 Task: Create a customizable smartphone stand.
Action: Mouse moved to (185, 161)
Screenshot: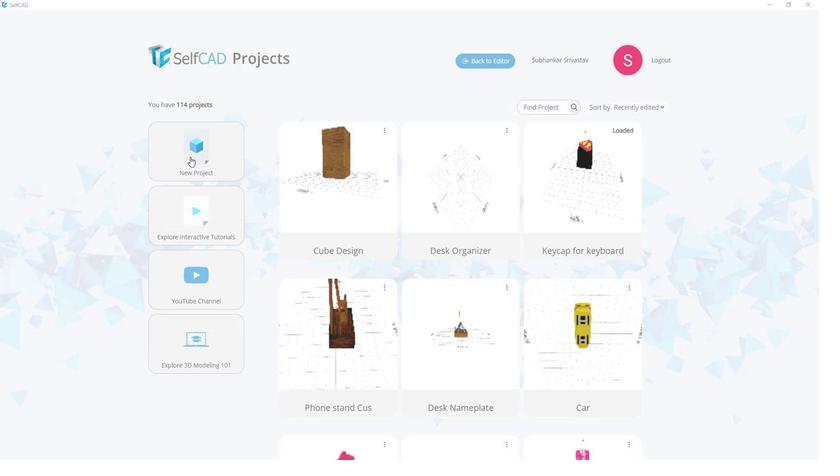 
Action: Mouse pressed left at (185, 161)
Screenshot: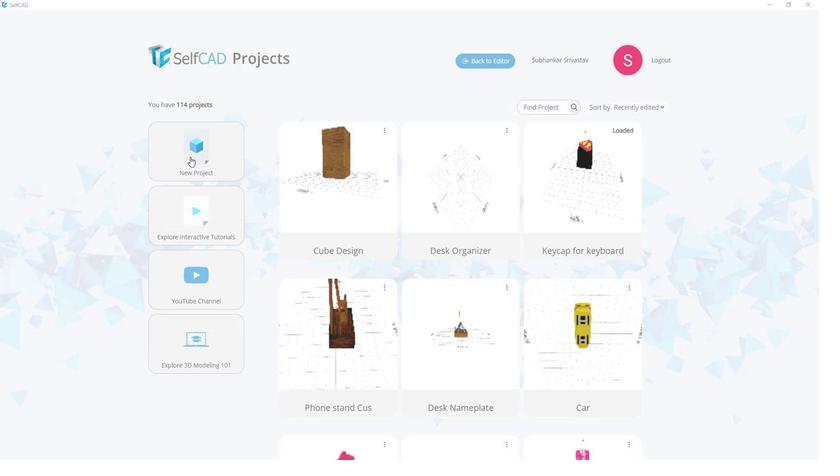 
Action: Mouse moved to (331, 184)
Screenshot: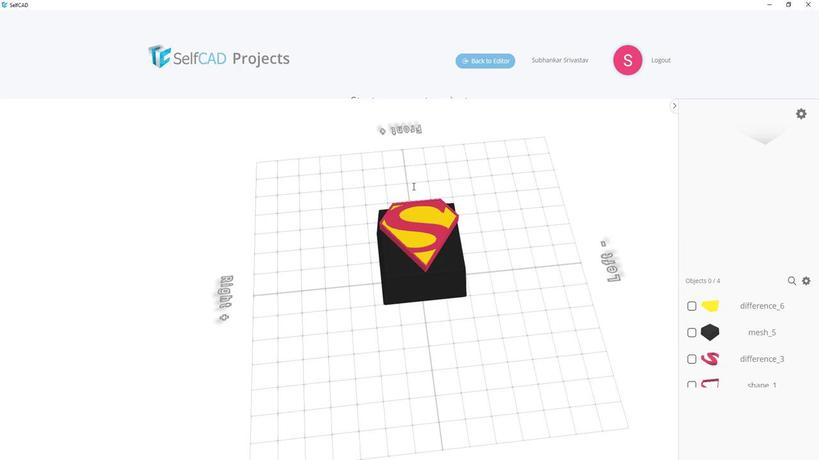 
Action: Mouse pressed left at (331, 184)
Screenshot: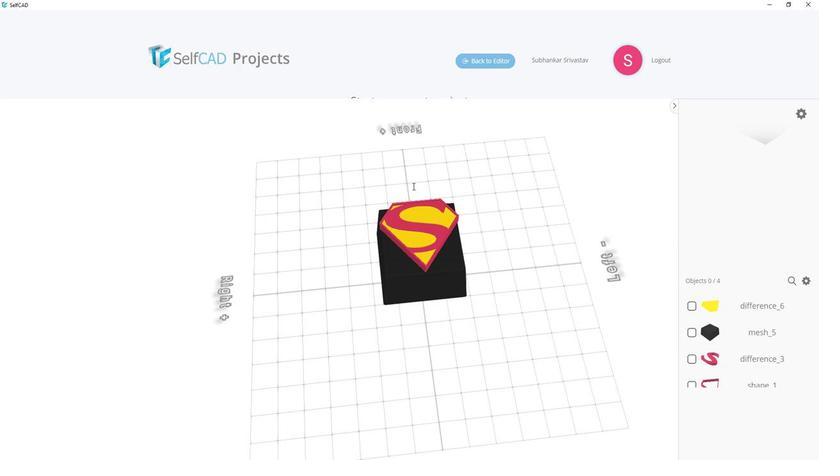 
Action: Key pressed <Key.shift>Smartphone<Key.space><Key.shift>Stand<Key.space>5
Screenshot: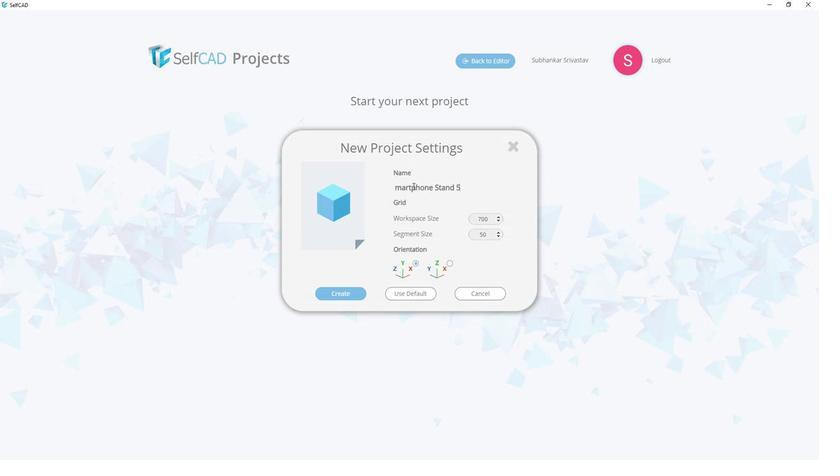 
Action: Mouse moved to (281, 269)
Screenshot: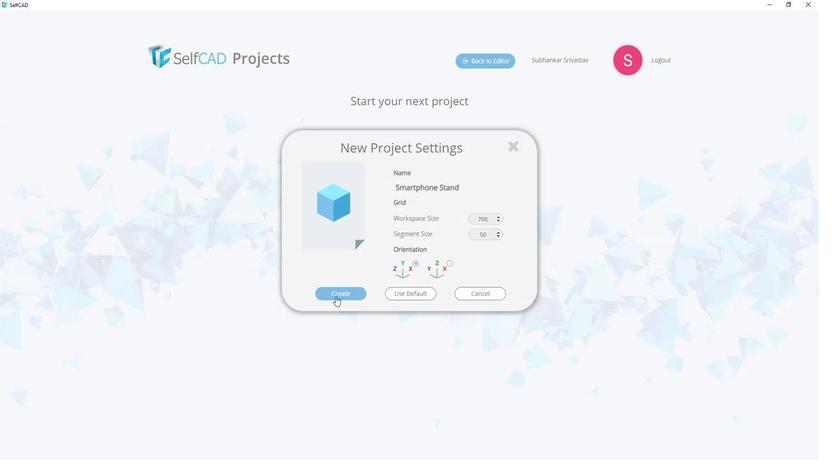 
Action: Mouse pressed left at (281, 269)
Screenshot: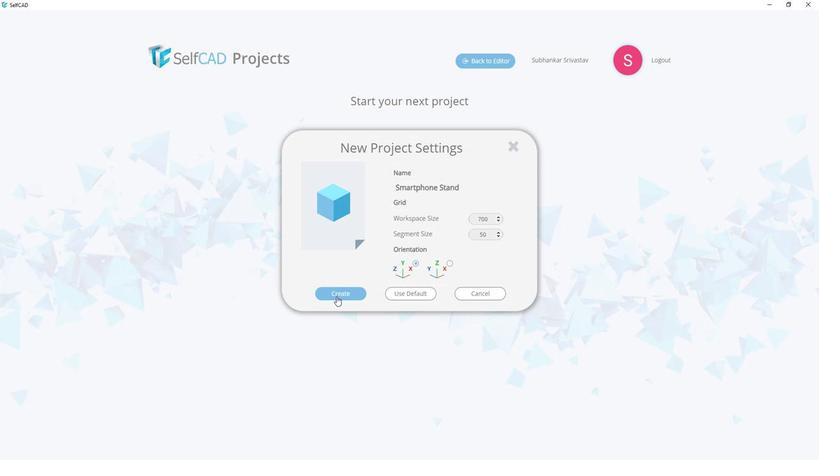 
Action: Mouse moved to (295, 202)
Screenshot: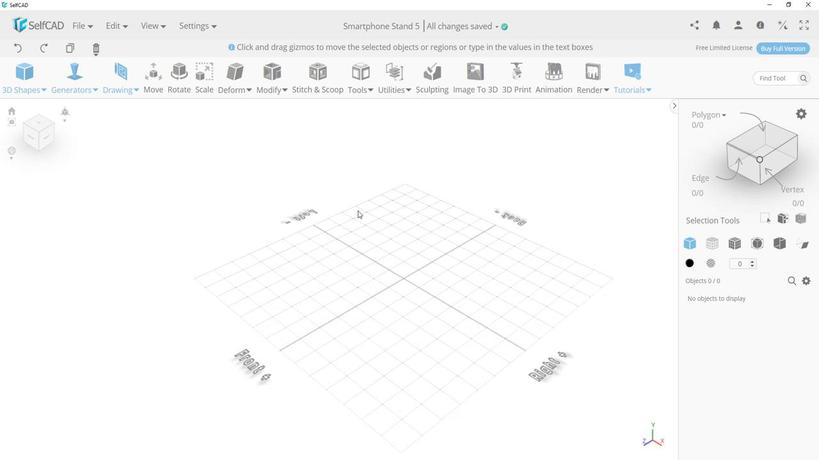 
Action: Mouse scrolled (295, 202) with delta (0, 0)
Screenshot: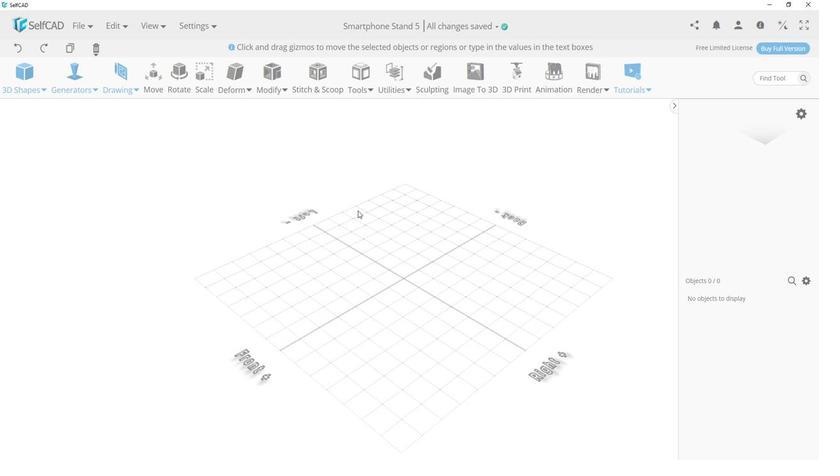 
Action: Mouse scrolled (295, 202) with delta (0, 0)
Screenshot: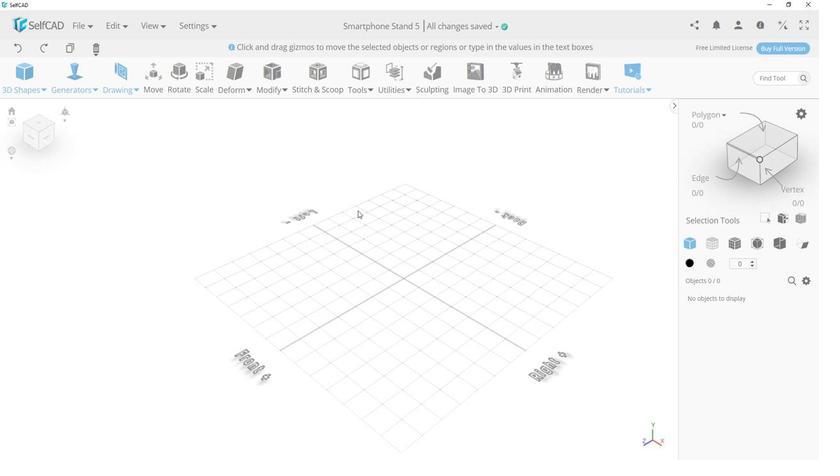 
Action: Mouse scrolled (295, 203) with delta (0, 0)
Screenshot: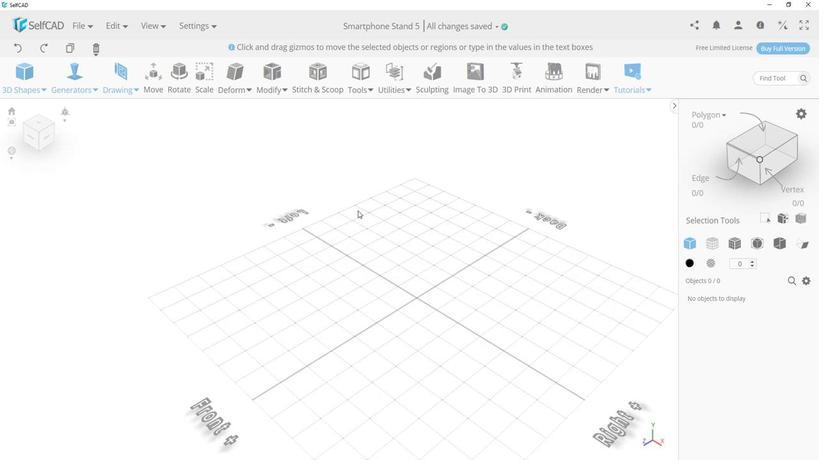
Action: Mouse scrolled (295, 203) with delta (0, 0)
Screenshot: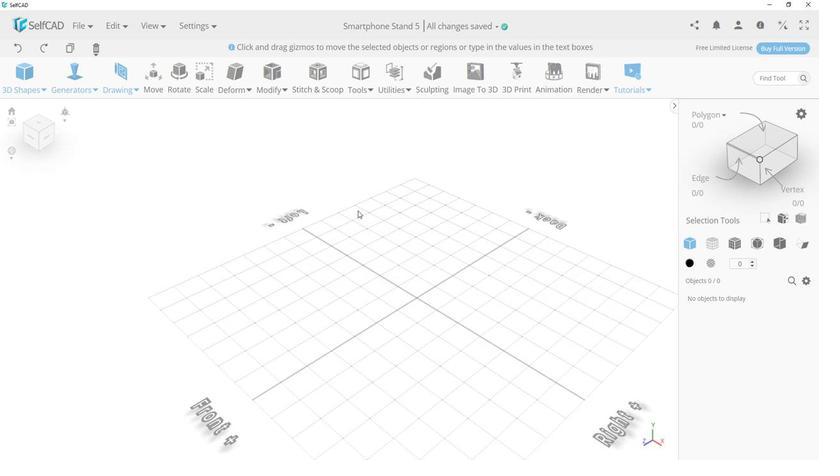 
Action: Mouse scrolled (295, 203) with delta (0, 0)
Screenshot: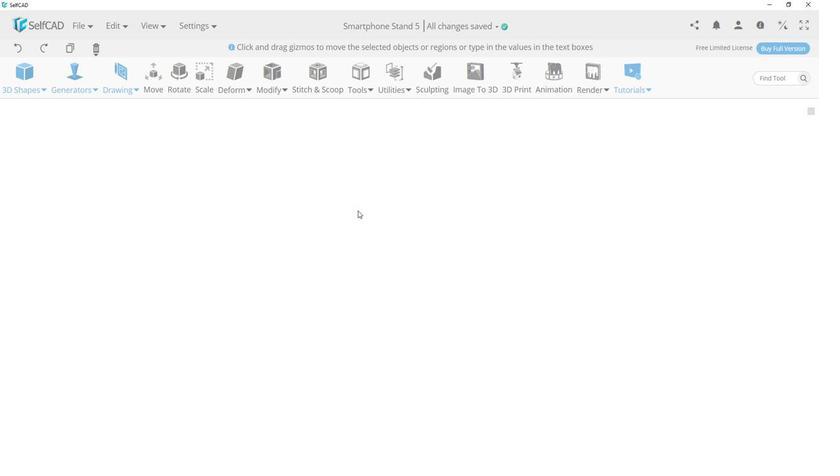 
Action: Mouse scrolled (295, 203) with delta (0, 0)
Screenshot: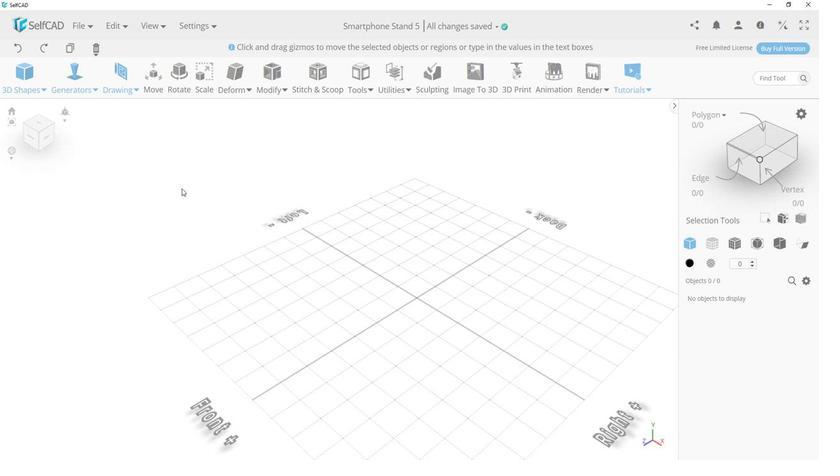
Action: Mouse moved to (76, 129)
Screenshot: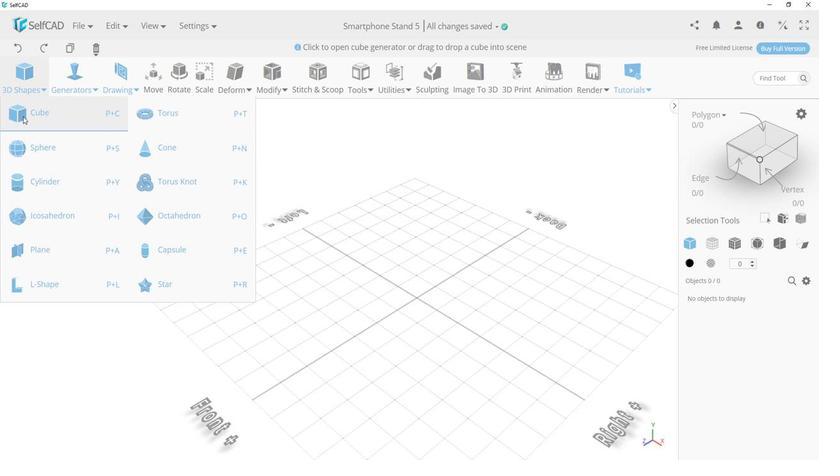 
Action: Mouse pressed left at (76, 129)
Screenshot: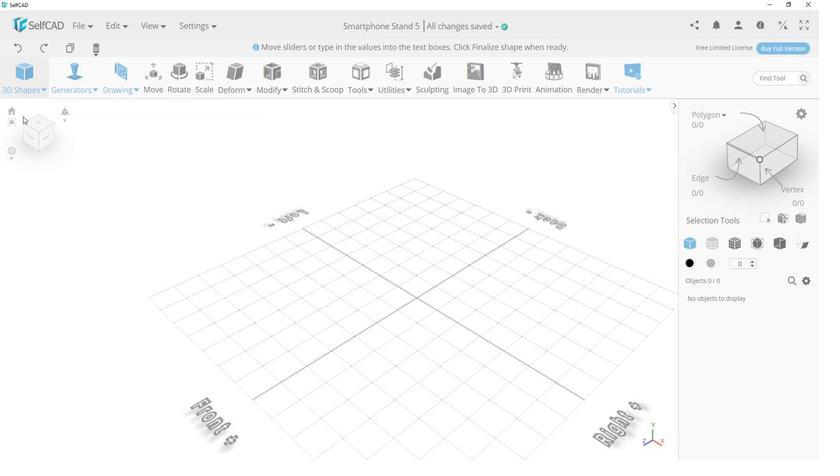 
Action: Mouse moved to (80, 213)
Screenshot: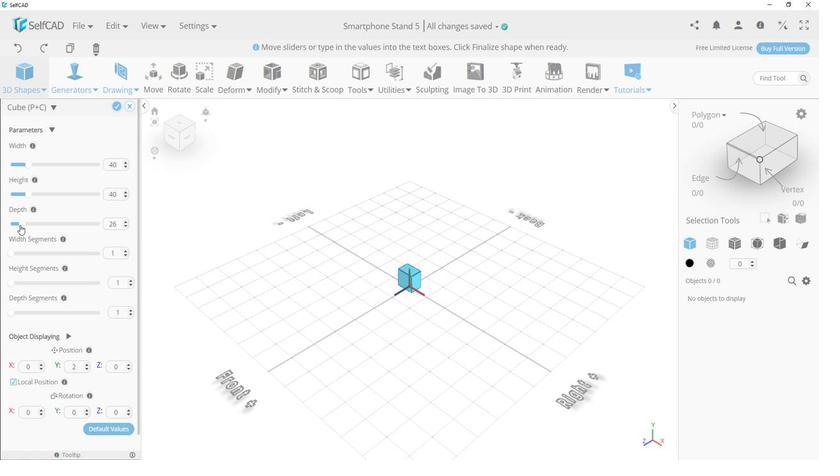 
Action: Mouse pressed left at (80, 213)
Screenshot: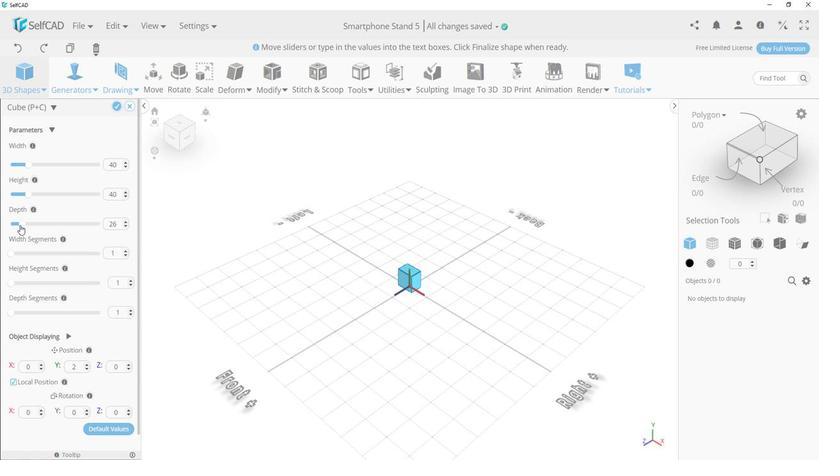 
Action: Mouse moved to (78, 166)
Screenshot: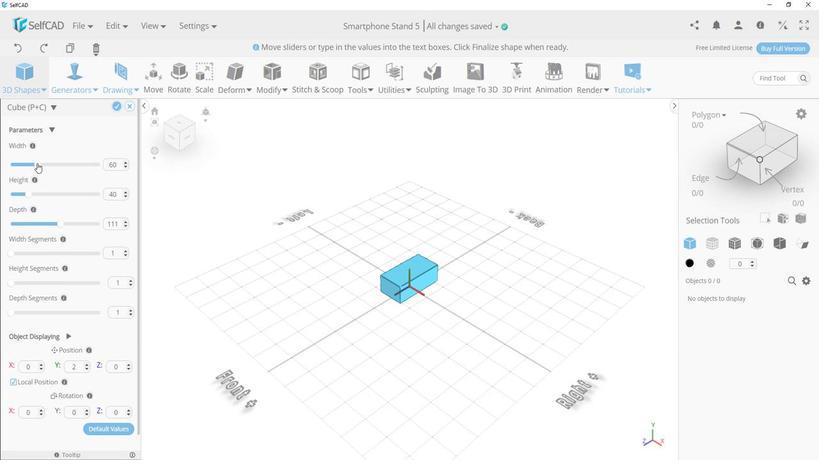 
Action: Mouse pressed left at (78, 166)
Screenshot: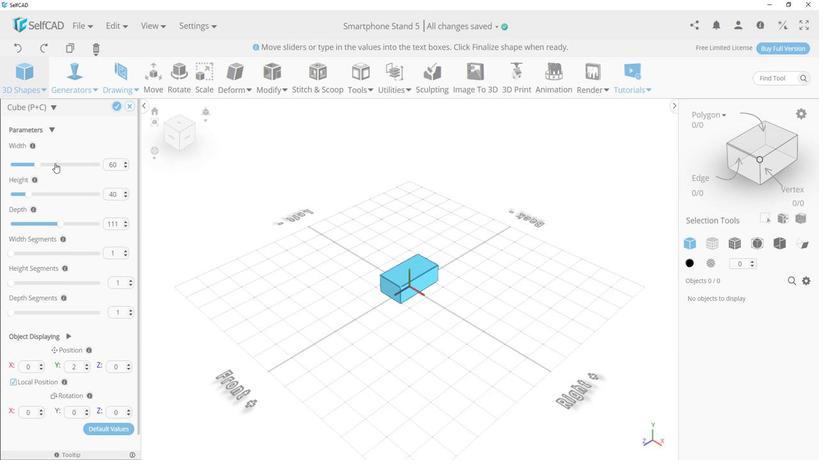 
Action: Mouse moved to (80, 189)
Screenshot: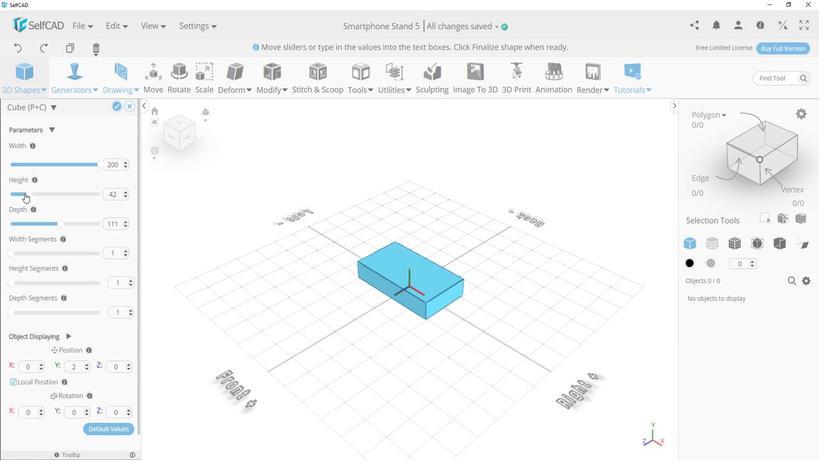 
Action: Mouse pressed left at (80, 189)
Screenshot: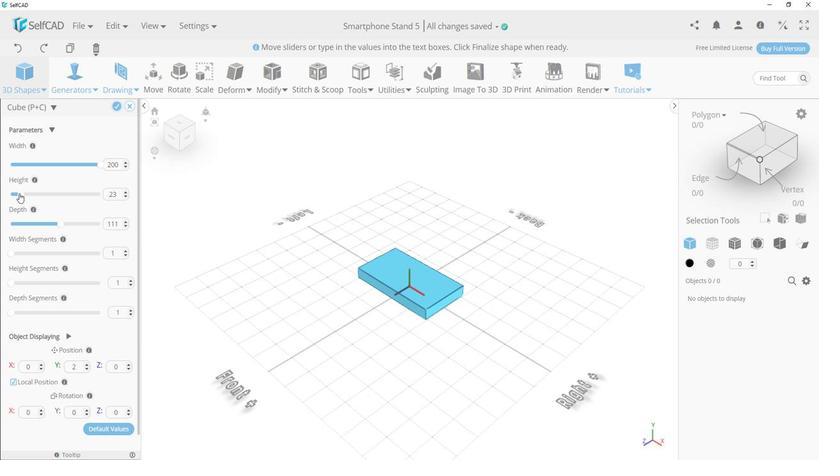 
Action: Mouse moved to (142, 190)
Screenshot: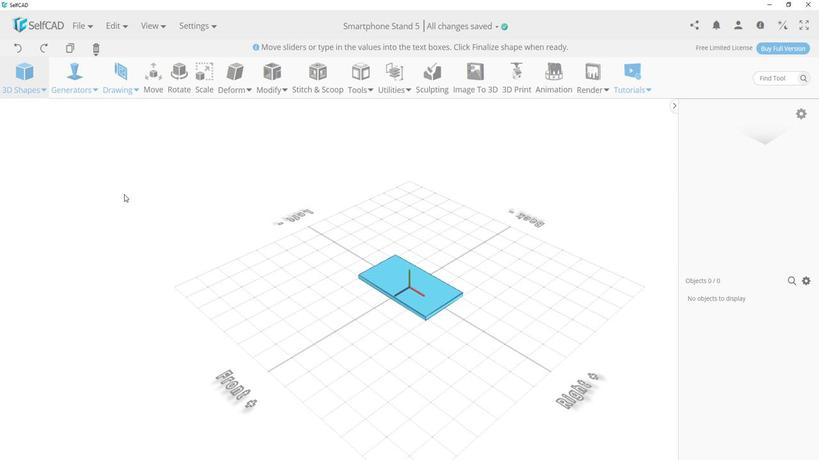 
Action: Mouse pressed left at (142, 190)
Screenshot: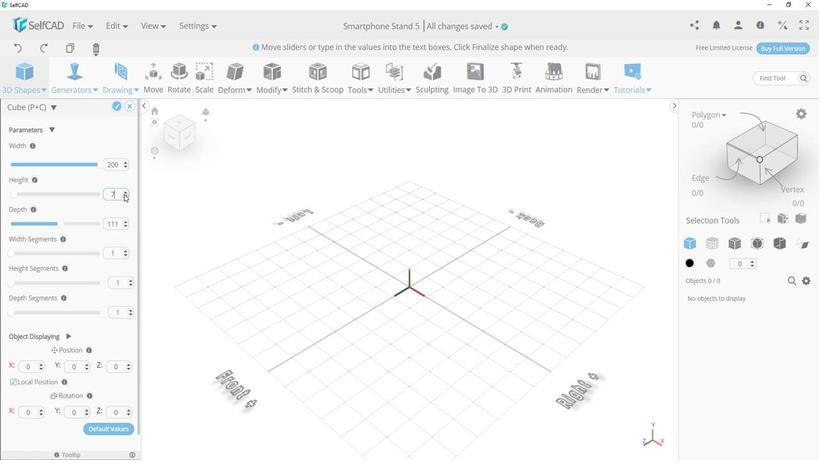 
Action: Mouse pressed left at (142, 190)
Screenshot: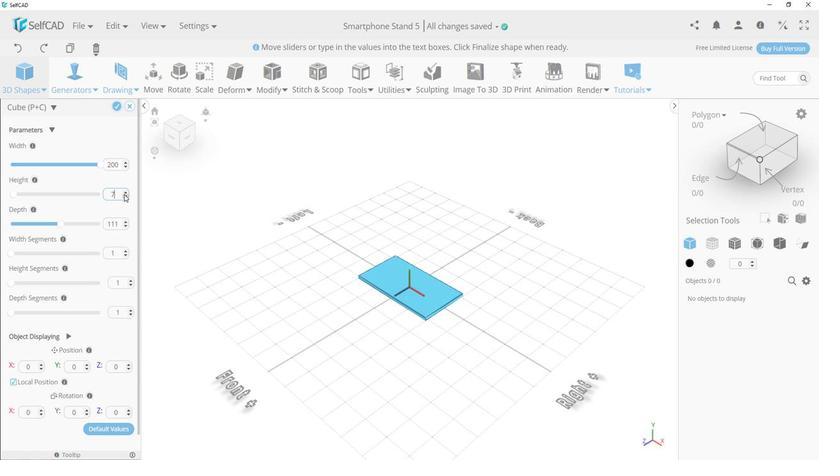 
Action: Mouse pressed left at (142, 190)
Screenshot: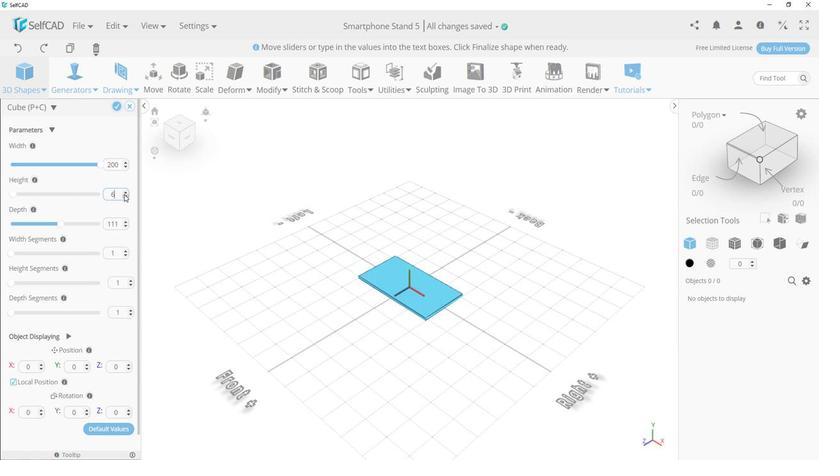 
Action: Mouse pressed left at (142, 190)
Screenshot: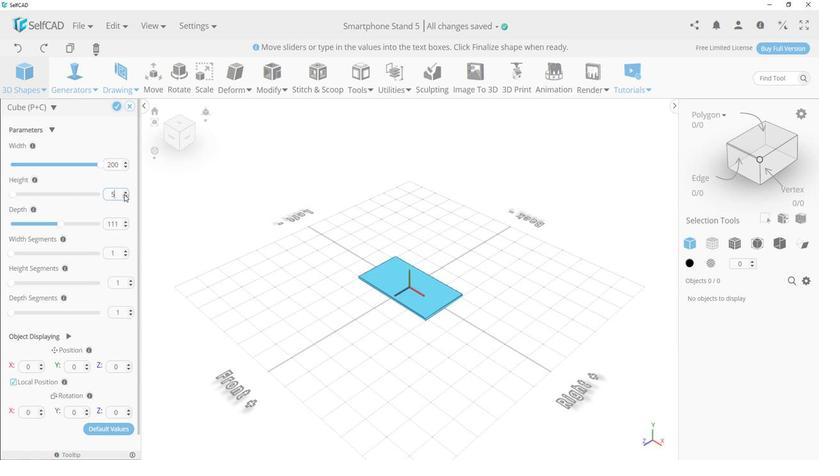 
Action: Mouse moved to (137, 121)
Screenshot: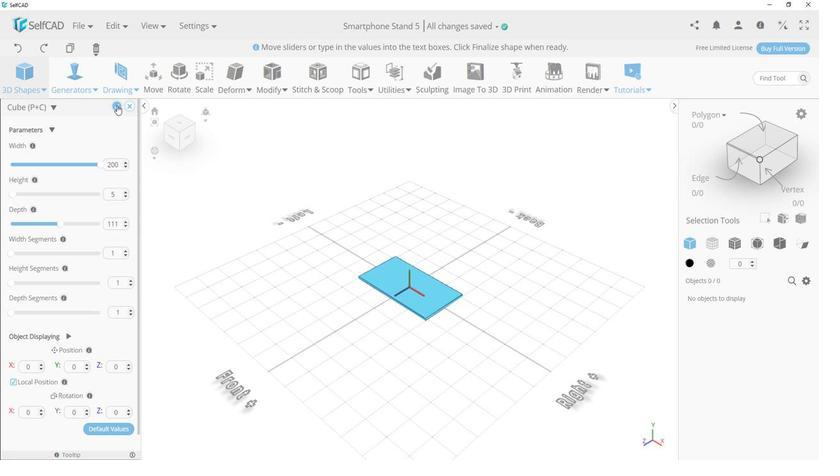 
Action: Mouse pressed left at (137, 121)
Screenshot: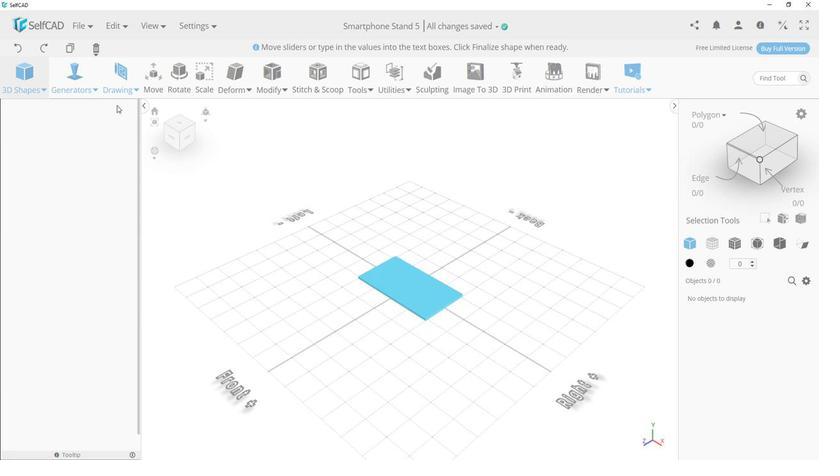 
Action: Mouse moved to (282, 282)
Screenshot: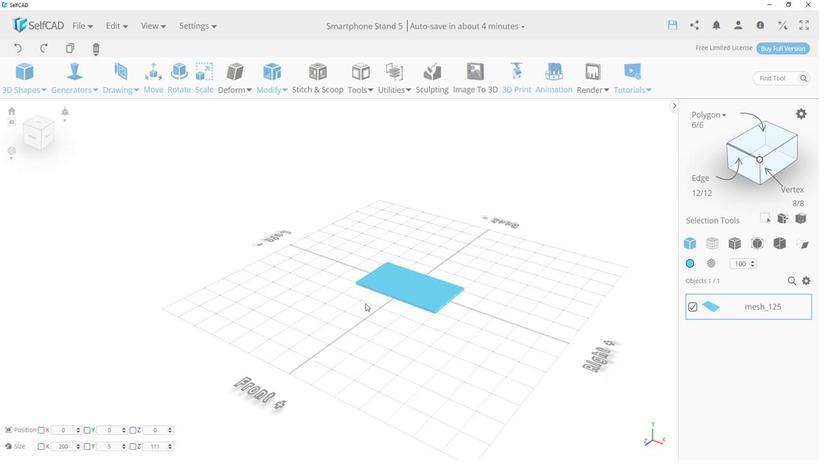 
Action: Mouse pressed left at (282, 282)
Screenshot: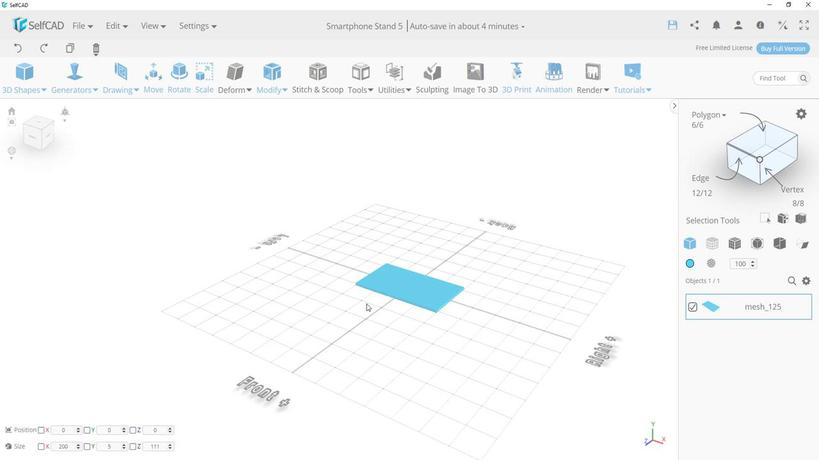 
Action: Mouse moved to (681, 215)
Screenshot: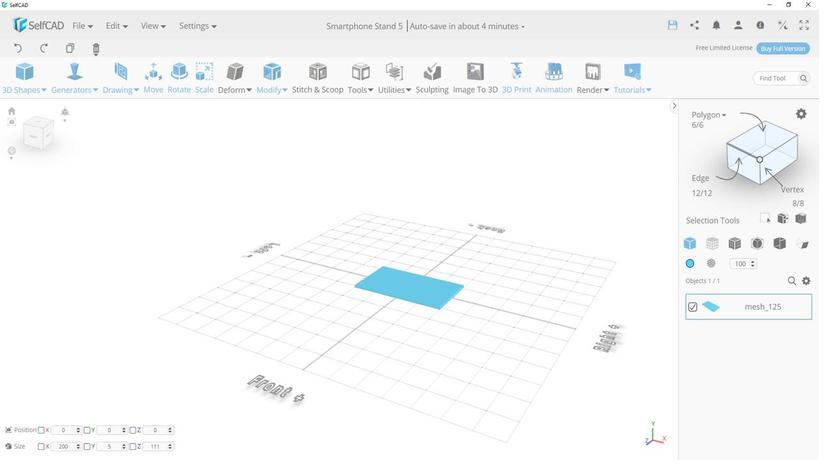 
Action: Mouse scrolled (681, 215) with delta (0, 0)
Screenshot: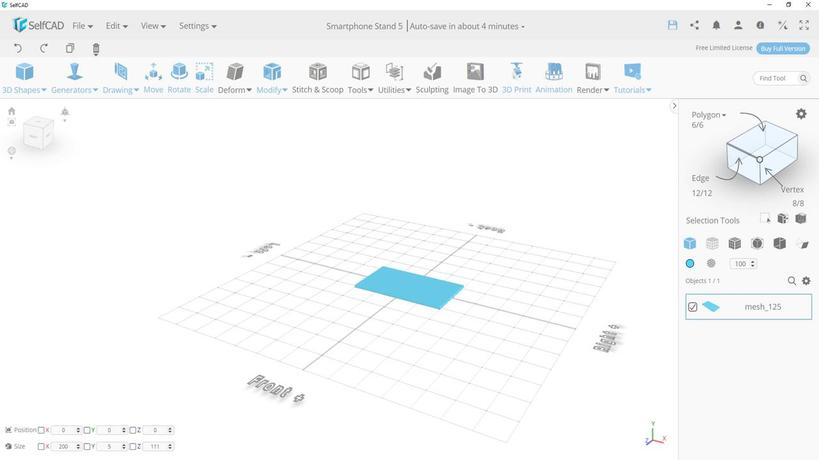 
Action: Mouse scrolled (681, 215) with delta (0, 0)
Screenshot: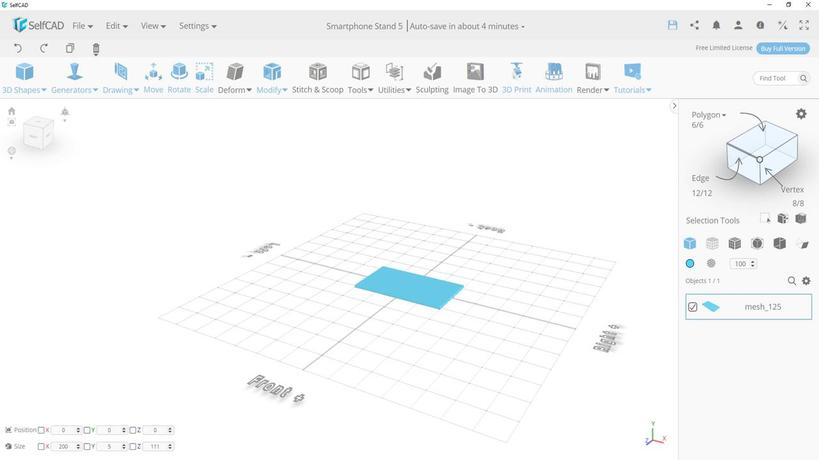 
Action: Mouse scrolled (681, 215) with delta (0, 0)
Screenshot: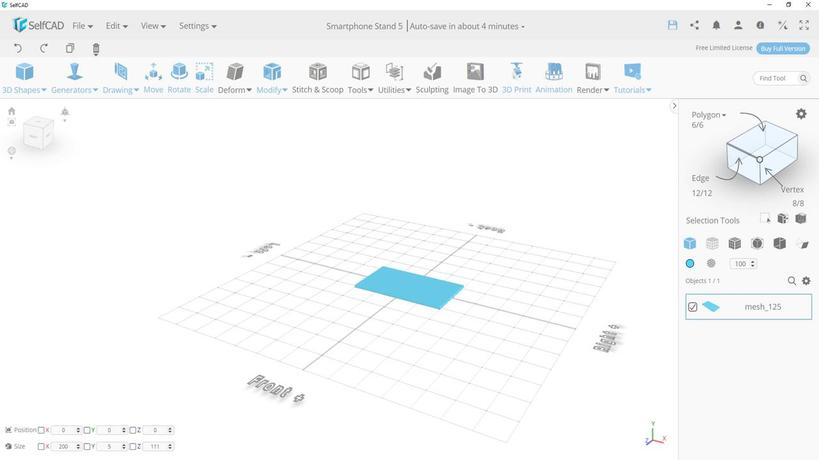 
Action: Mouse scrolled (681, 215) with delta (0, 0)
Screenshot: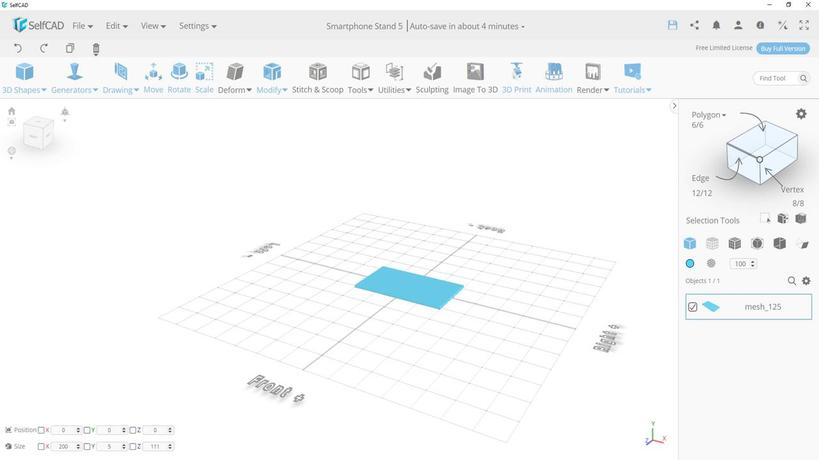 
Action: Mouse scrolled (681, 215) with delta (0, 0)
Screenshot: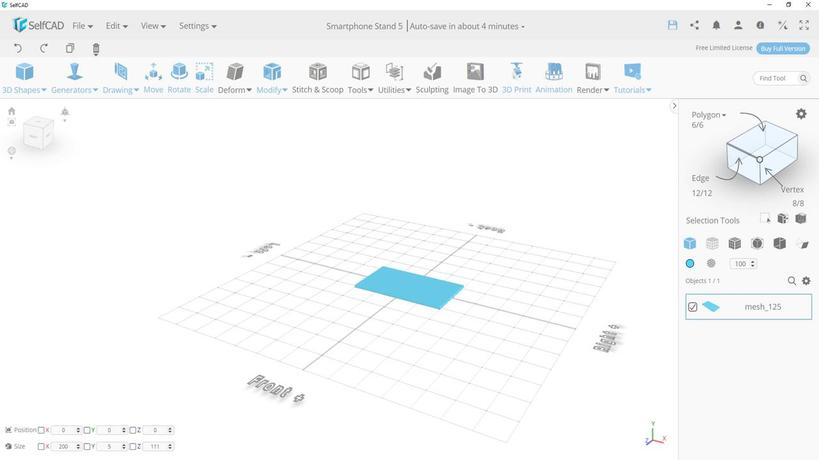 
Action: Mouse scrolled (681, 215) with delta (0, 0)
Screenshot: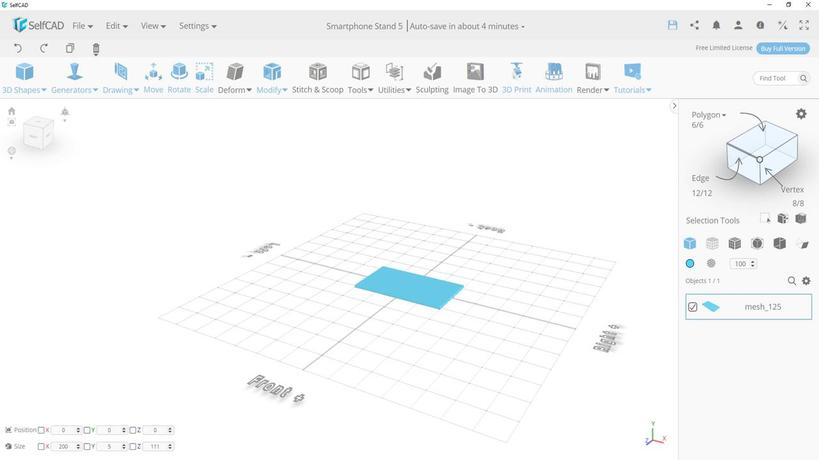 
Action: Mouse scrolled (681, 215) with delta (0, 0)
Screenshot: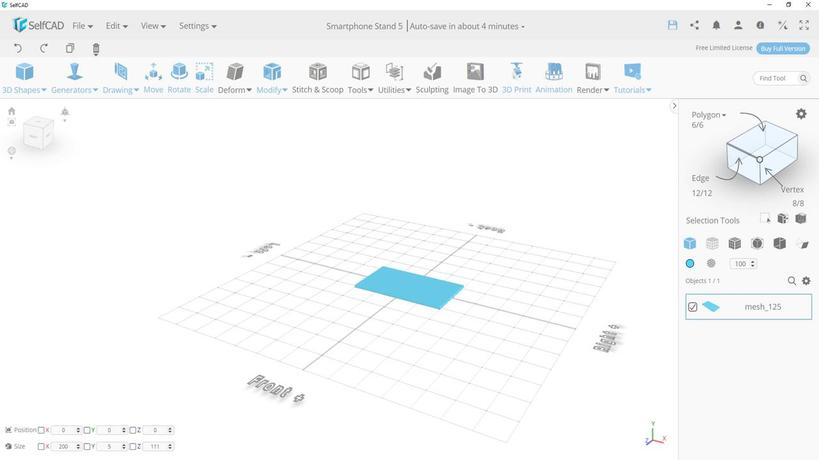 
Action: Mouse scrolled (681, 215) with delta (0, 0)
Screenshot: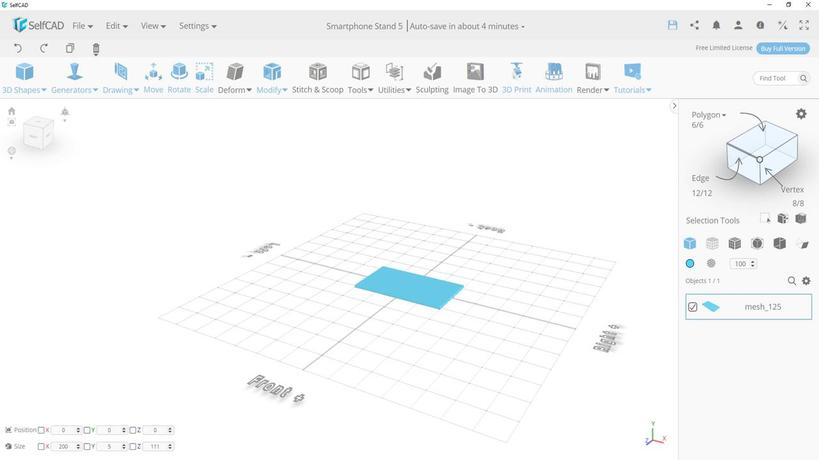 
Action: Mouse scrolled (681, 215) with delta (0, 0)
Screenshot: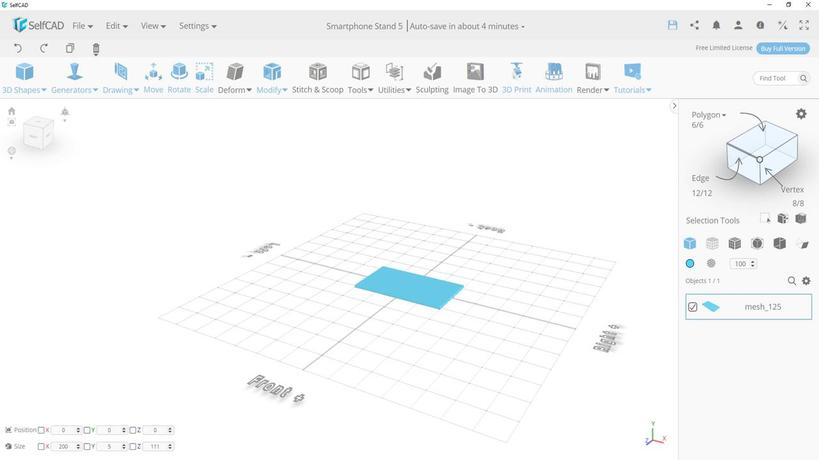 
Action: Mouse scrolled (681, 215) with delta (0, 0)
Screenshot: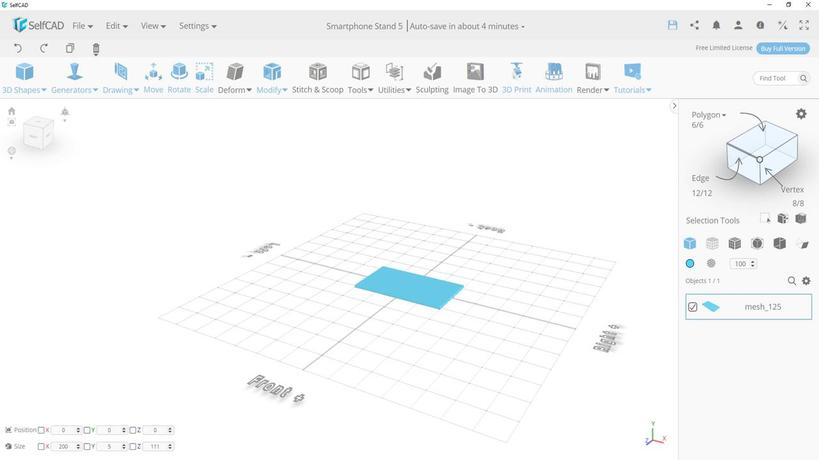 
Action: Mouse scrolled (681, 215) with delta (0, 0)
Screenshot: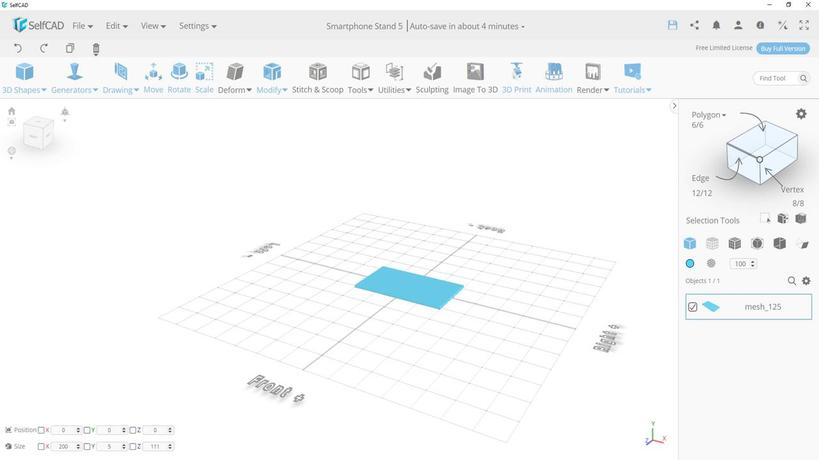 
Action: Mouse scrolled (681, 215) with delta (0, 0)
Screenshot: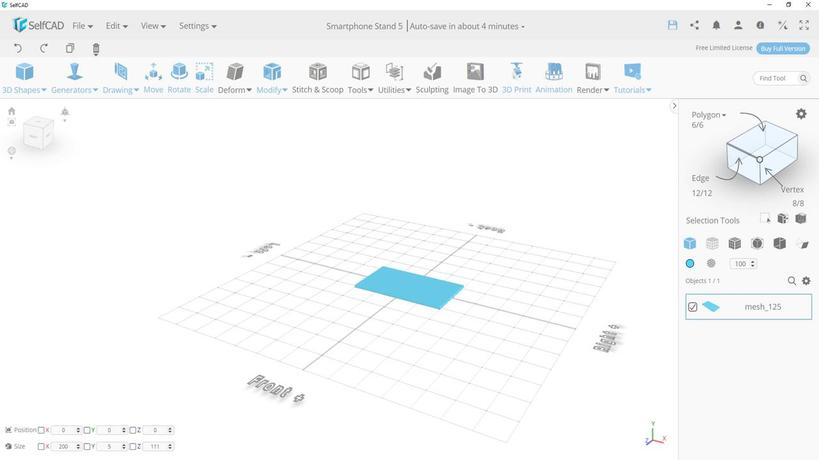 
Action: Mouse scrolled (681, 215) with delta (0, 0)
Screenshot: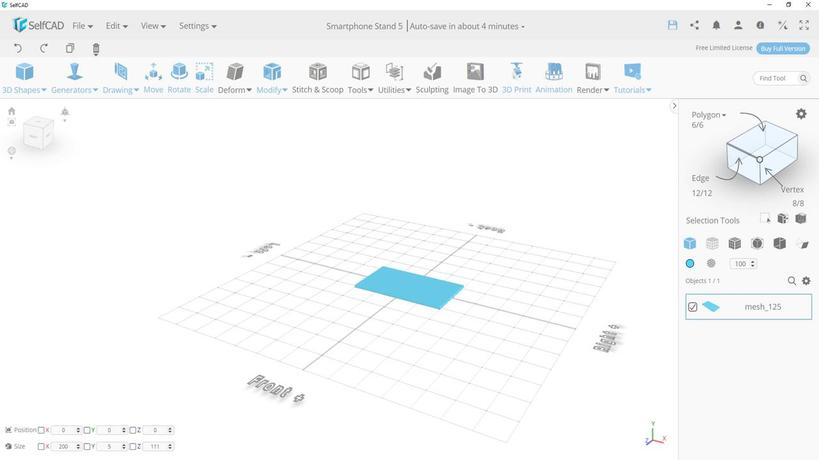 
Action: Mouse scrolled (681, 215) with delta (0, 0)
Screenshot: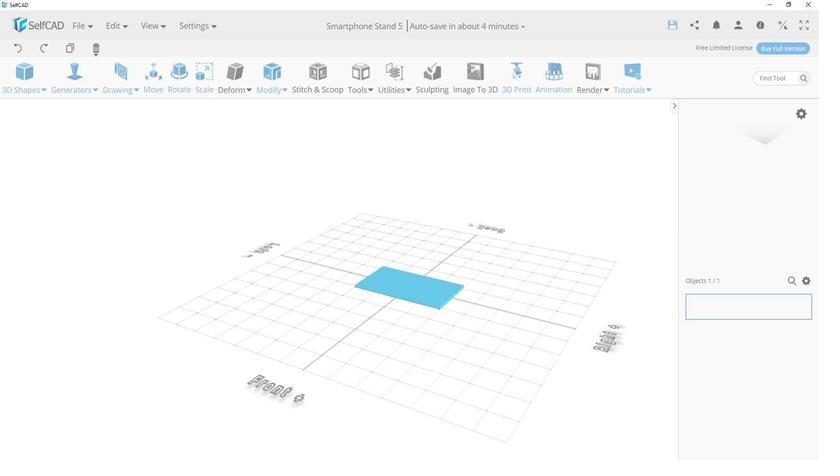 
Action: Mouse scrolled (681, 215) with delta (0, 0)
Screenshot: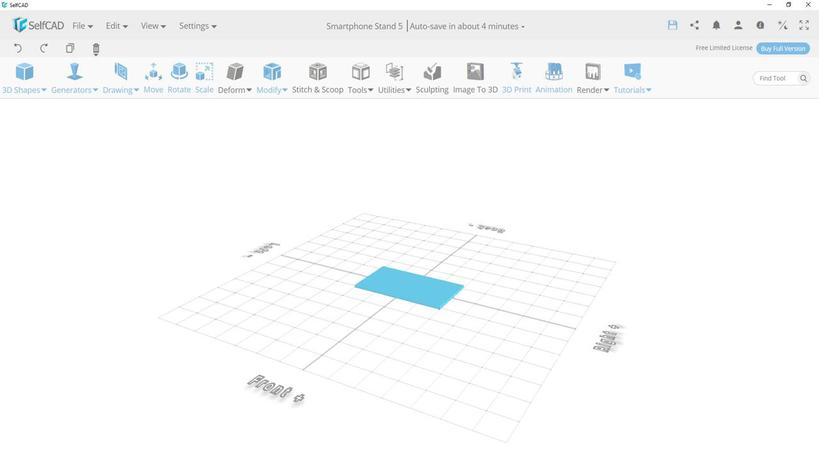 
Action: Mouse scrolled (681, 215) with delta (0, 0)
Screenshot: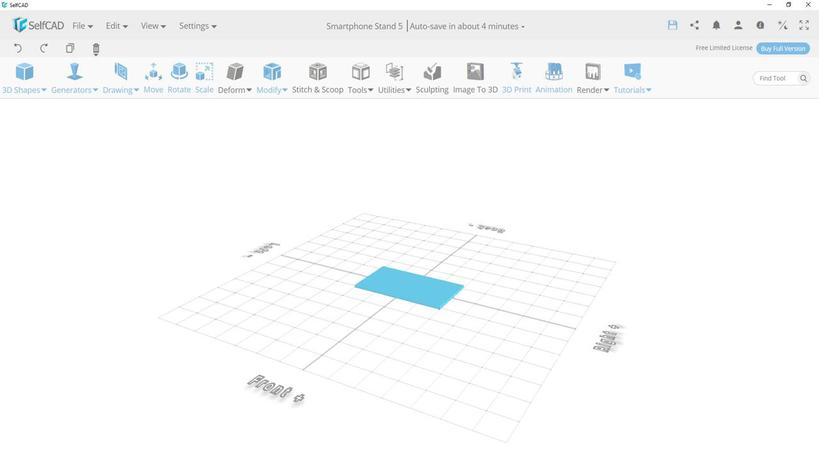 
Action: Mouse moved to (731, 86)
Screenshot: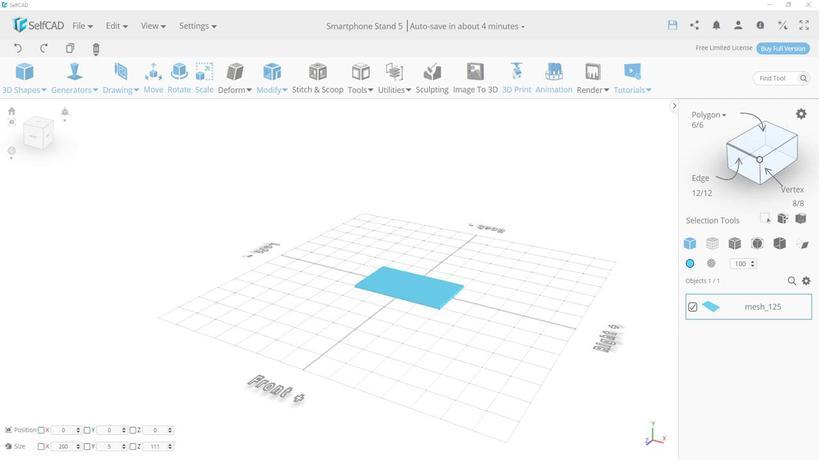 
Action: Mouse pressed left at (731, 86)
Screenshot: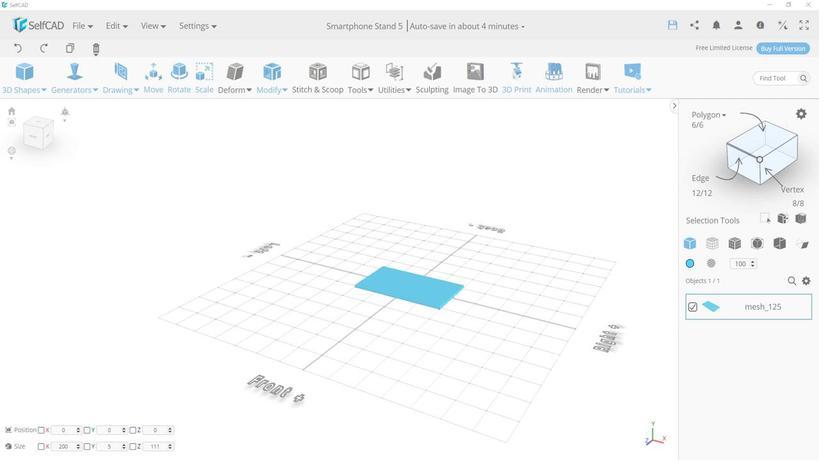 
Action: Mouse moved to (735, 221)
Screenshot: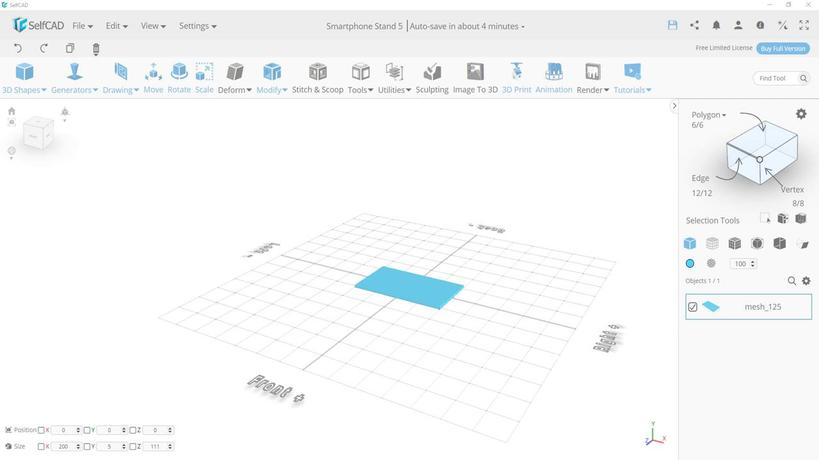 
Action: Mouse scrolled (735, 221) with delta (0, 0)
Screenshot: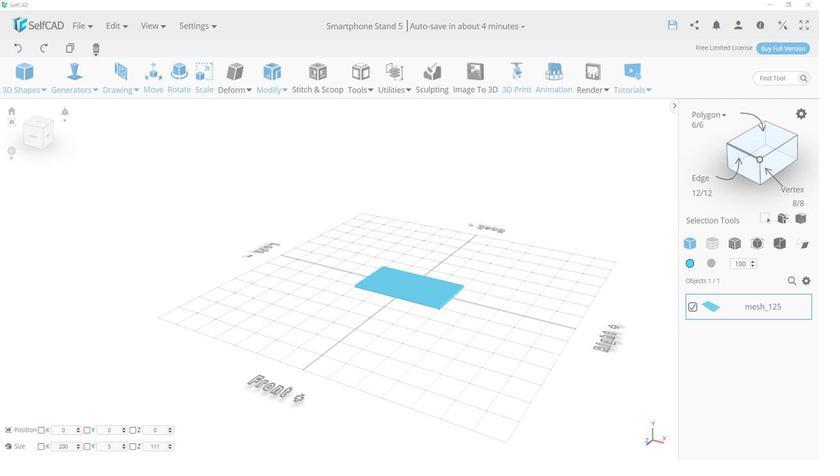 
Action: Mouse scrolled (735, 221) with delta (0, 0)
Screenshot: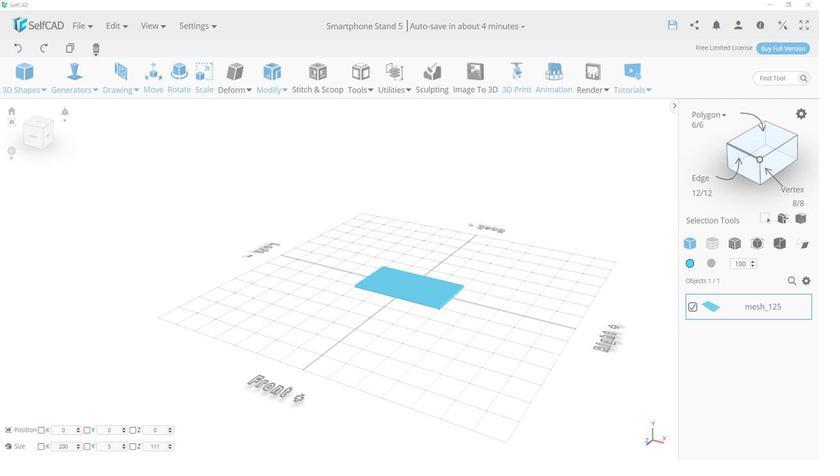 
Action: Mouse scrolled (735, 221) with delta (0, 0)
Screenshot: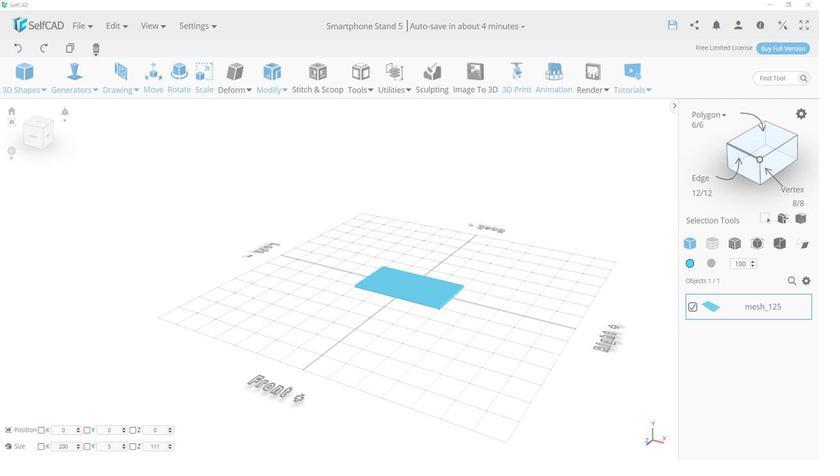 
Action: Mouse scrolled (735, 221) with delta (0, 0)
Screenshot: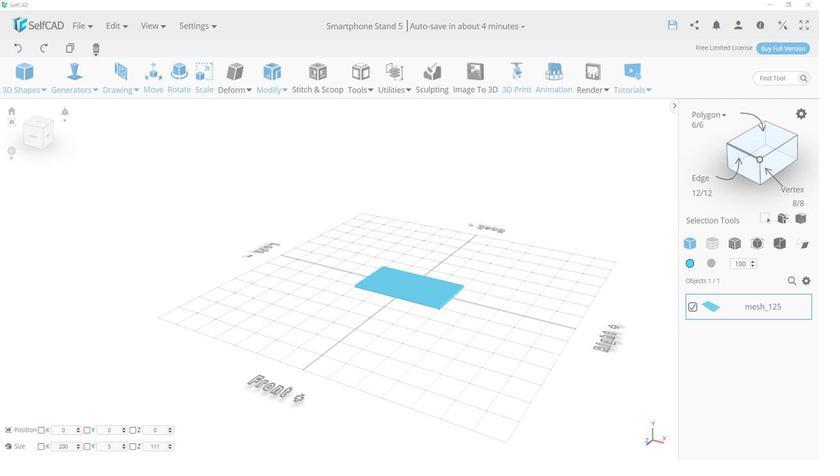 
Action: Mouse scrolled (735, 221) with delta (0, 0)
Screenshot: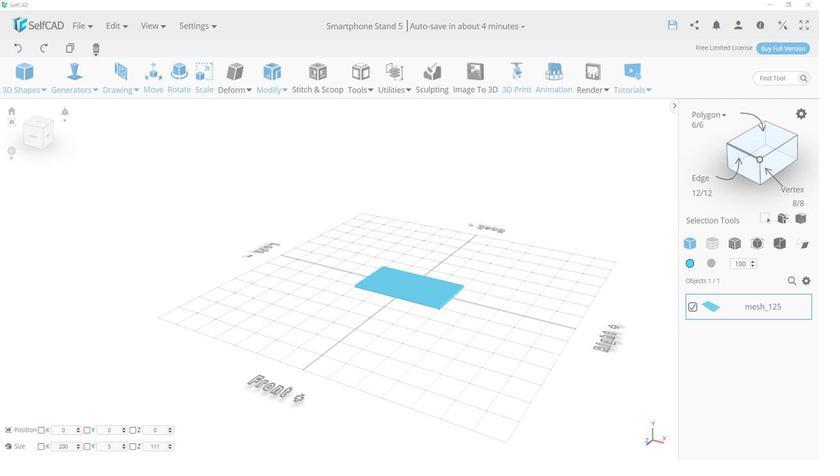 
Action: Mouse scrolled (735, 221) with delta (0, 0)
Screenshot: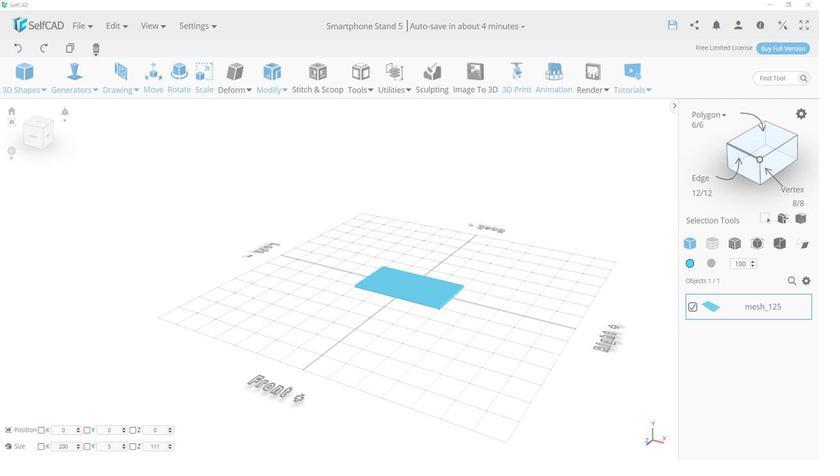 
Action: Mouse scrolled (735, 221) with delta (0, 0)
Screenshot: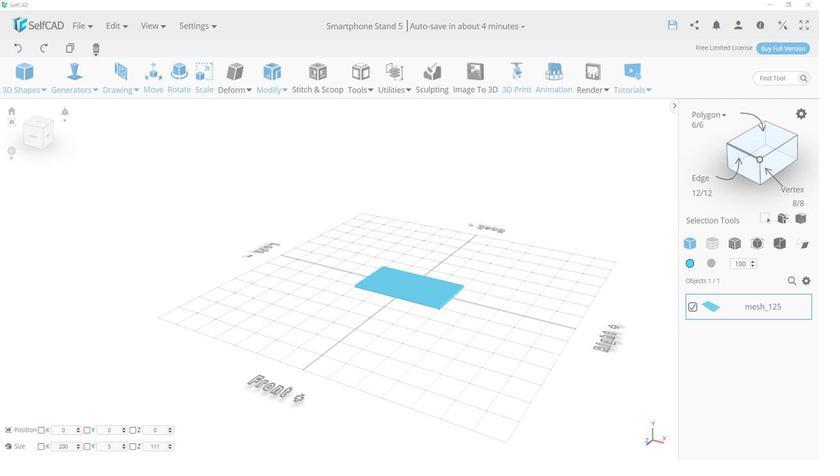 
Action: Mouse scrolled (735, 221) with delta (0, 0)
Screenshot: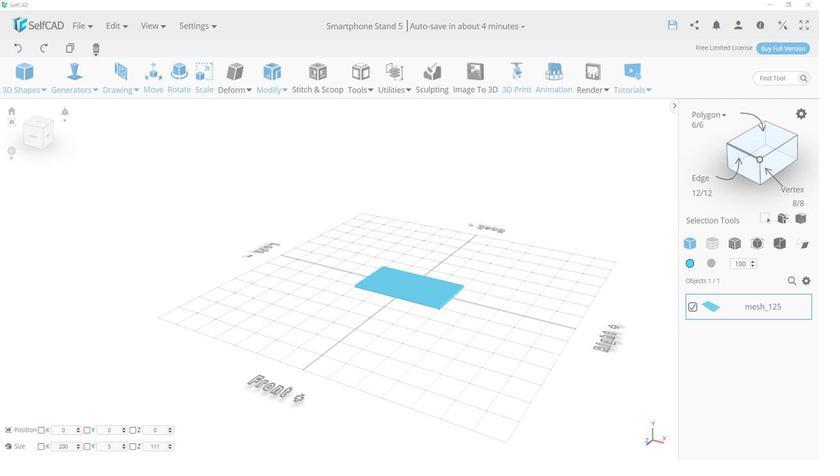 
Action: Mouse moved to (747, 238)
Screenshot: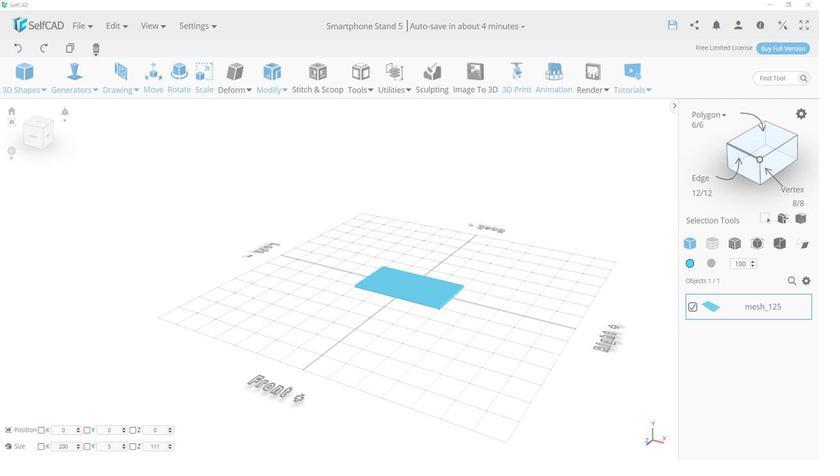 
Action: Mouse scrolled (747, 237) with delta (0, 0)
Screenshot: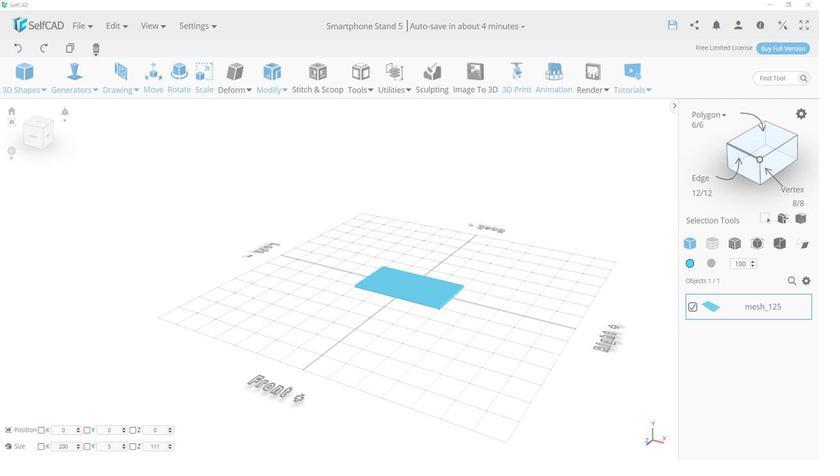 
Action: Mouse scrolled (747, 237) with delta (0, 0)
Screenshot: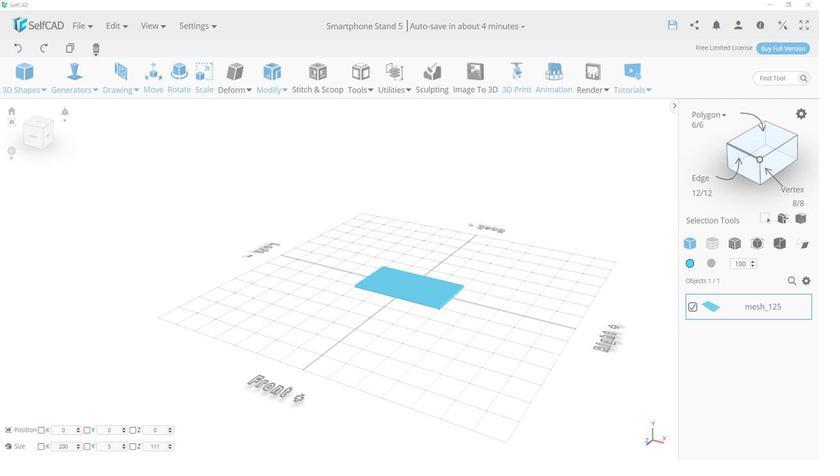 
Action: Mouse scrolled (747, 237) with delta (0, 0)
Screenshot: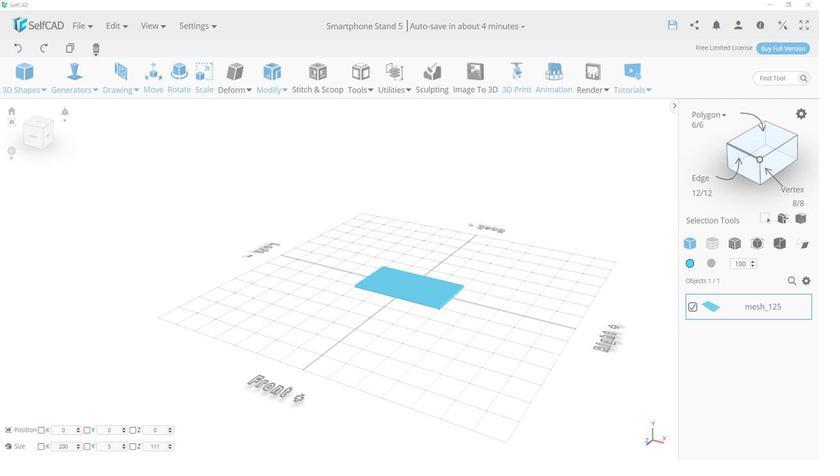 
Action: Mouse scrolled (747, 237) with delta (0, 0)
Screenshot: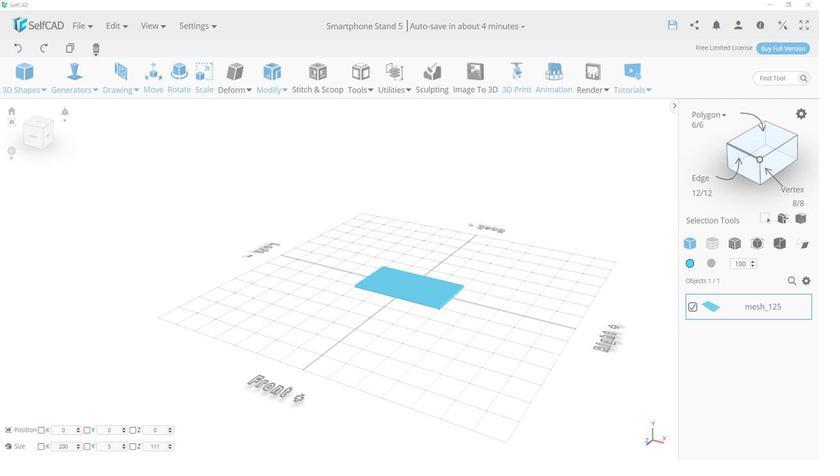 
Action: Mouse moved to (747, 238)
Screenshot: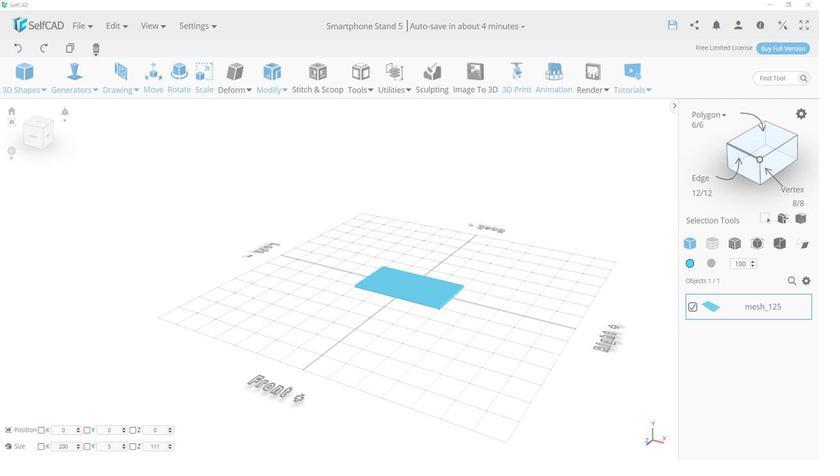 
Action: Mouse scrolled (747, 237) with delta (0, 0)
Screenshot: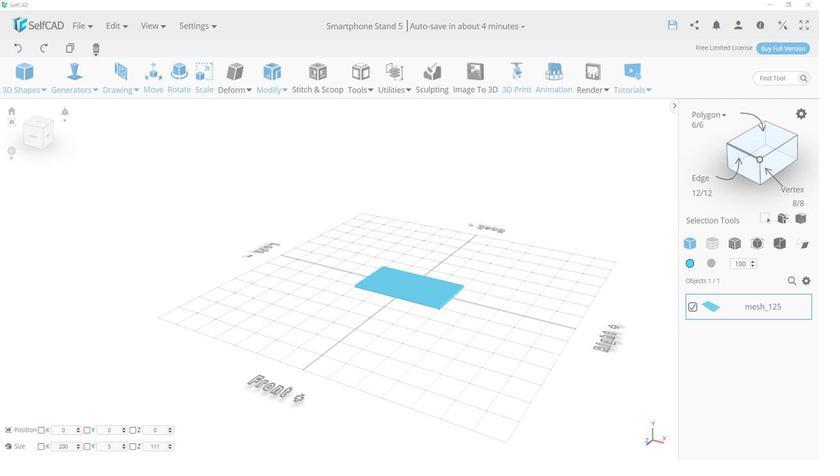 
Action: Mouse scrolled (747, 237) with delta (0, 0)
Screenshot: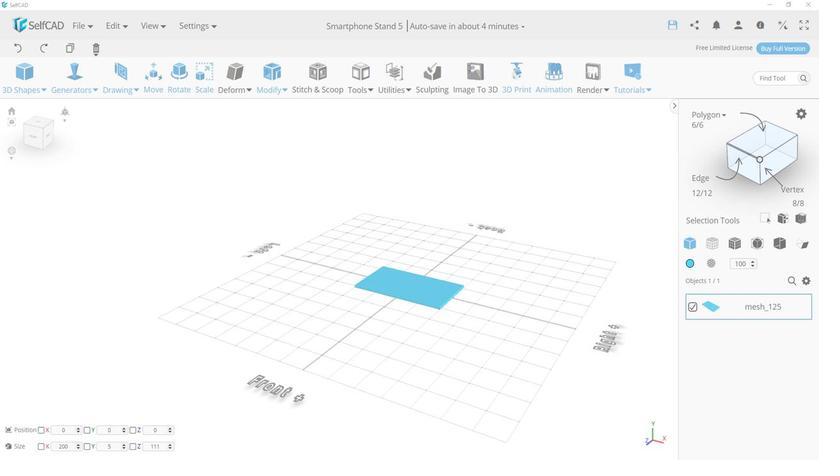
Action: Mouse scrolled (747, 237) with delta (0, 0)
Screenshot: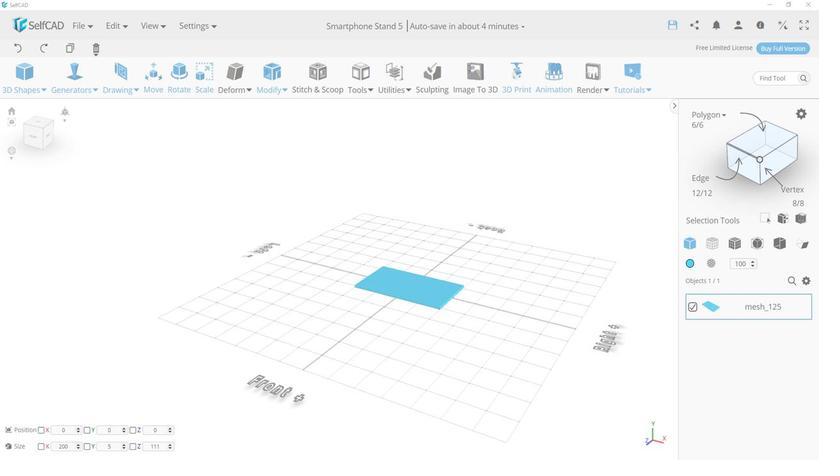 
Action: Mouse moved to (245, 206)
Screenshot: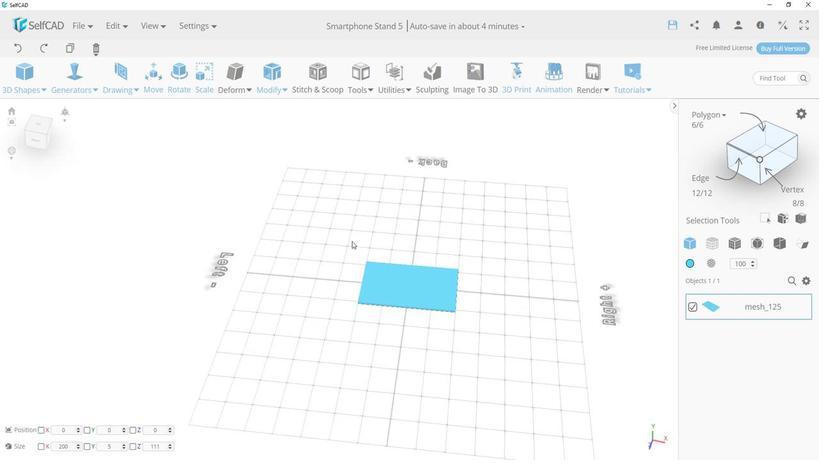 
Action: Mouse pressed left at (245, 206)
Screenshot: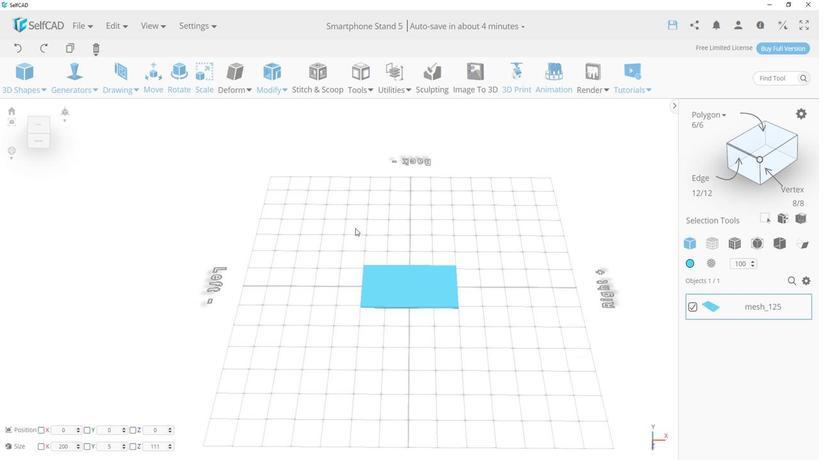 
Action: Mouse moved to (297, 211)
Screenshot: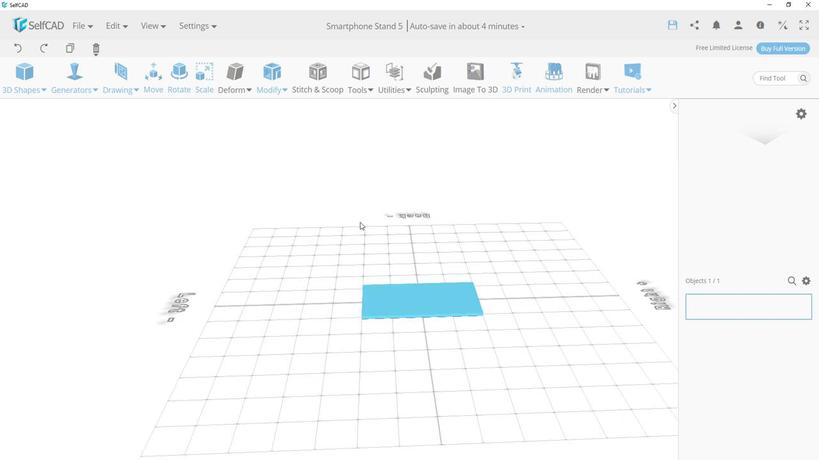 
Action: Mouse scrolled (297, 212) with delta (0, 0)
Screenshot: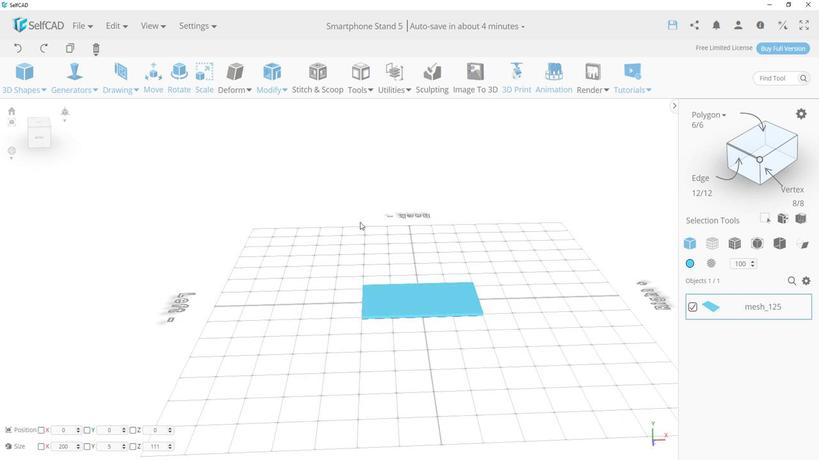 
Action: Mouse scrolled (297, 212) with delta (0, 0)
Screenshot: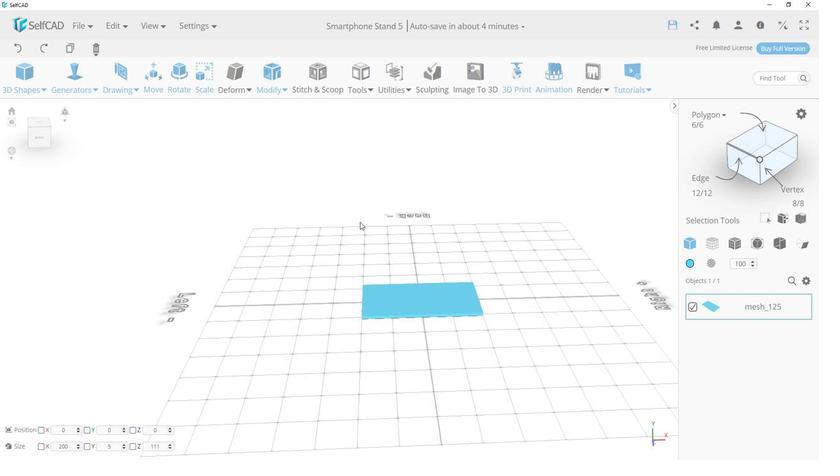 
Action: Mouse scrolled (297, 212) with delta (0, 0)
Screenshot: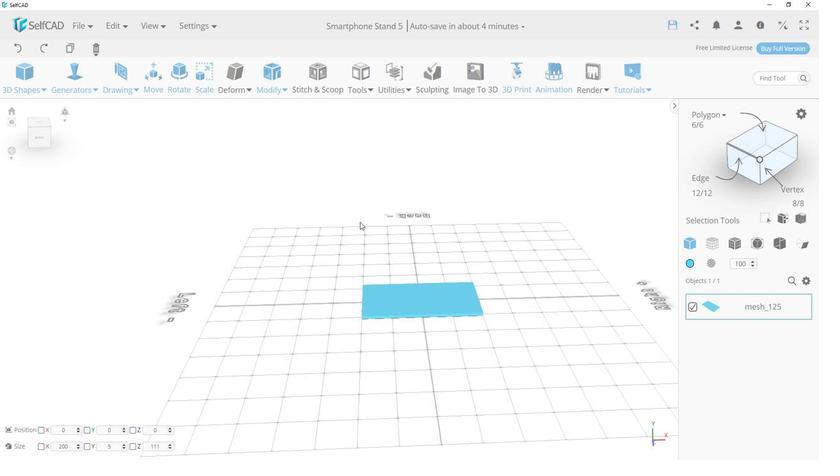 
Action: Mouse moved to (126, 125)
Screenshot: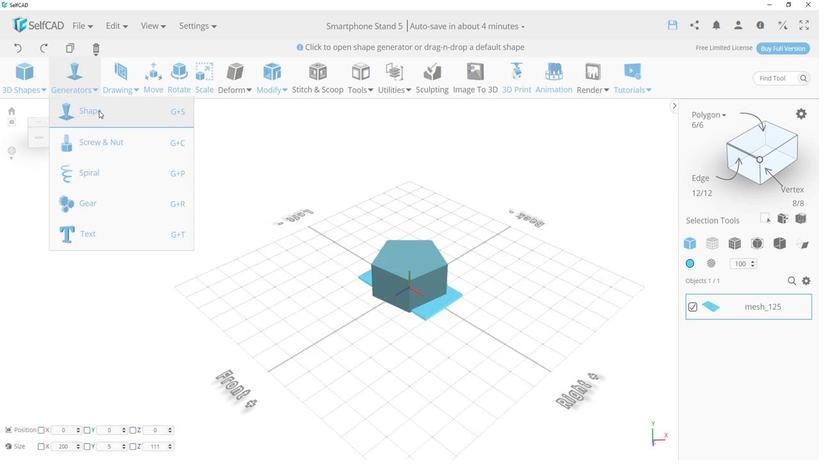 
Action: Mouse pressed left at (126, 125)
Screenshot: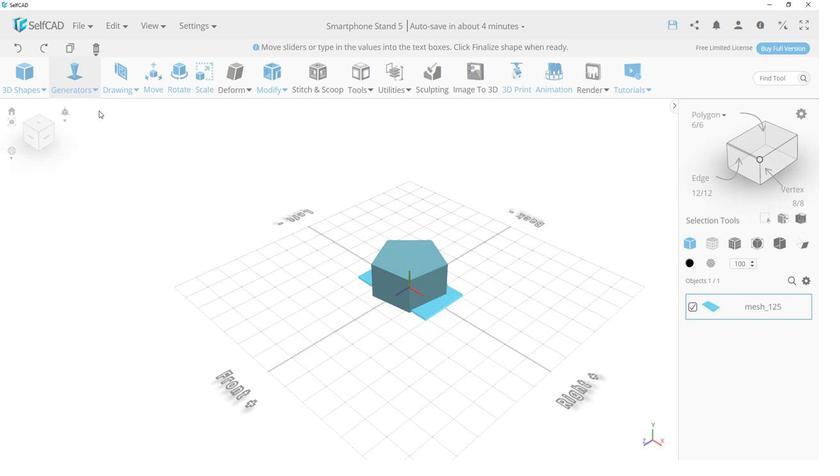 
Action: Mouse moved to (147, 293)
Screenshot: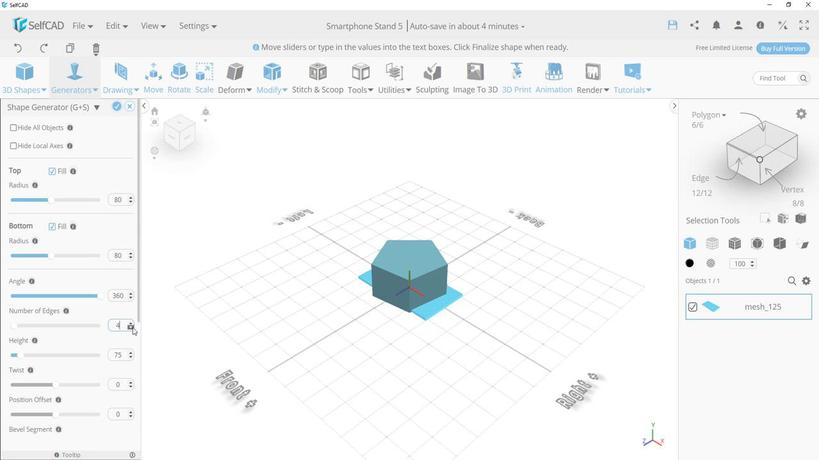 
Action: Mouse pressed left at (147, 293)
Screenshot: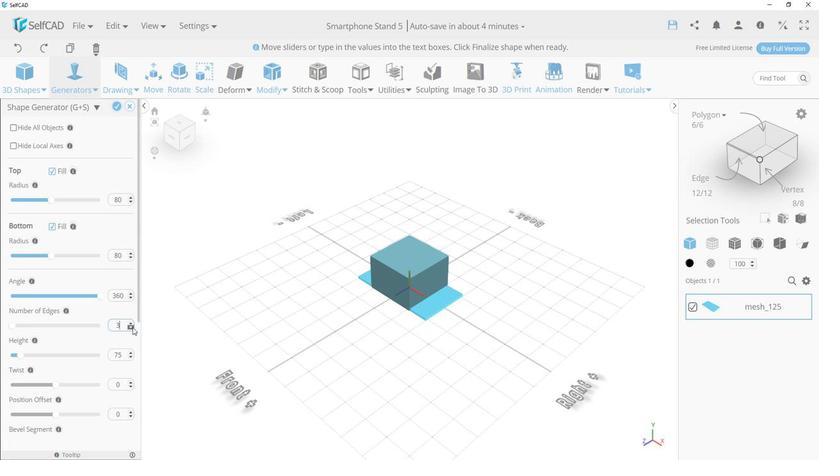 
Action: Mouse pressed left at (147, 293)
Screenshot: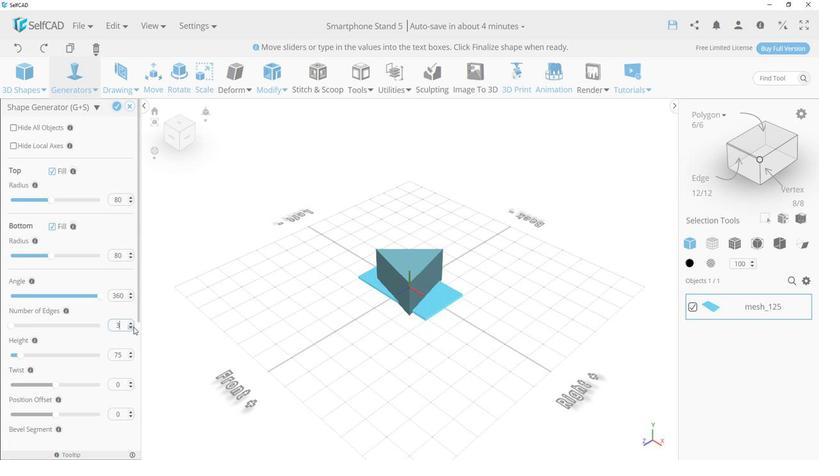 
Action: Mouse moved to (136, 119)
Screenshot: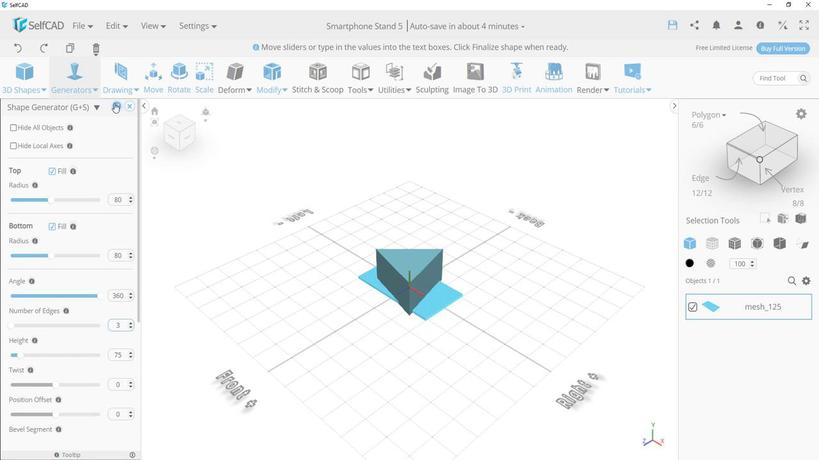 
Action: Mouse pressed left at (136, 119)
Screenshot: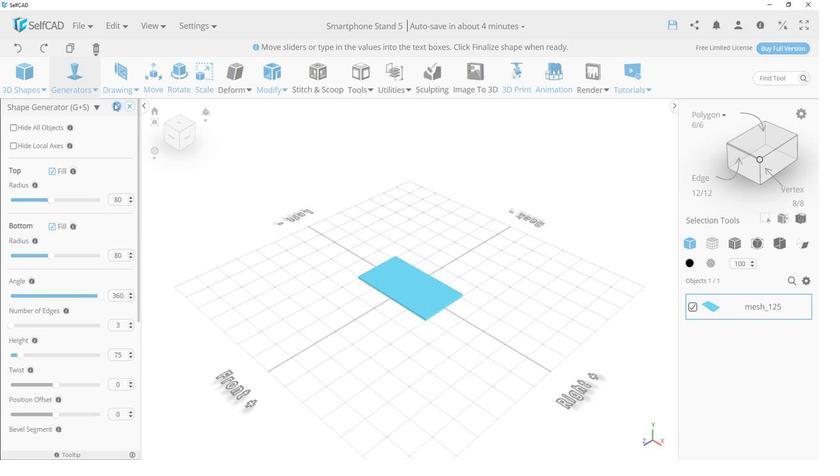 
Action: Mouse moved to (179, 99)
Screenshot: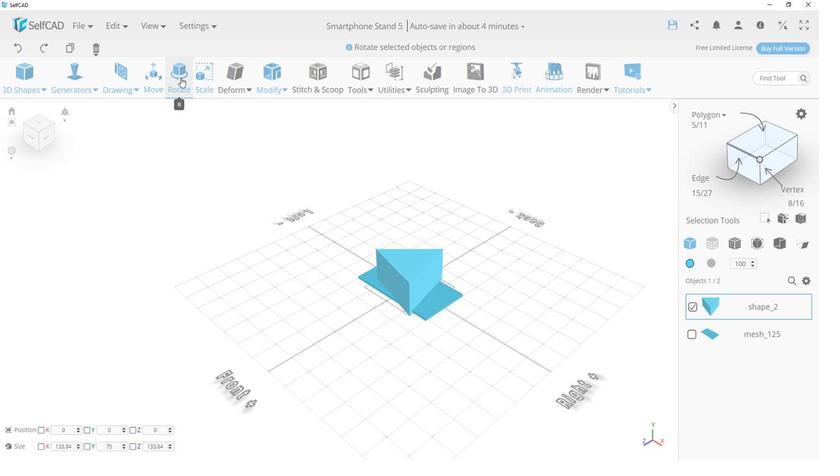 
Action: Mouse pressed left at (179, 99)
Screenshot: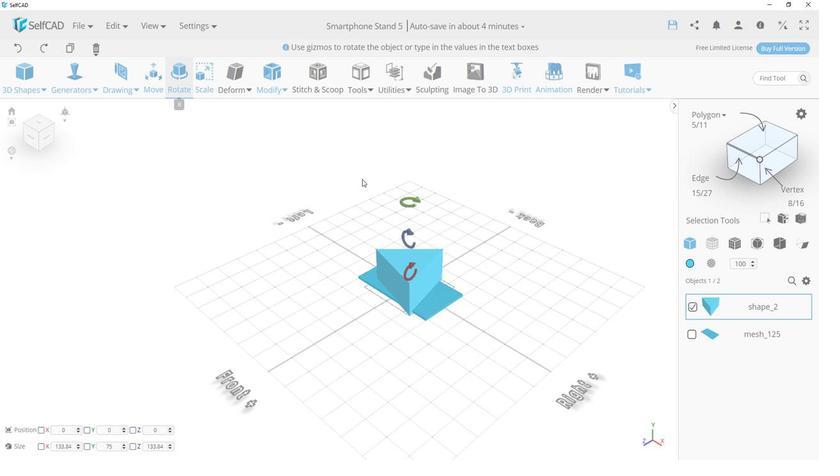
Action: Mouse moved to (367, 190)
Screenshot: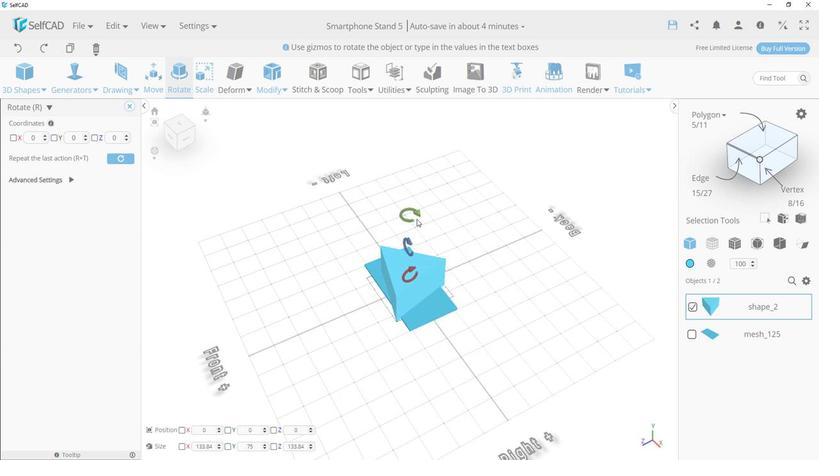 
Action: Mouse pressed left at (367, 190)
Screenshot: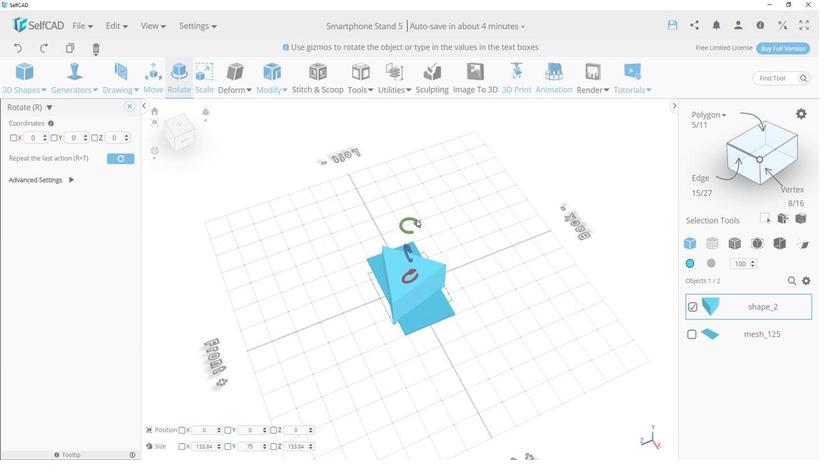 
Action: Mouse moved to (334, 221)
Screenshot: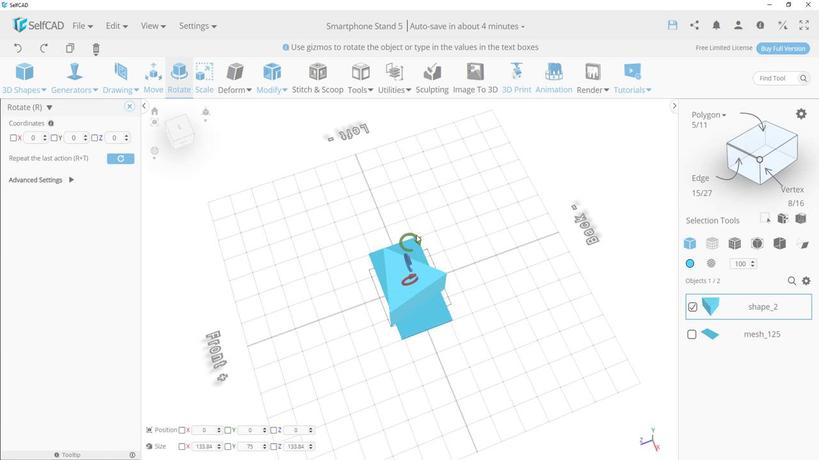 
Action: Mouse pressed left at (334, 221)
Screenshot: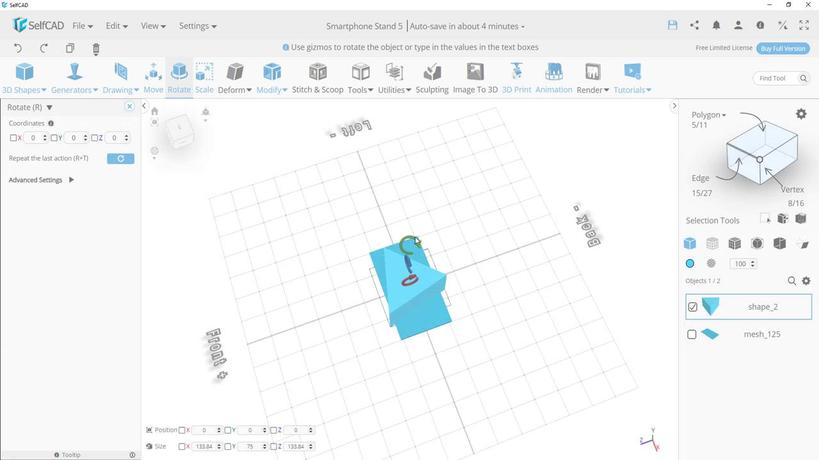 
Action: Mouse moved to (333, 227)
Screenshot: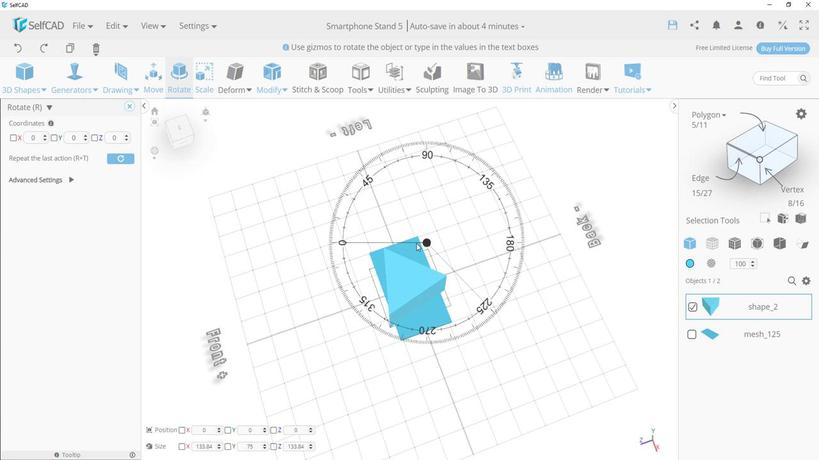 
Action: Mouse pressed left at (333, 227)
Screenshot: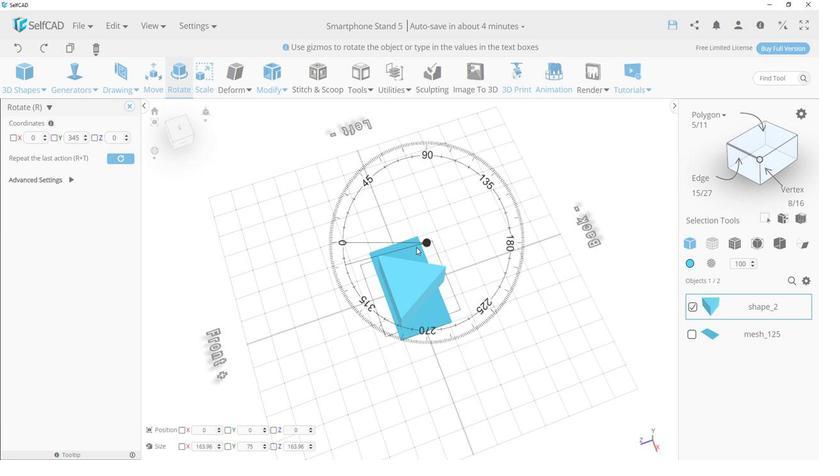 
Action: Mouse moved to (275, 259)
Screenshot: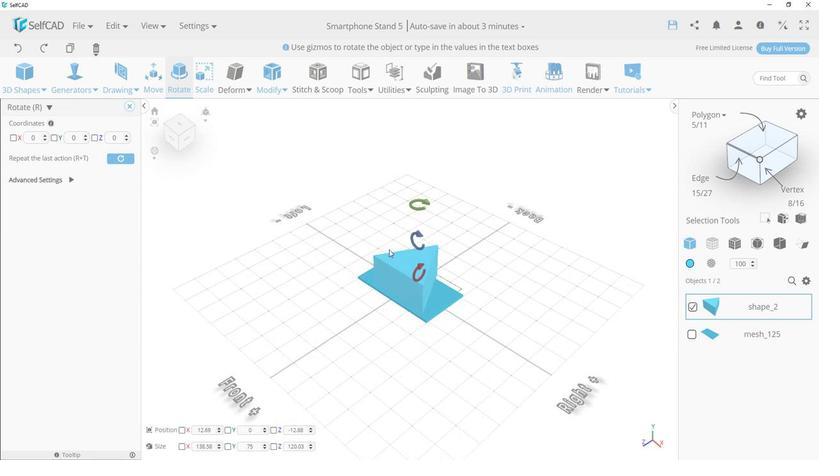 
Action: Mouse pressed left at (275, 259)
Screenshot: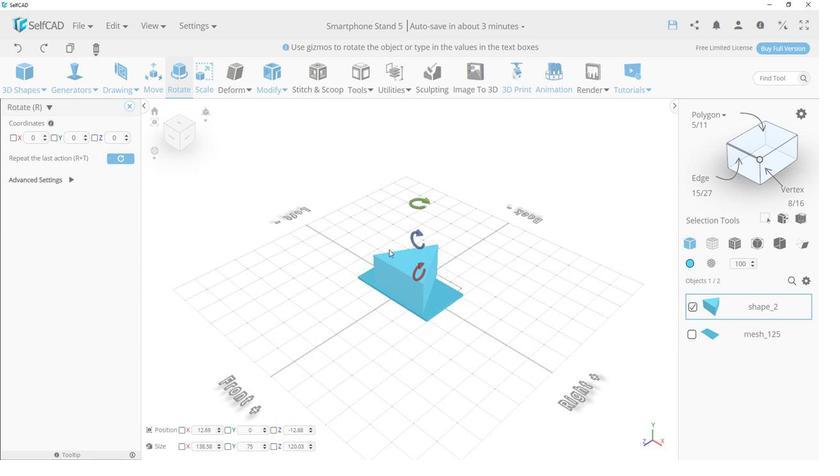 
Action: Mouse moved to (334, 244)
Screenshot: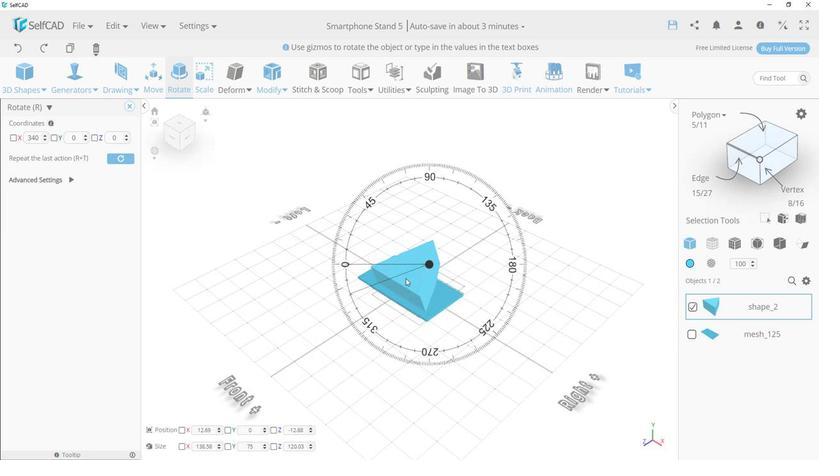 
Action: Mouse pressed left at (334, 244)
Screenshot: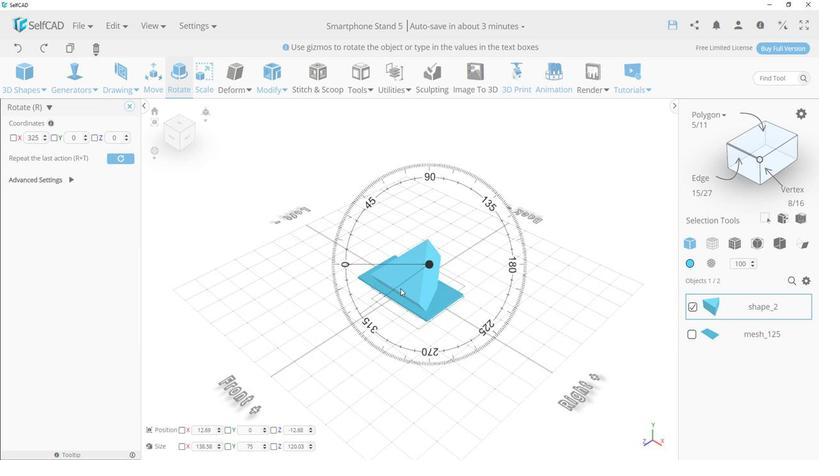 
Action: Mouse moved to (381, 256)
Screenshot: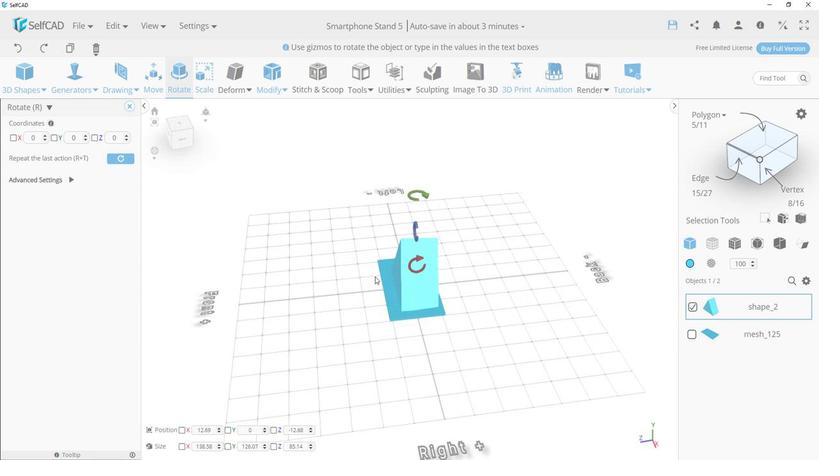 
Action: Mouse pressed left at (381, 256)
Screenshot: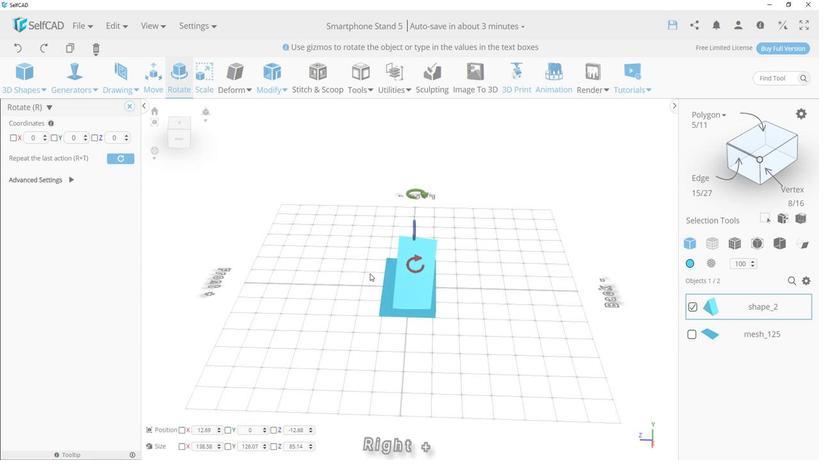 
Action: Mouse moved to (177, 145)
Screenshot: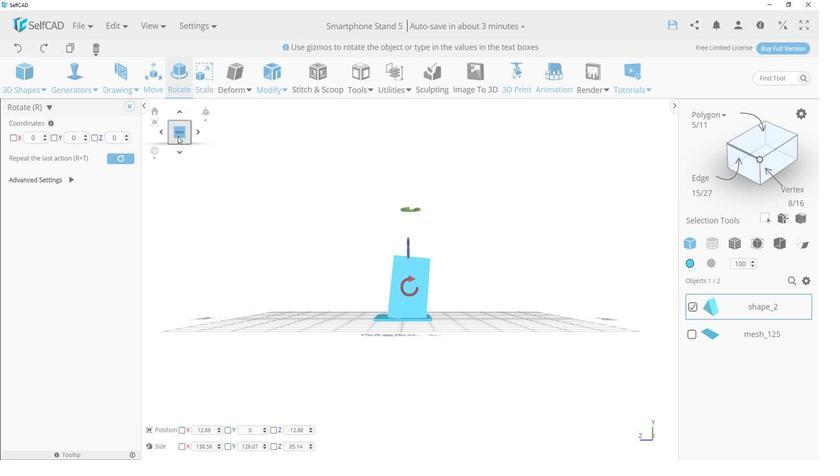 
Action: Mouse pressed left at (177, 145)
Screenshot: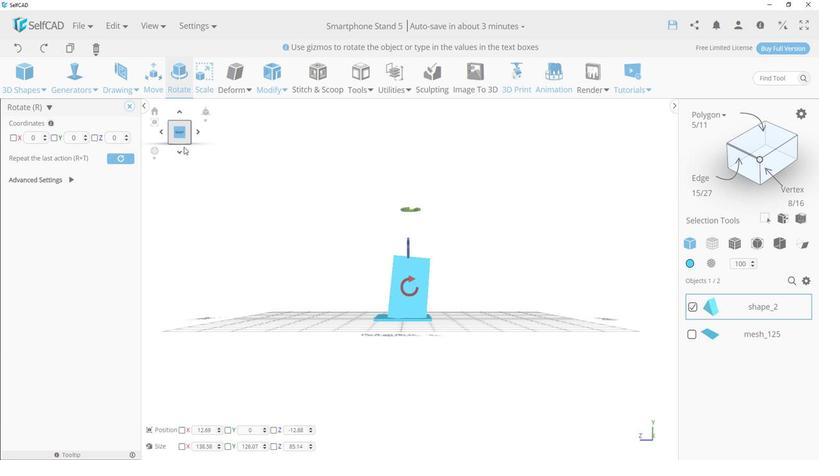
Action: Mouse moved to (329, 255)
Screenshot: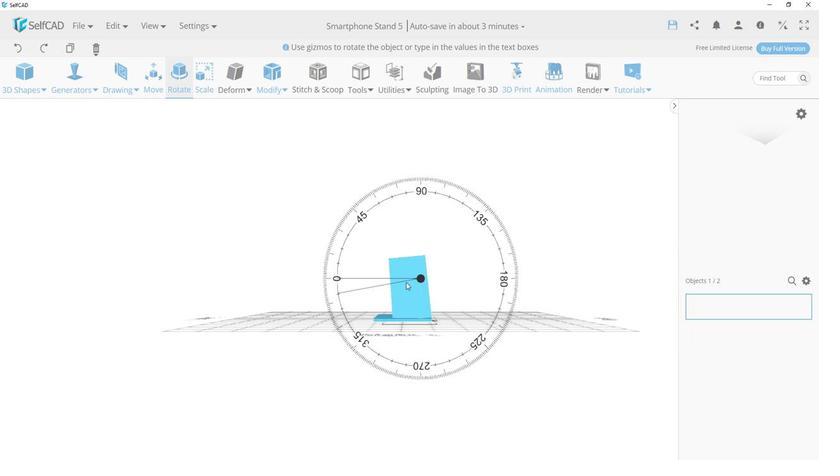 
Action: Mouse pressed left at (329, 255)
Screenshot: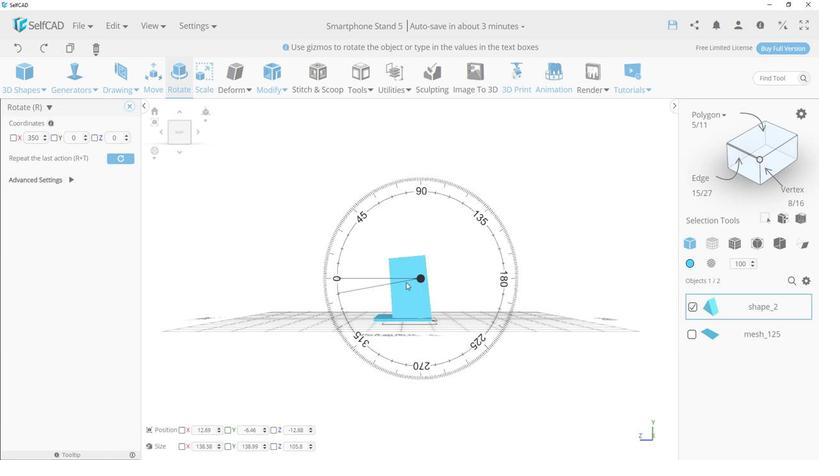 
Action: Mouse moved to (261, 258)
Screenshot: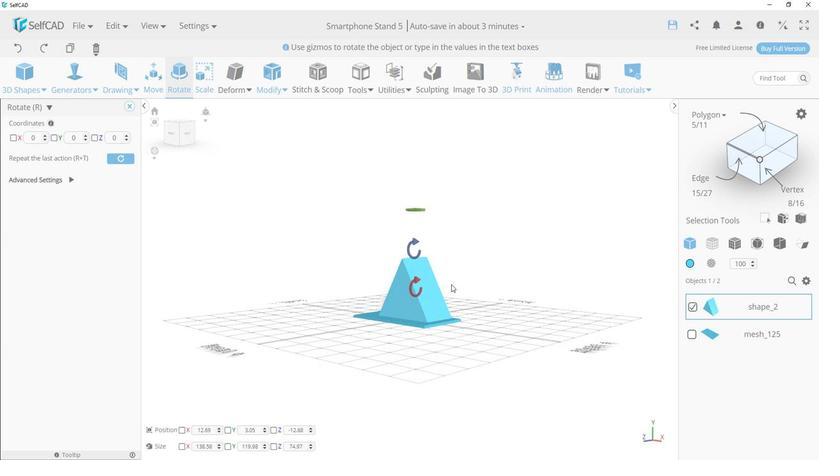 
Action: Mouse pressed left at (261, 258)
Screenshot: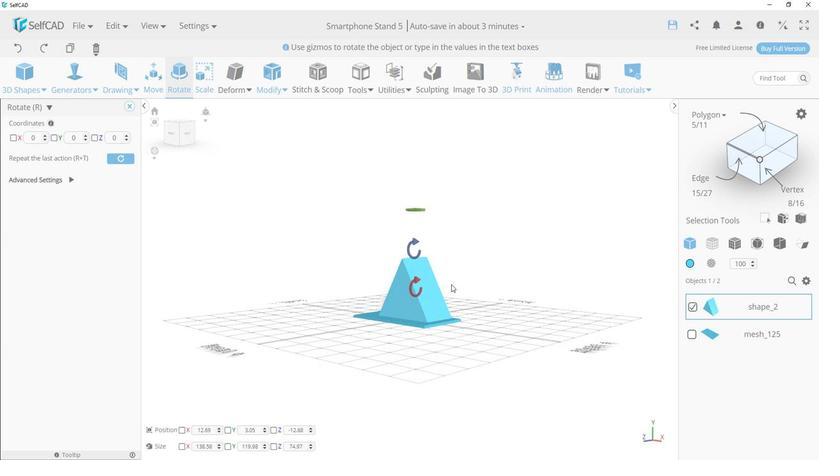 
Action: Mouse moved to (364, 299)
Screenshot: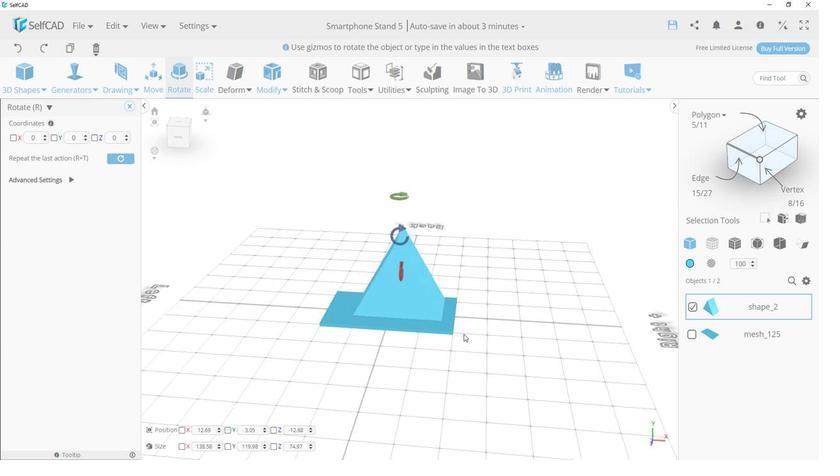 
Action: Mouse scrolled (364, 299) with delta (0, 0)
Screenshot: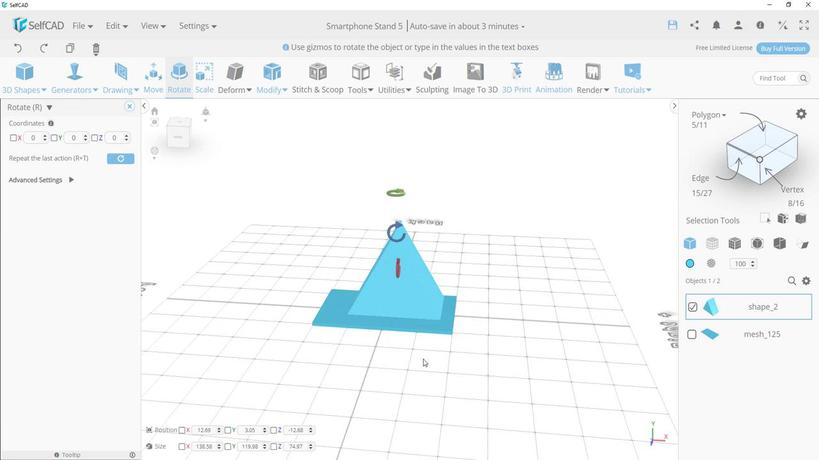 
Action: Mouse scrolled (364, 299) with delta (0, 0)
Screenshot: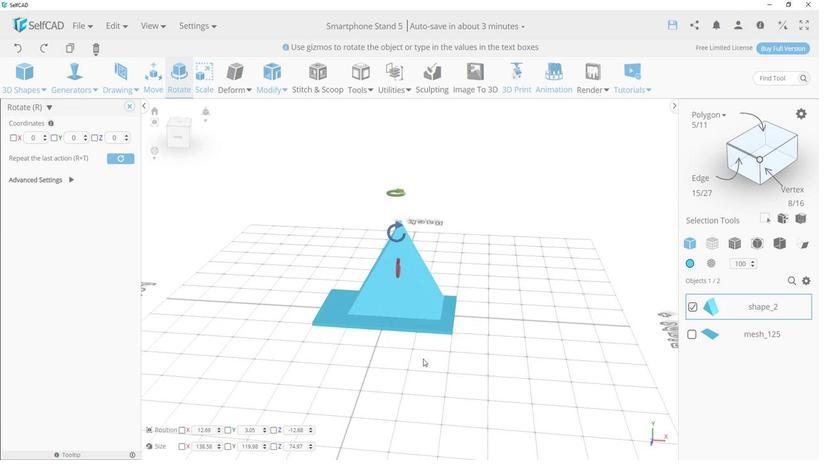 
Action: Mouse scrolled (364, 299) with delta (0, 0)
Screenshot: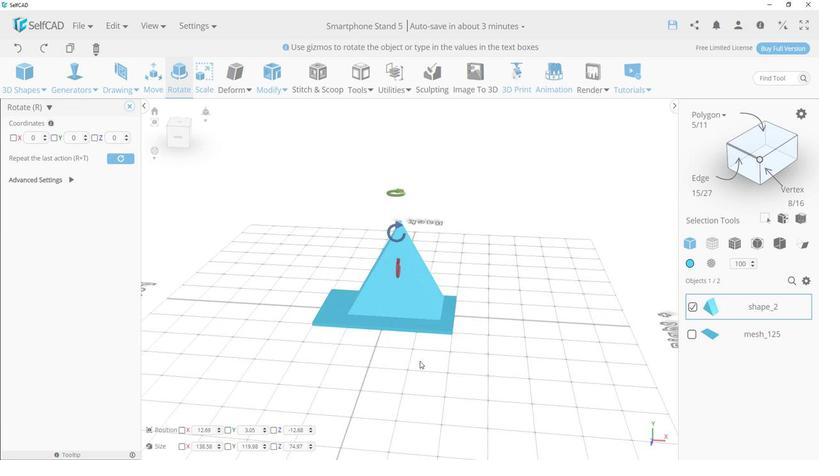 
Action: Mouse scrolled (364, 299) with delta (0, 0)
Screenshot: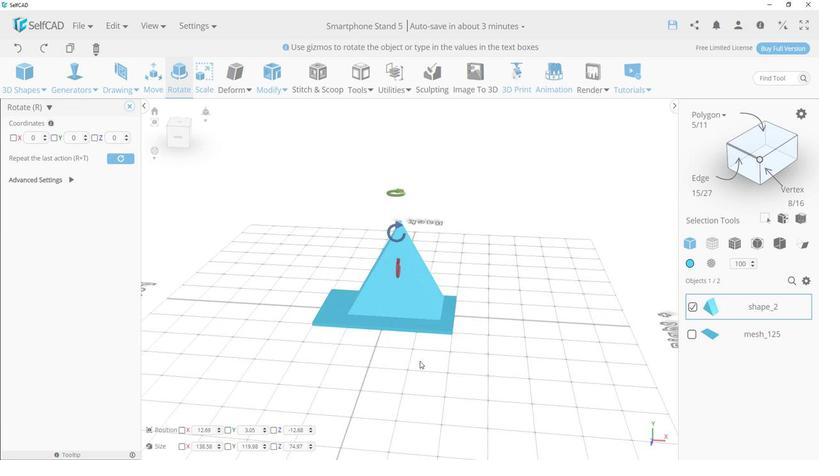
Action: Mouse scrolled (364, 299) with delta (0, 0)
Screenshot: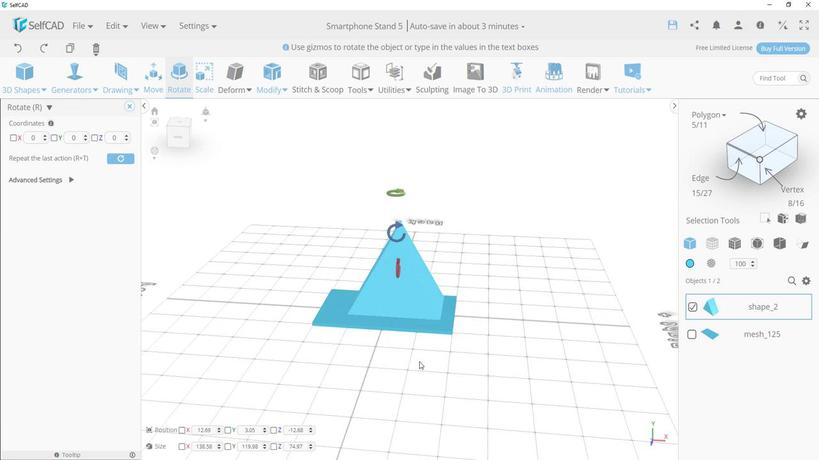 
Action: Mouse scrolled (364, 299) with delta (0, 0)
Screenshot: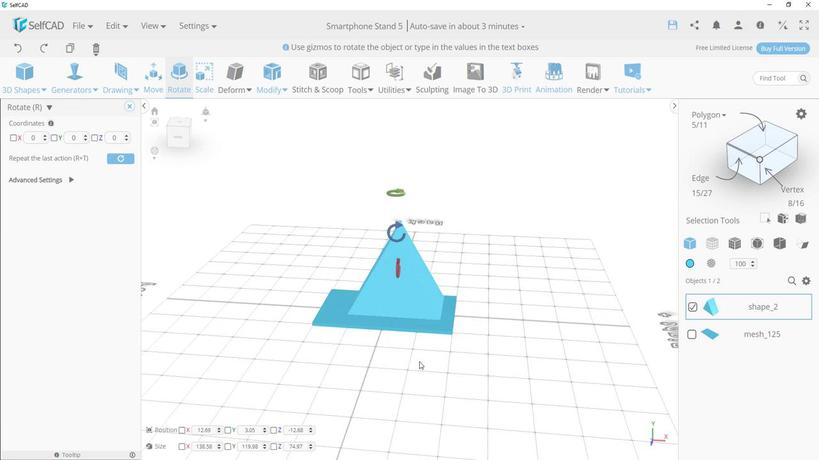 
Action: Mouse scrolled (364, 299) with delta (0, 0)
Screenshot: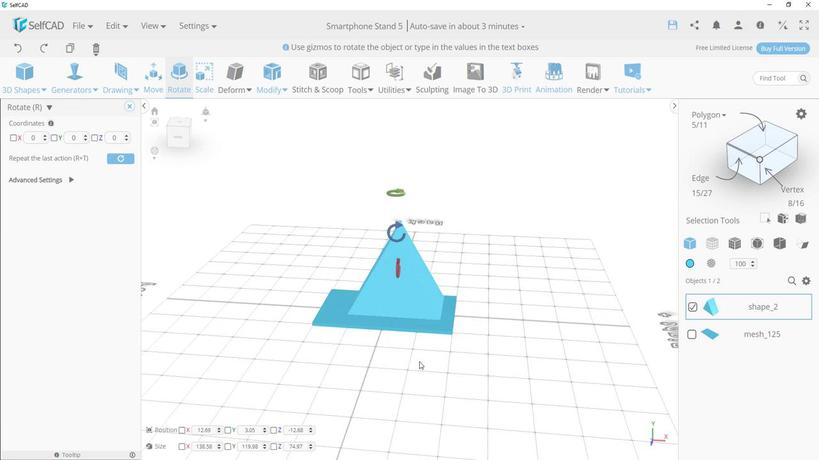 
Action: Mouse moved to (335, 320)
Screenshot: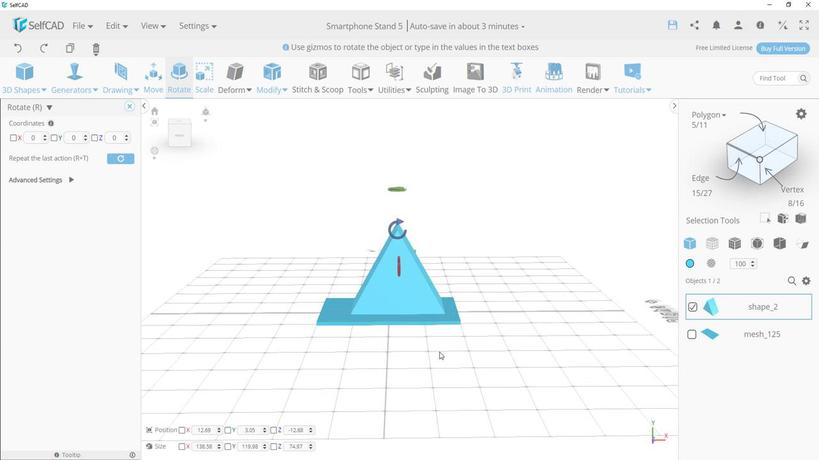 
Action: Mouse pressed left at (335, 320)
Screenshot: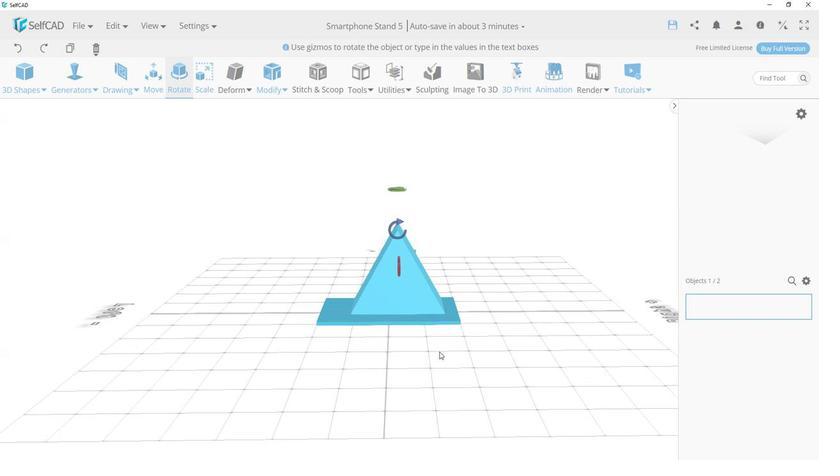 
Action: Mouse moved to (348, 312)
Screenshot: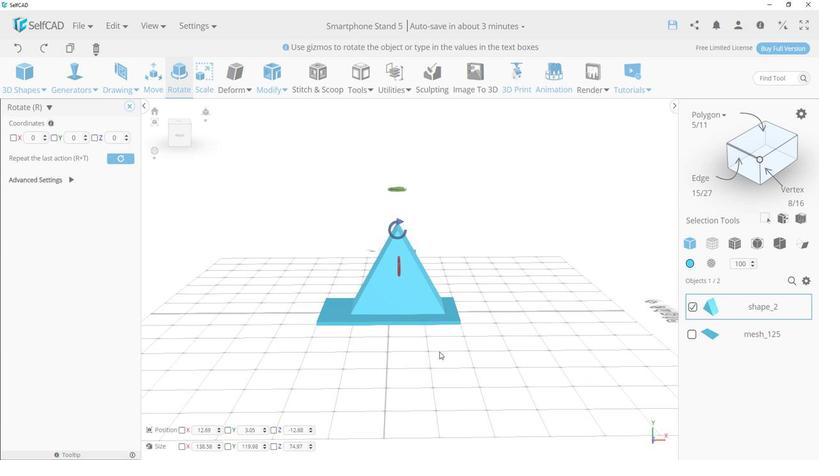
Action: Mouse scrolled (348, 313) with delta (0, 0)
Screenshot: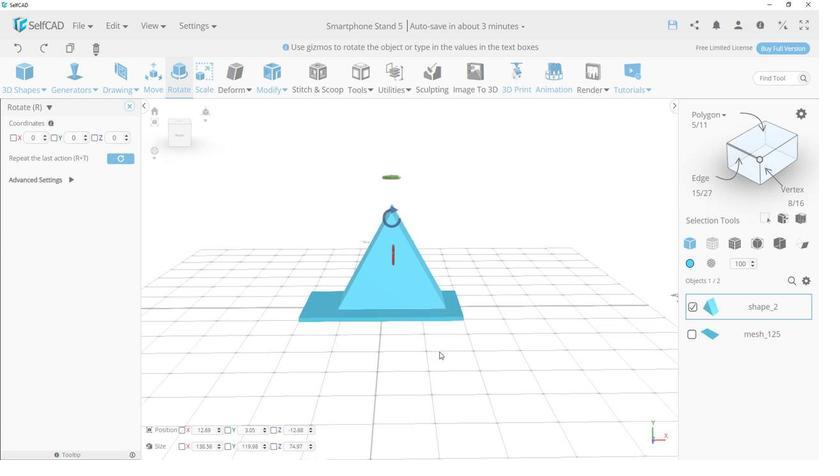 
Action: Mouse scrolled (348, 313) with delta (0, 0)
Screenshot: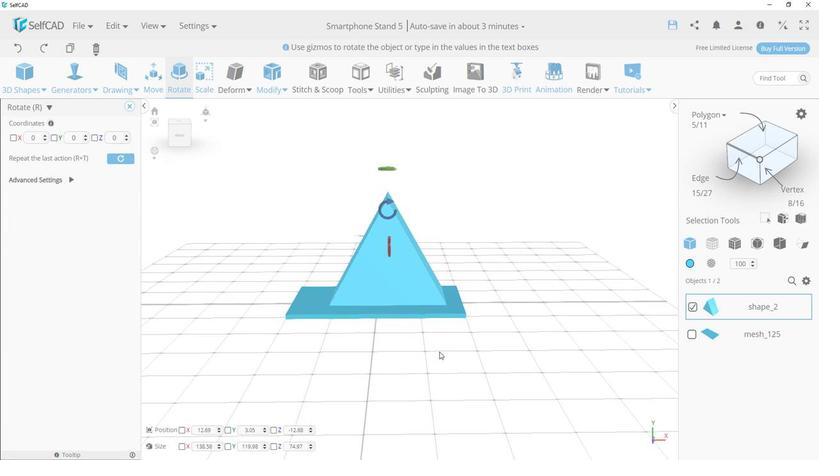 
Action: Mouse scrolled (348, 313) with delta (0, 0)
Screenshot: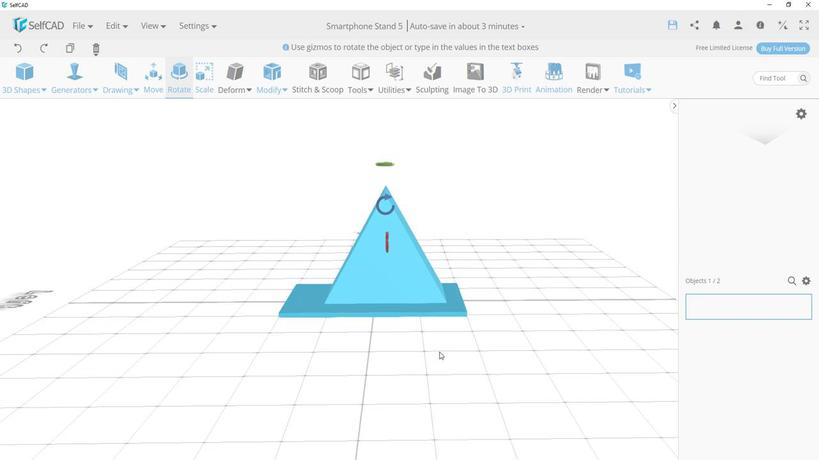 
Action: Mouse scrolled (348, 313) with delta (0, 0)
Screenshot: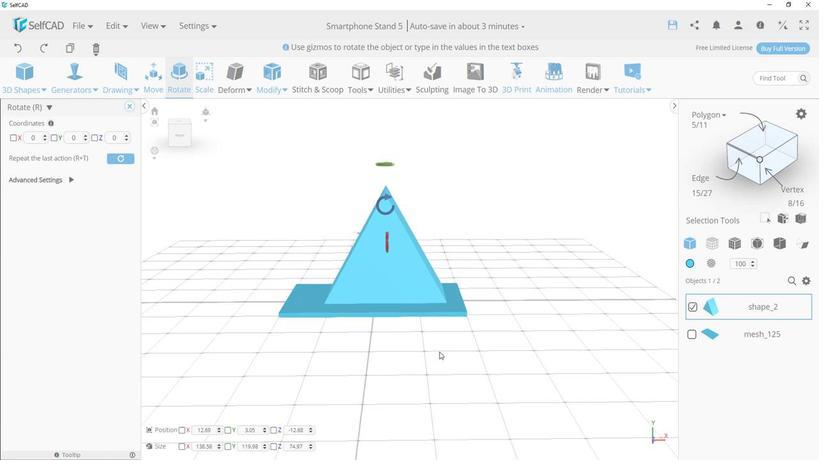 
Action: Mouse scrolled (348, 313) with delta (0, 0)
Screenshot: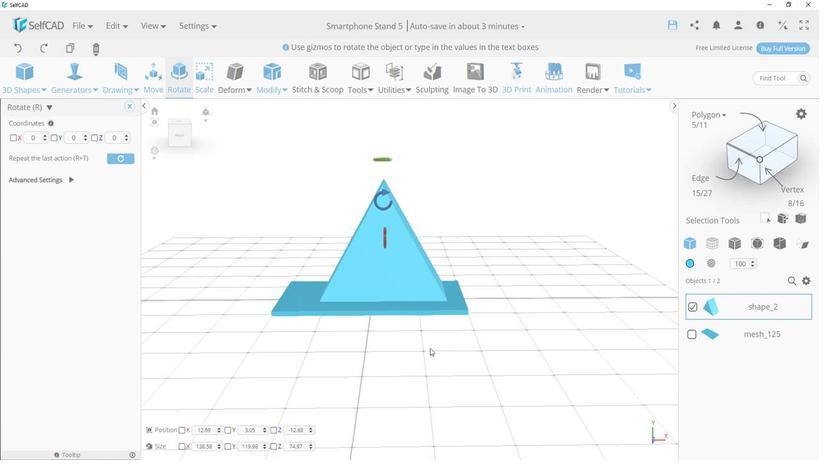 
Action: Mouse scrolled (348, 313) with delta (0, 0)
Screenshot: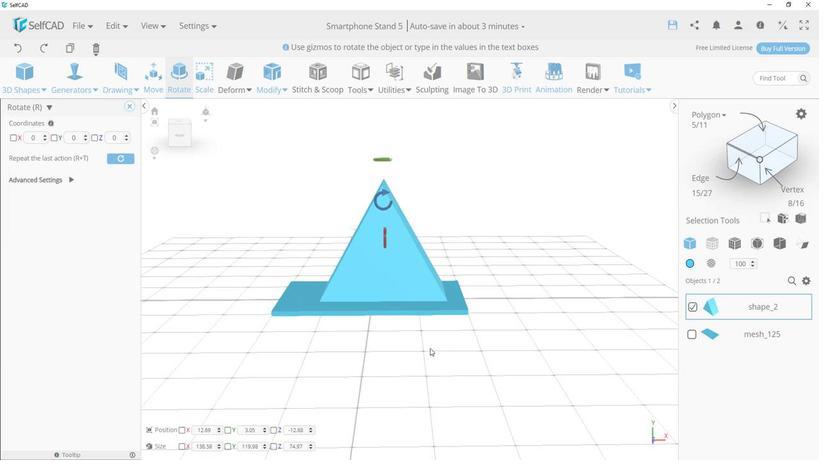 
Action: Mouse scrolled (348, 313) with delta (0, 0)
Screenshot: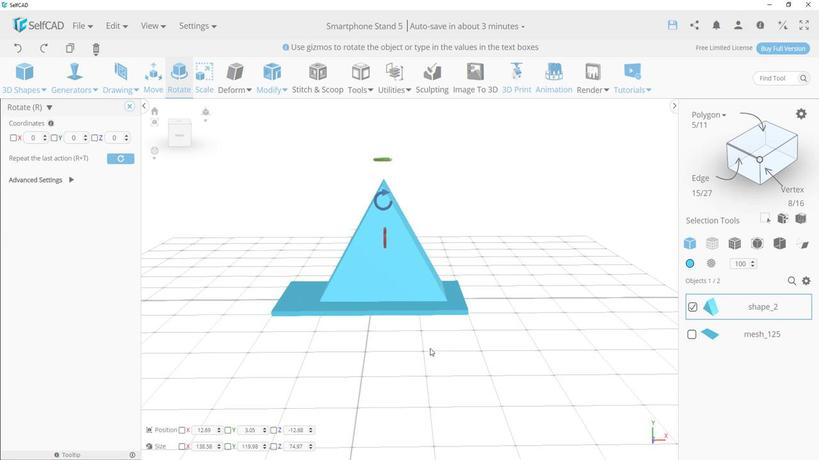 
Action: Mouse moved to (325, 319)
Screenshot: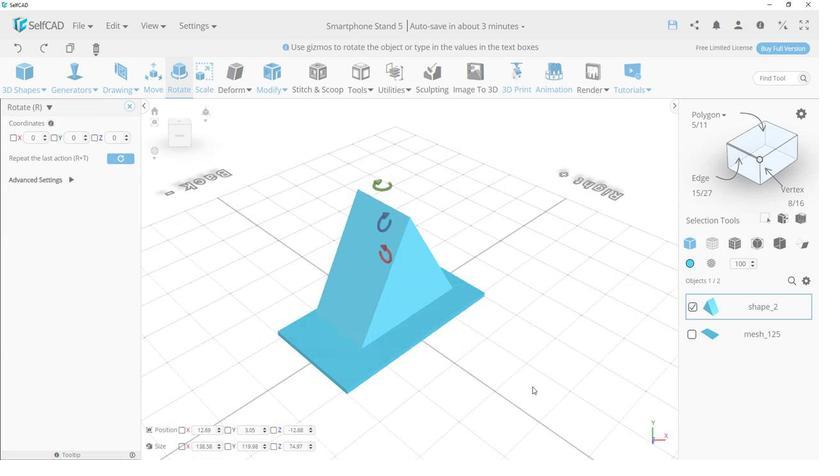 
Action: Mouse pressed left at (325, 319)
Screenshot: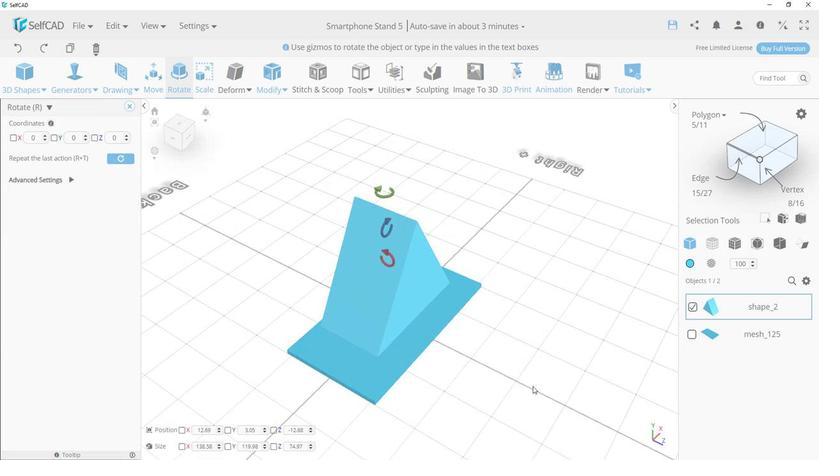 
Action: Mouse moved to (199, 373)
Screenshot: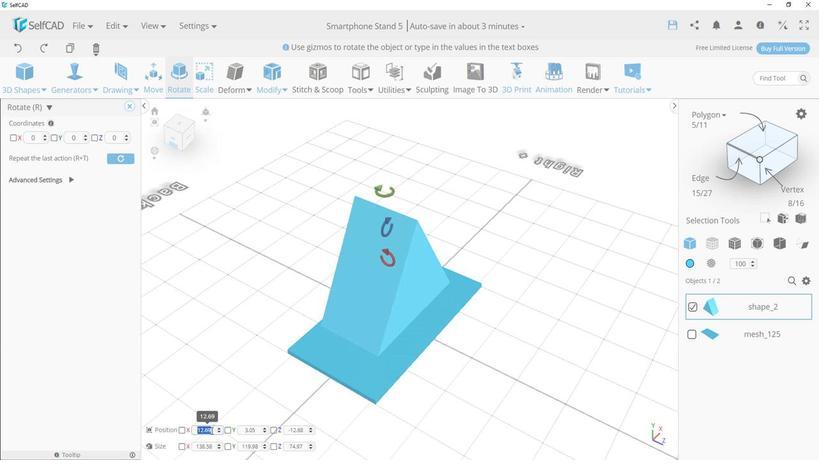 
Action: Mouse pressed left at (199, 373)
Screenshot: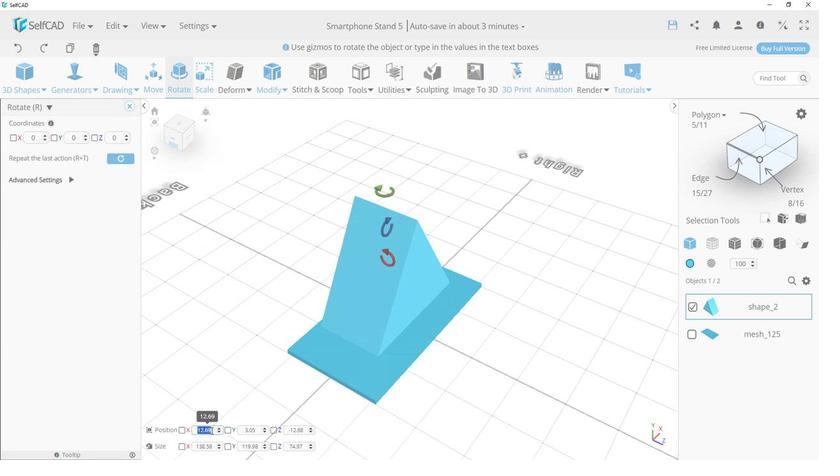 
Action: Key pressed 0<Key.enter>
Screenshot: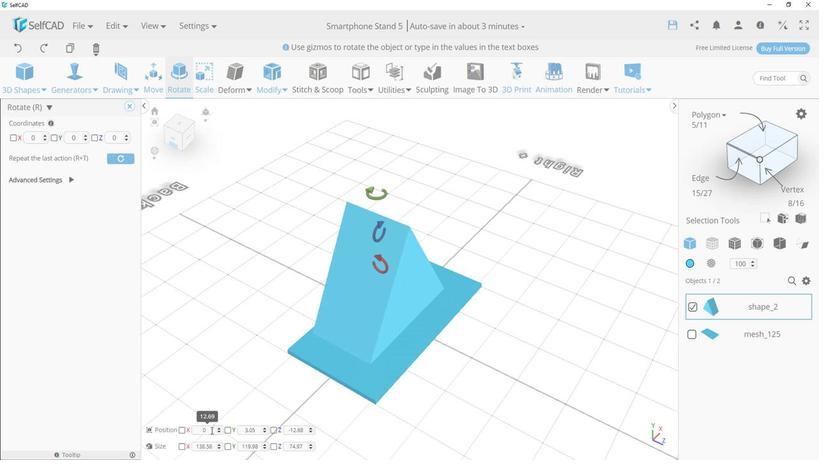 
Action: Mouse moved to (259, 375)
Screenshot: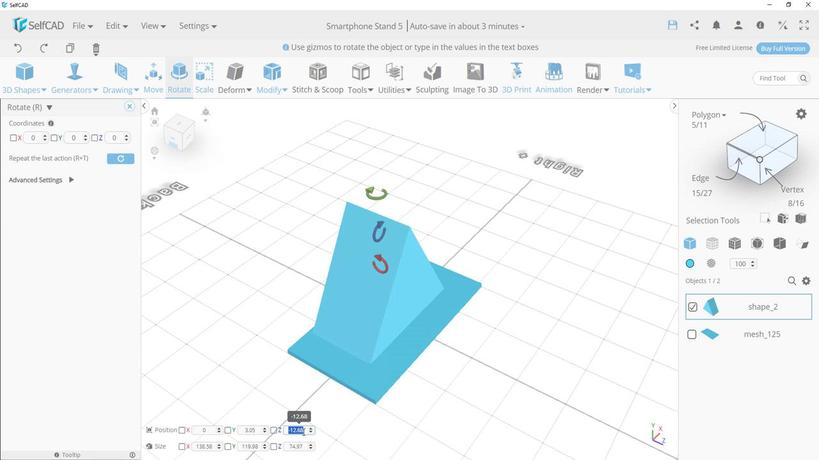 
Action: Mouse pressed left at (259, 375)
Screenshot: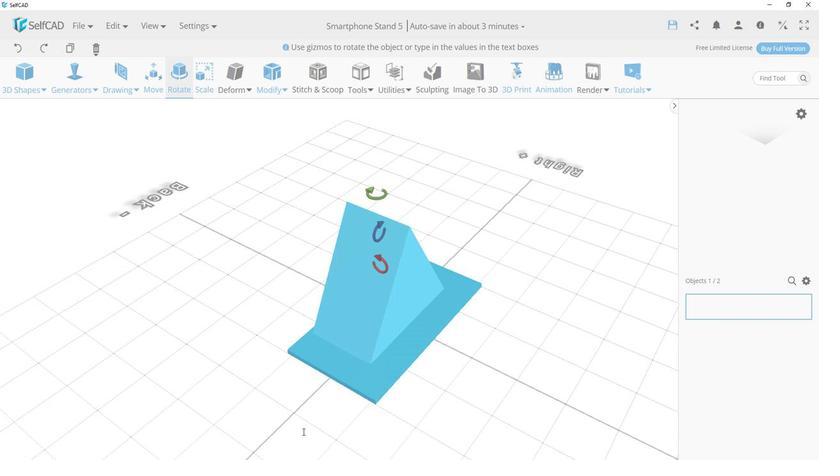 
Action: Key pressed 0<Key.enter>
Screenshot: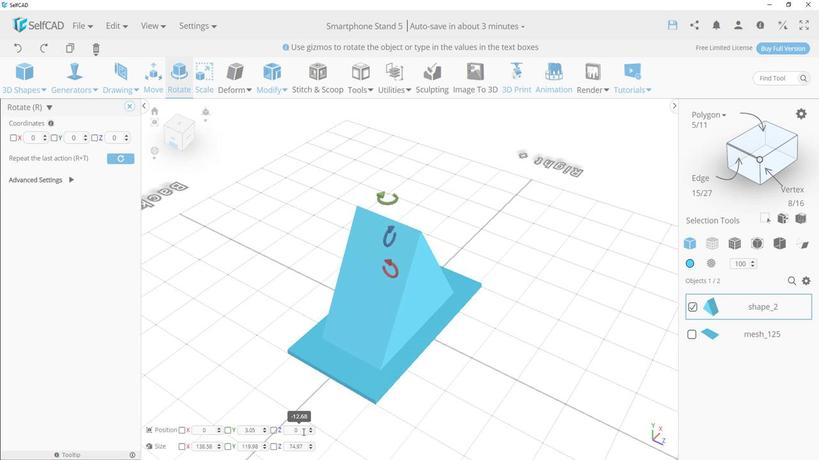 
Action: Mouse moved to (227, 370)
Screenshot: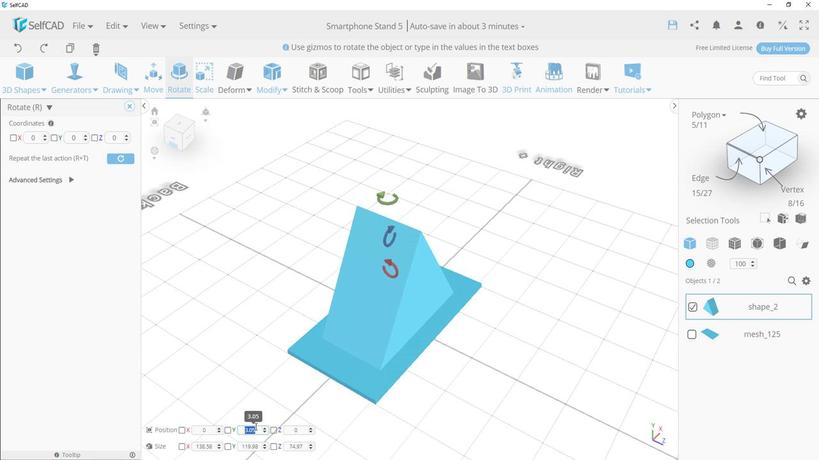 
Action: Mouse pressed left at (227, 370)
Screenshot: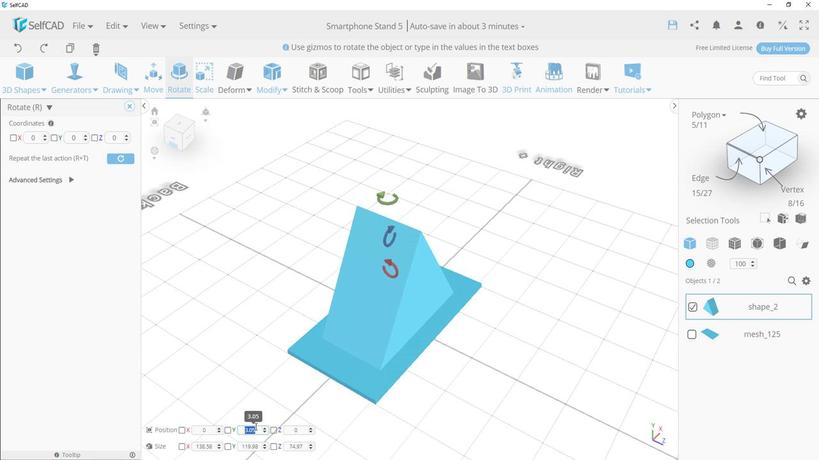 
Action: Key pressed 0<Key.enter>
Screenshot: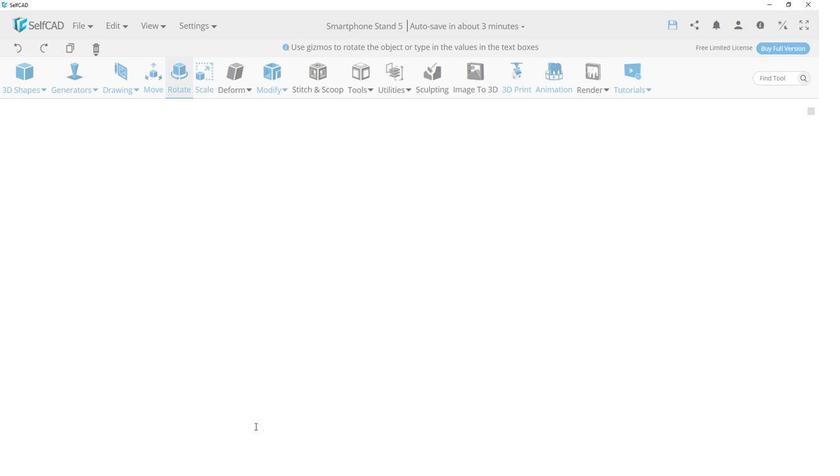 
Action: Mouse moved to (163, 97)
Screenshot: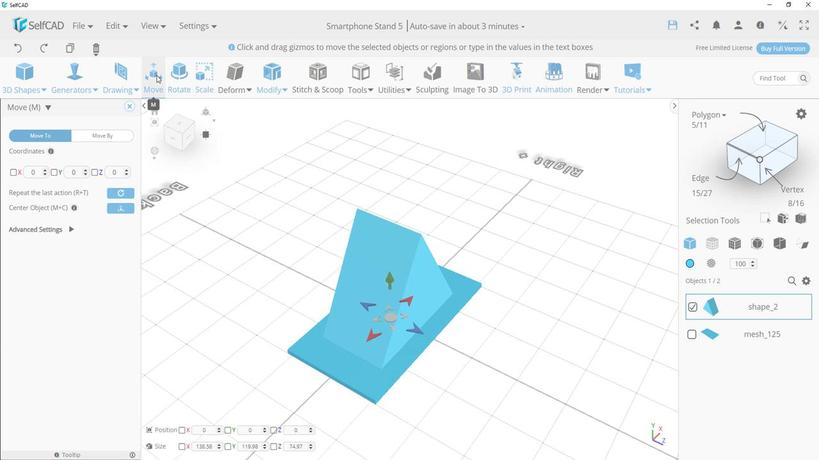 
Action: Mouse pressed left at (163, 97)
Screenshot: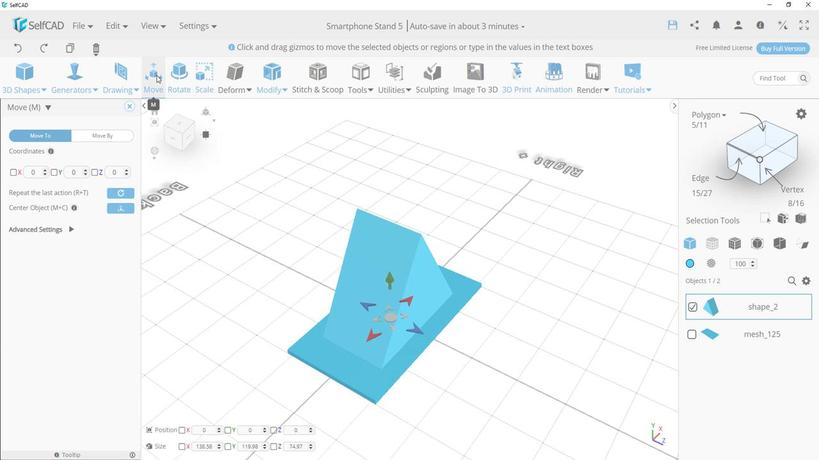
Action: Mouse moved to (263, 233)
Screenshot: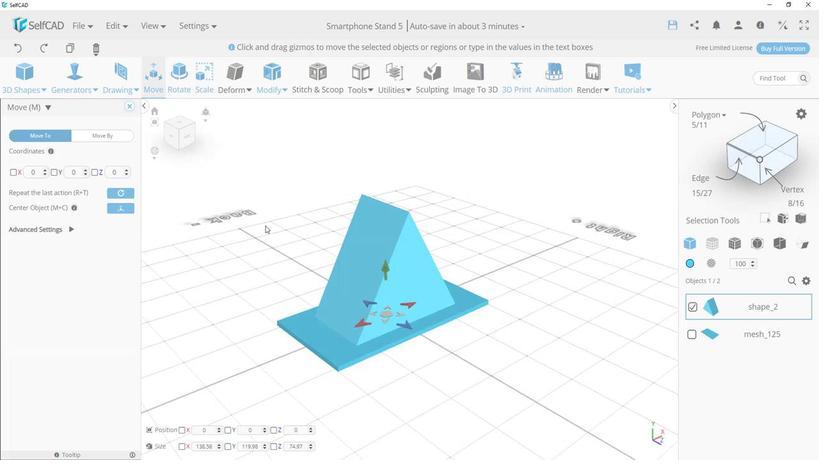 
Action: Mouse pressed left at (263, 233)
Screenshot: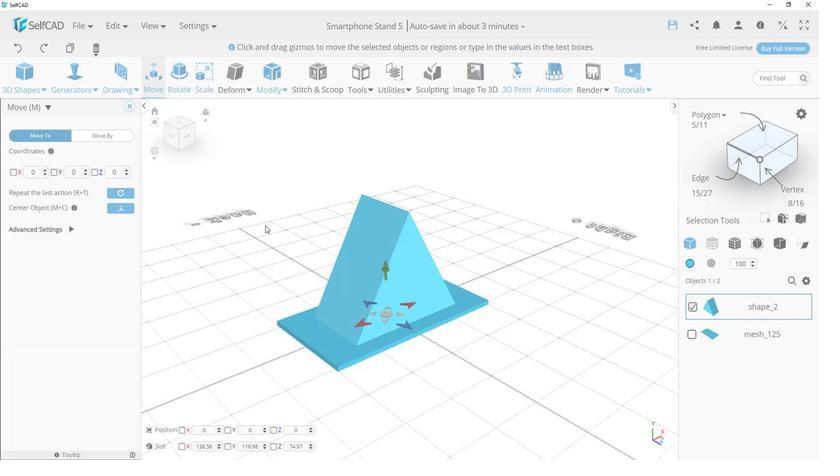 
Action: Mouse moved to (231, 218)
Screenshot: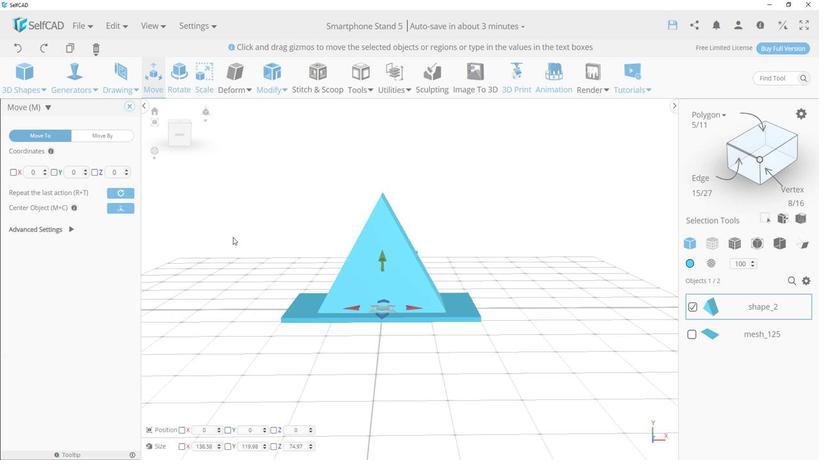 
Action: Mouse pressed left at (231, 218)
Screenshot: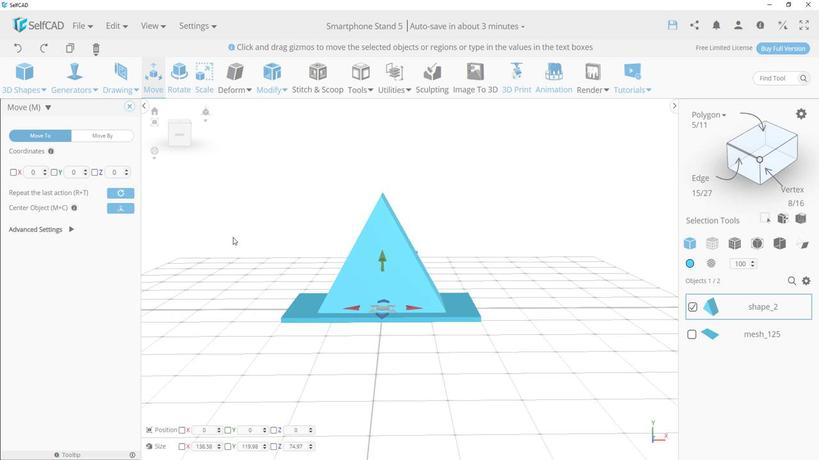 
Action: Mouse moved to (329, 277)
Screenshot: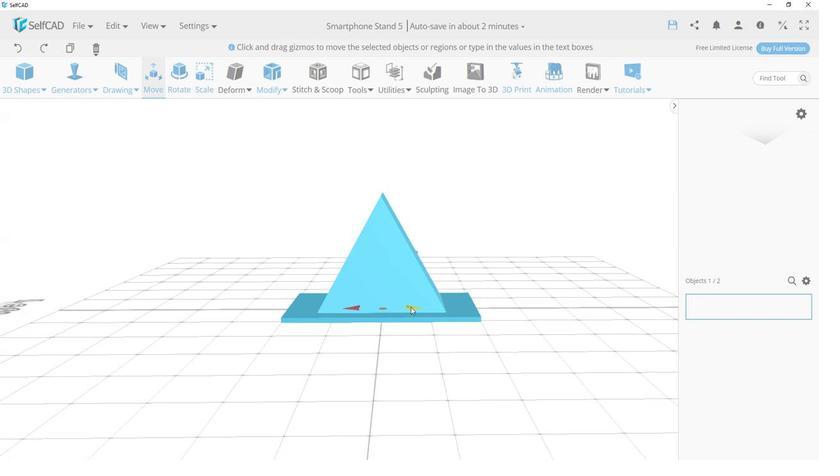 
Action: Mouse pressed left at (329, 277)
Screenshot: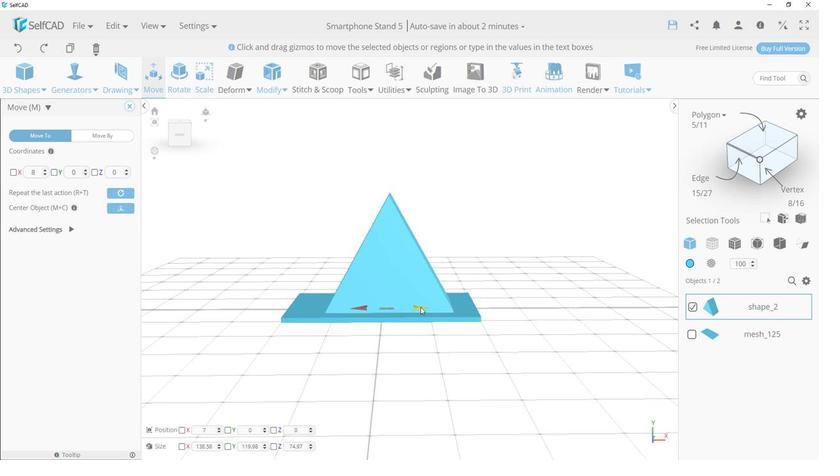 
Action: Mouse moved to (241, 215)
Screenshot: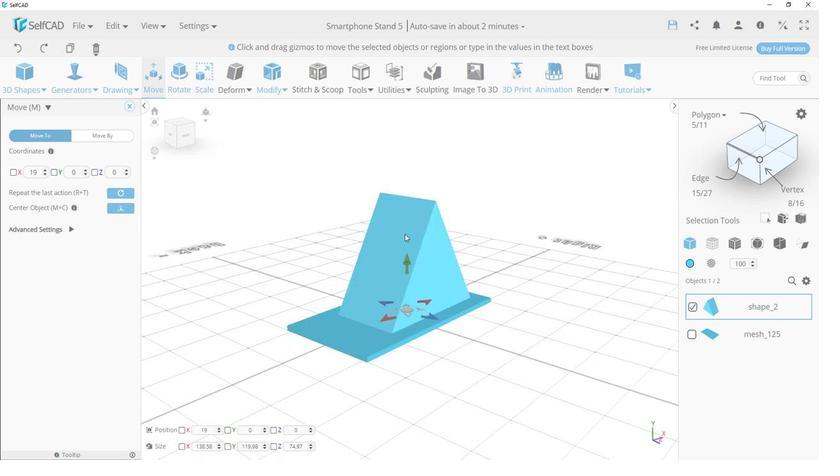 
Action: Mouse pressed left at (241, 215)
Screenshot: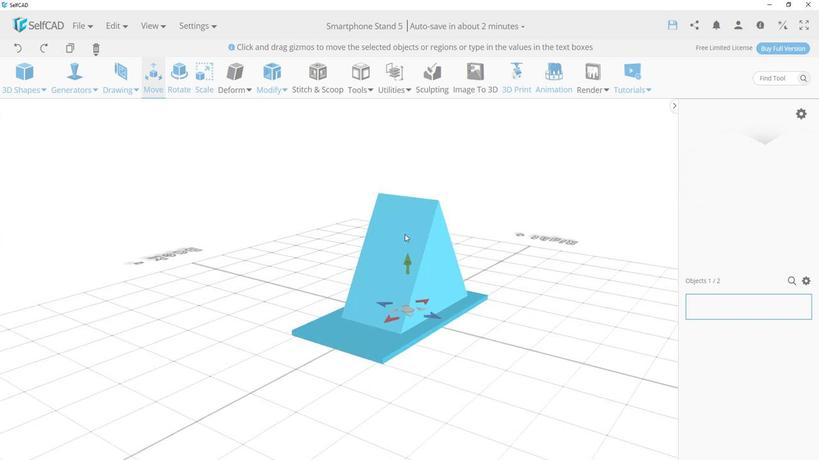 
Action: Mouse moved to (557, 153)
Screenshot: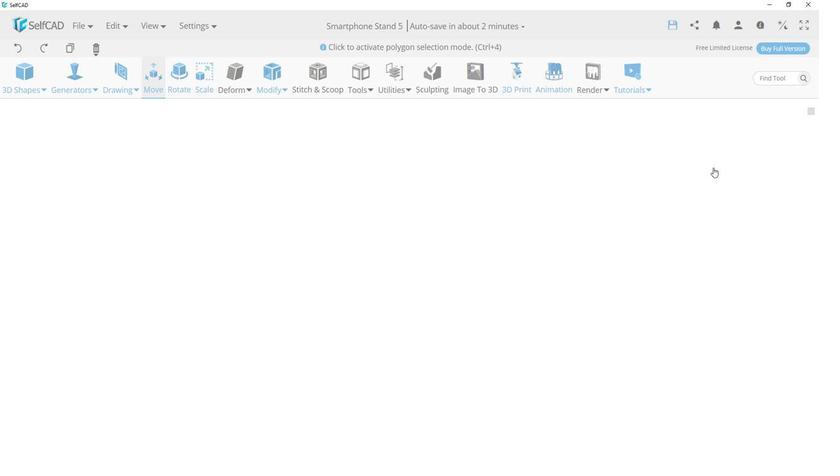 
Action: Mouse pressed left at (557, 153)
Screenshot: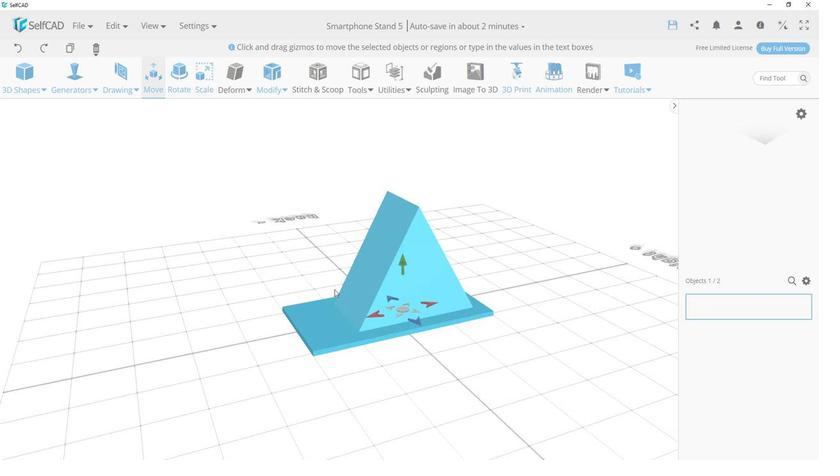 
Action: Mouse moved to (329, 265)
Screenshot: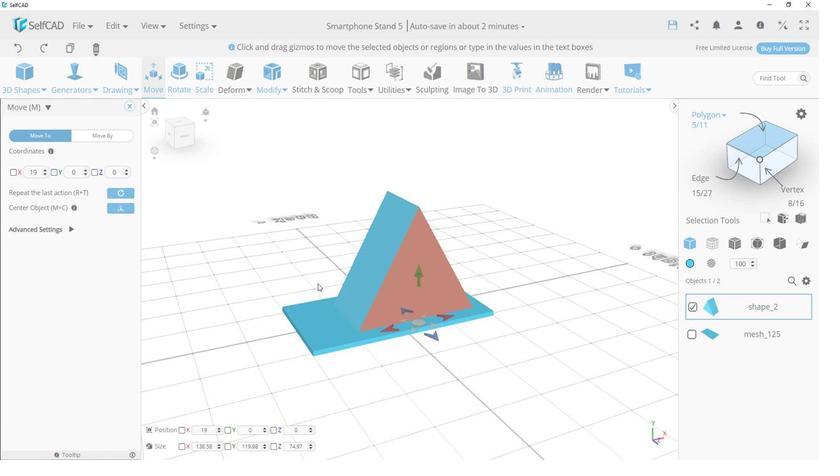 
Action: Mouse pressed left at (329, 265)
Screenshot: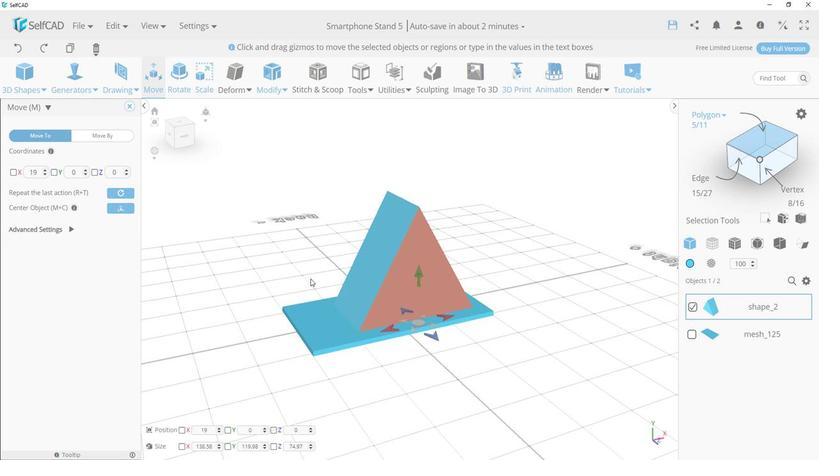 
Action: Mouse moved to (234, 234)
Screenshot: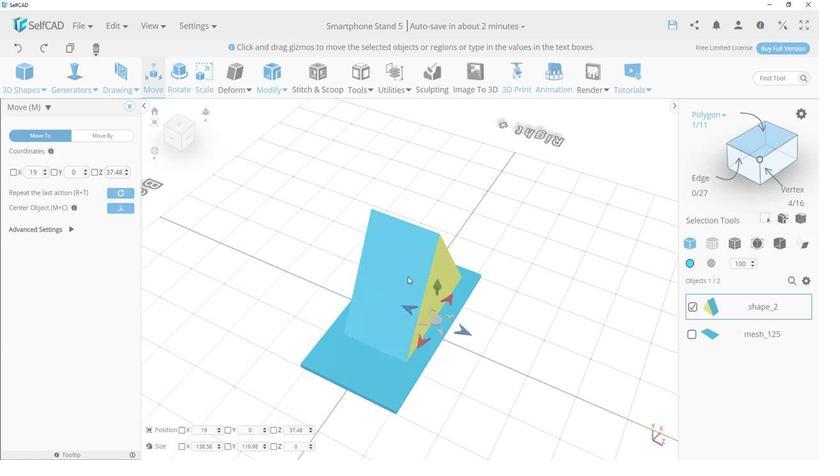 
Action: Mouse pressed left at (234, 234)
Screenshot: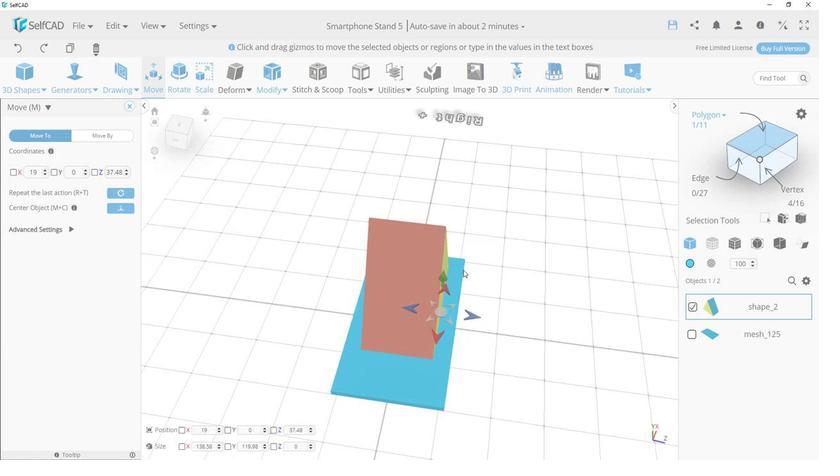 
Action: Mouse moved to (311, 261)
Screenshot: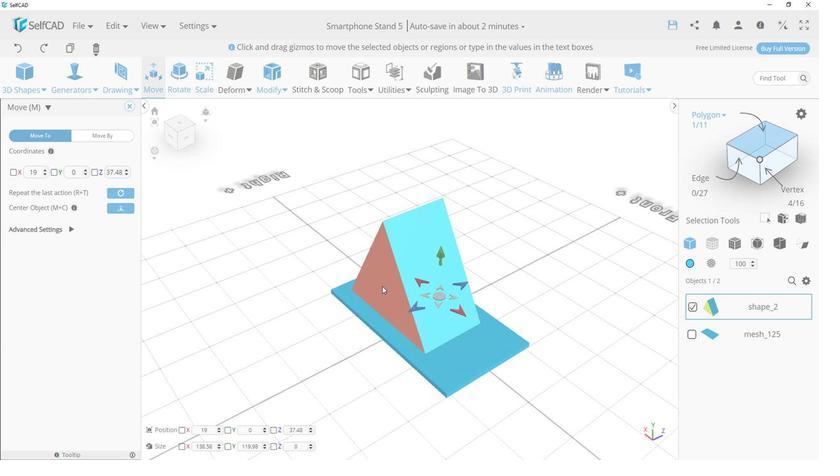 
Action: Mouse pressed left at (311, 261)
Screenshot: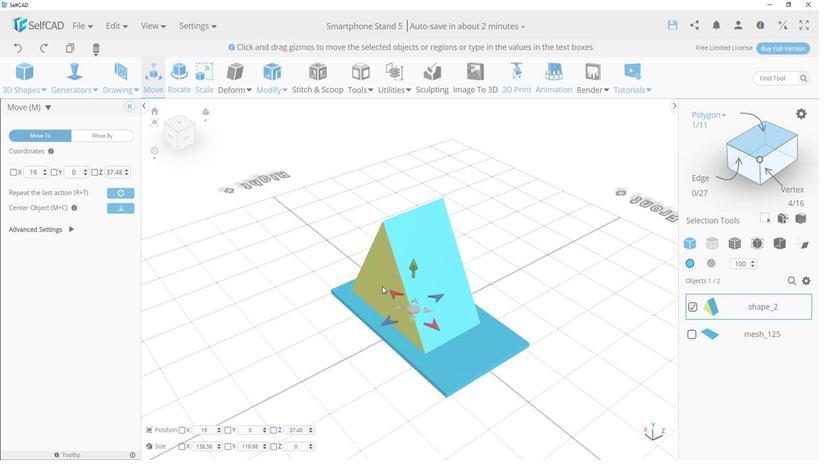 
Action: Mouse moved to (250, 279)
Screenshot: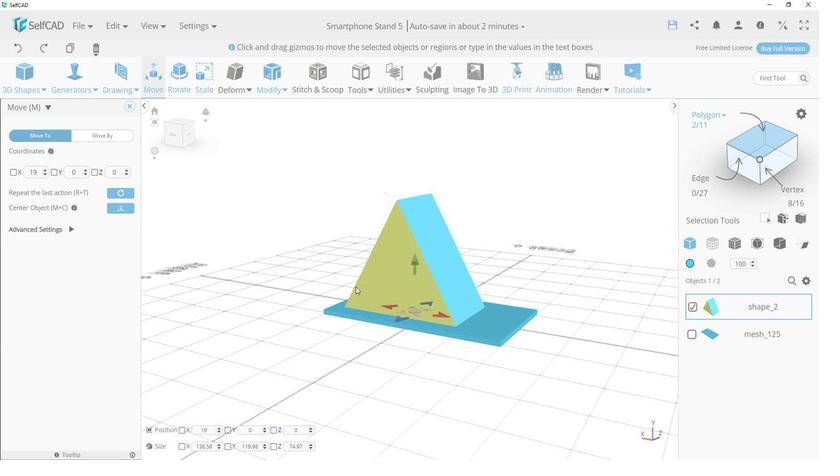 
Action: Mouse pressed left at (250, 279)
Screenshot: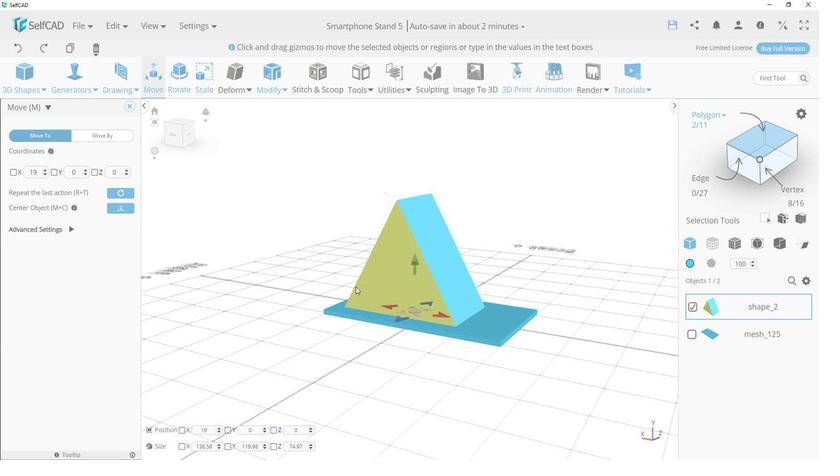 
Action: Mouse moved to (252, 147)
Screenshot: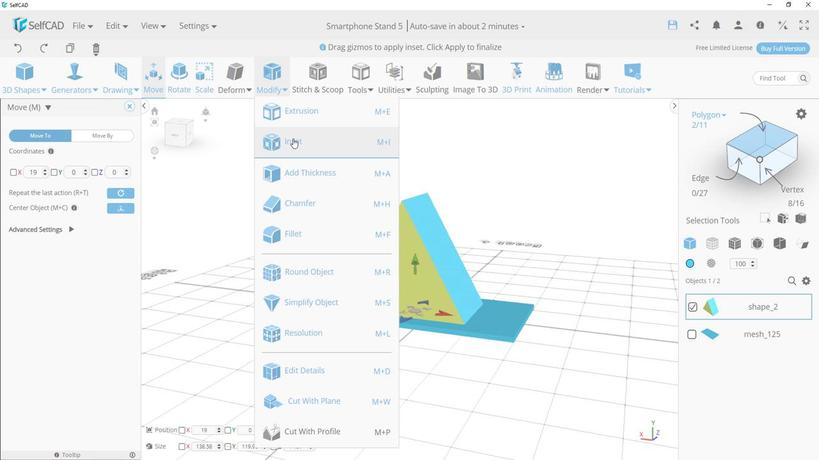 
Action: Mouse pressed left at (252, 147)
Screenshot: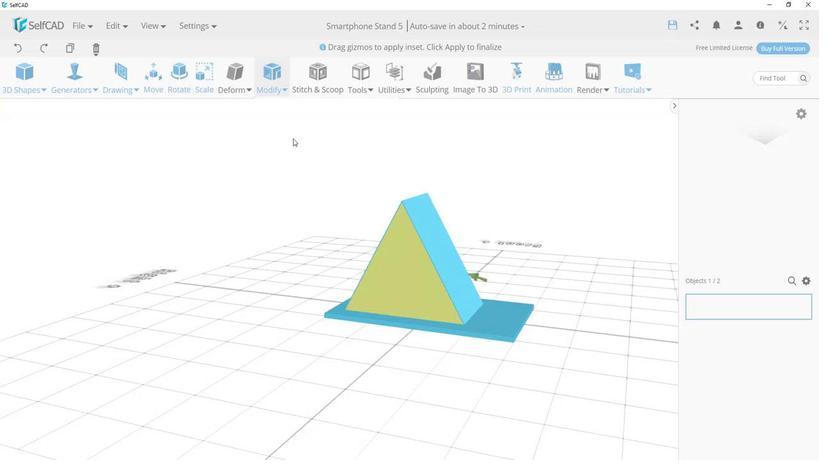
Action: Mouse moved to (146, 144)
Screenshot: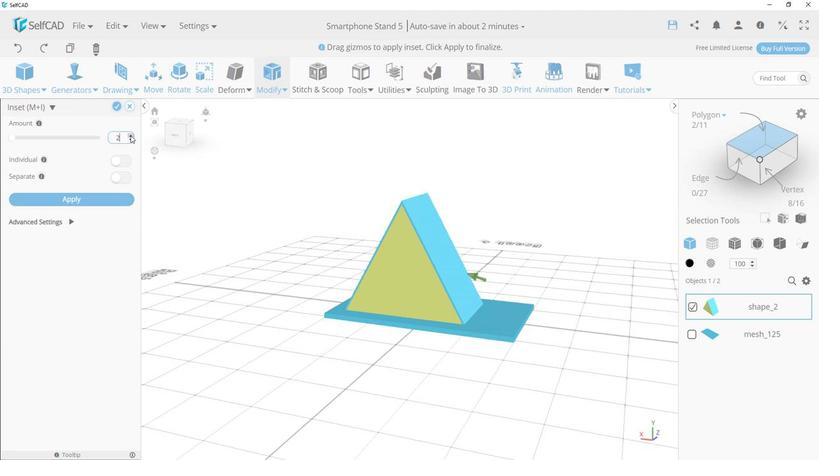 
Action: Mouse pressed left at (146, 144)
Screenshot: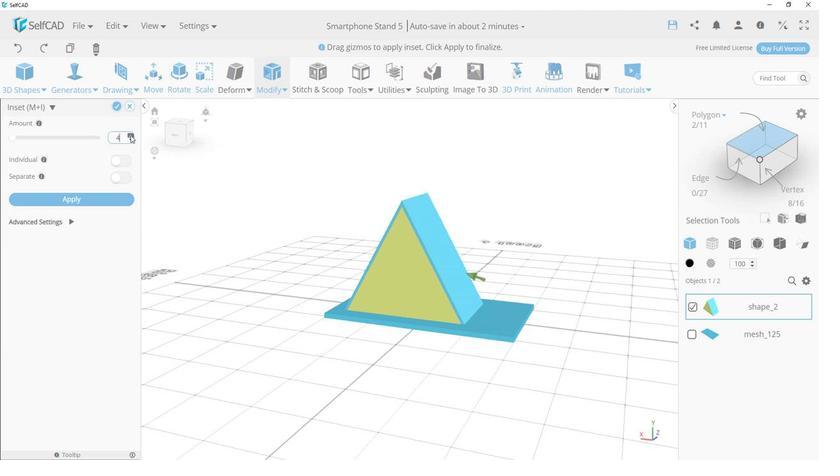 
Action: Mouse pressed left at (146, 144)
Screenshot: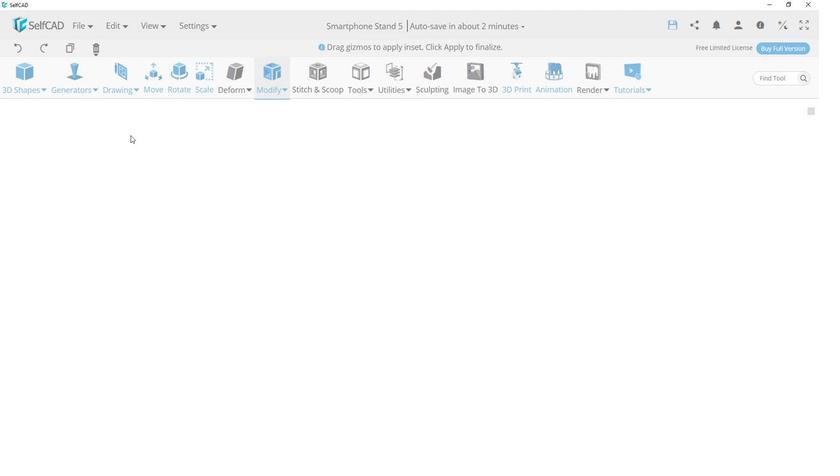 
Action: Mouse pressed left at (146, 144)
Screenshot: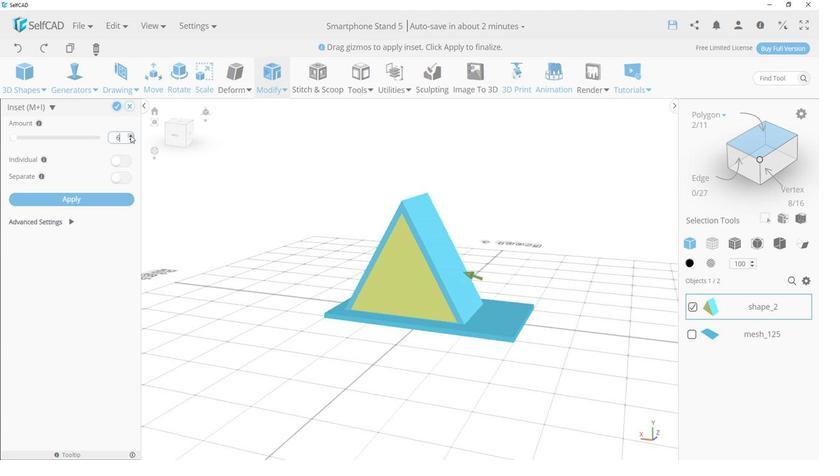 
Action: Mouse pressed left at (146, 144)
Screenshot: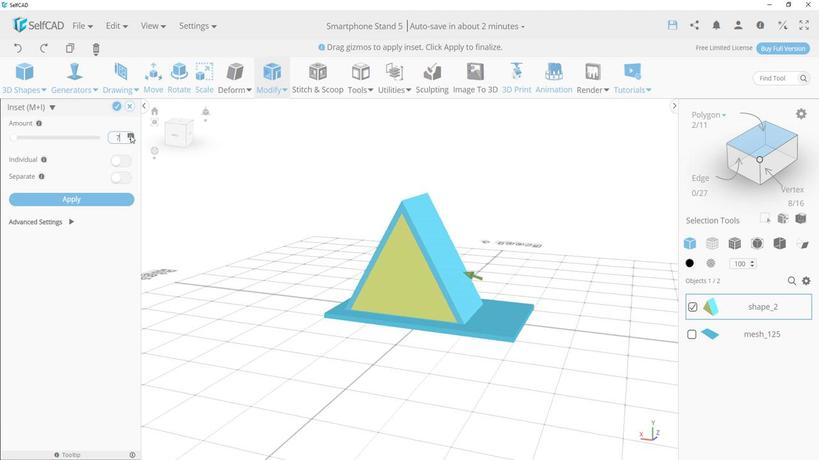 
Action: Mouse pressed left at (146, 144)
Screenshot: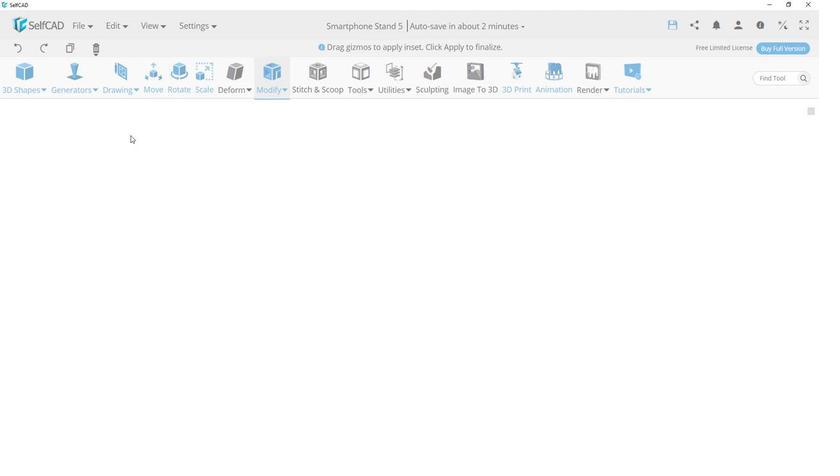
Action: Mouse pressed left at (146, 144)
Screenshot: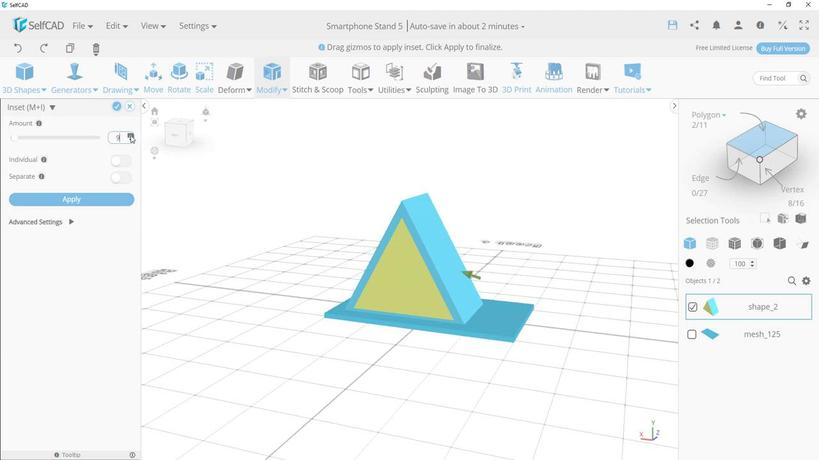 
Action: Mouse pressed left at (146, 144)
Screenshot: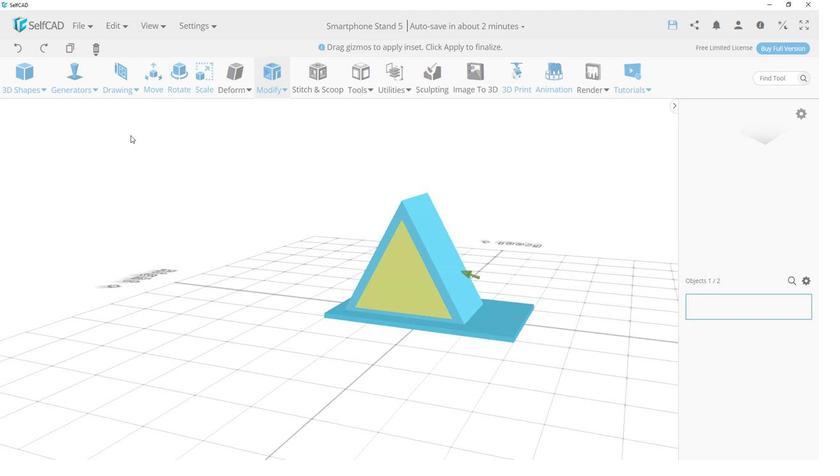 
Action: Mouse pressed left at (146, 144)
Screenshot: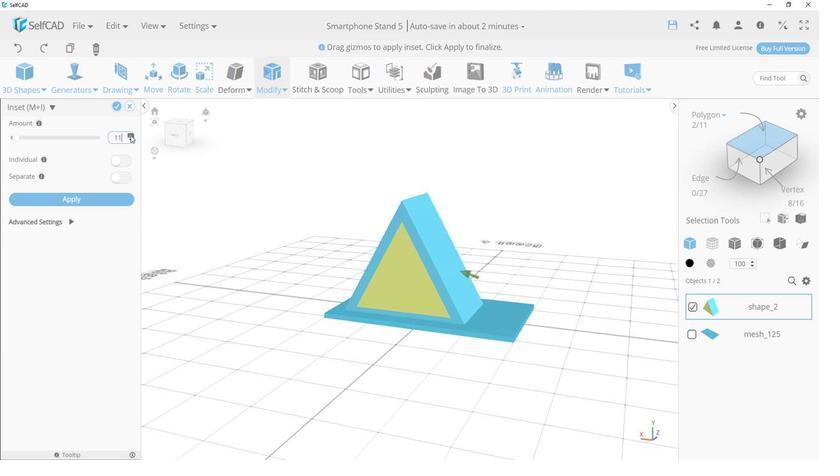 
Action: Mouse pressed left at (146, 144)
Screenshot: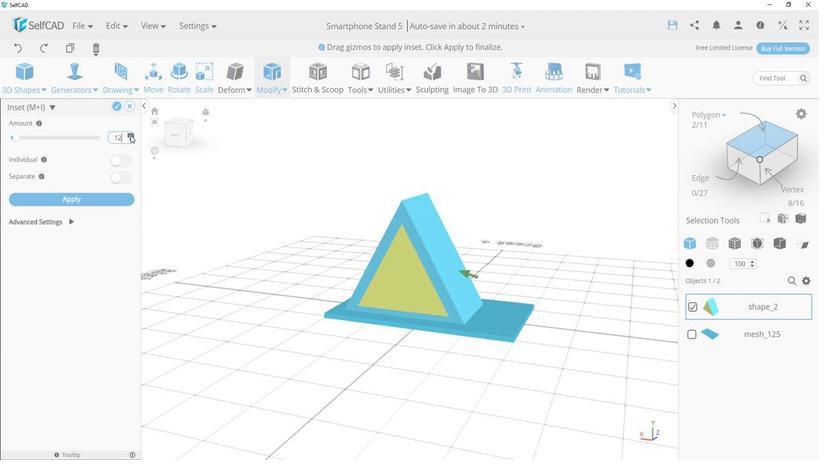 
Action: Mouse pressed left at (146, 144)
Screenshot: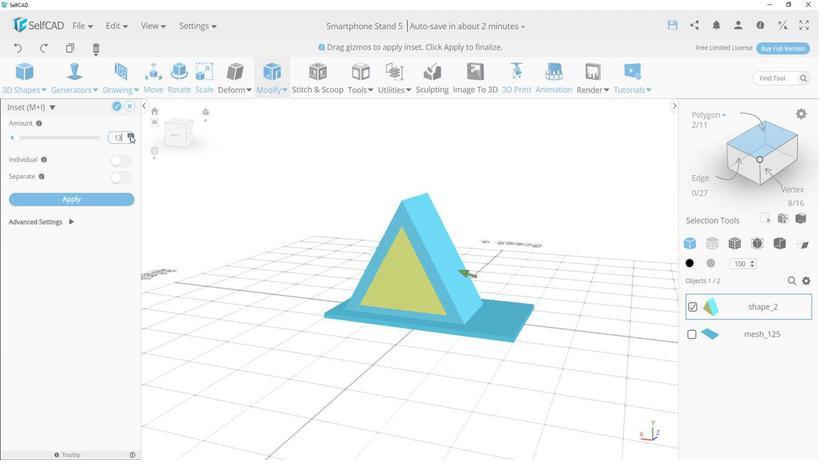 
Action: Mouse pressed left at (146, 144)
Screenshot: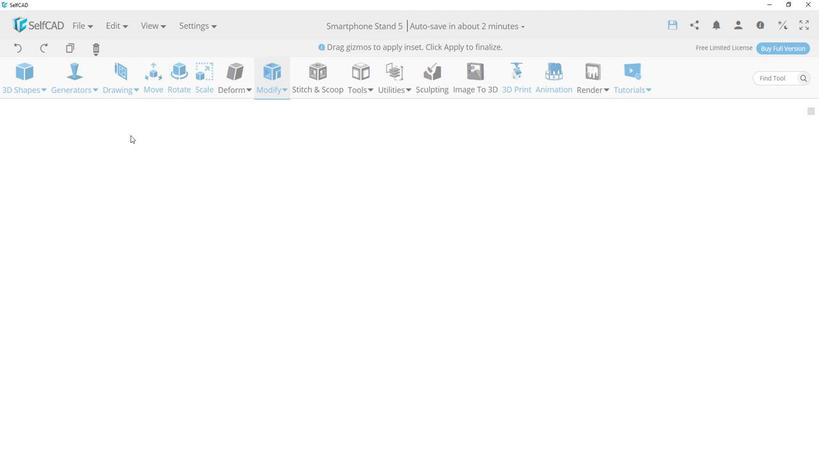 
Action: Mouse pressed left at (146, 144)
Screenshot: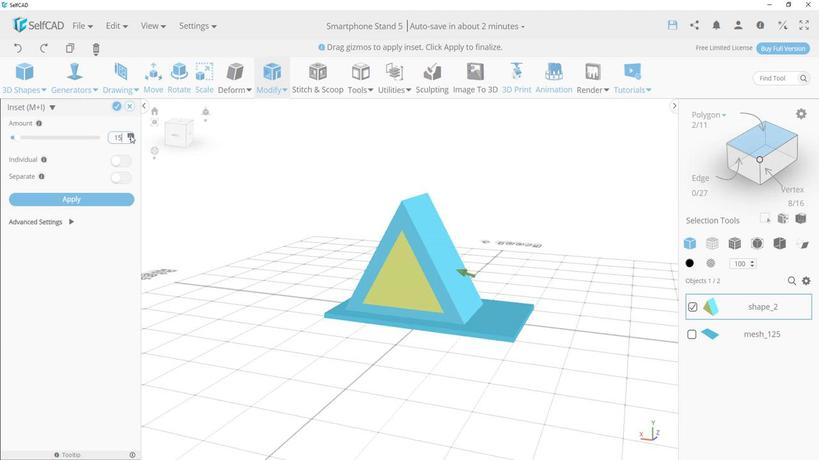 
Action: Mouse pressed left at (146, 144)
Screenshot: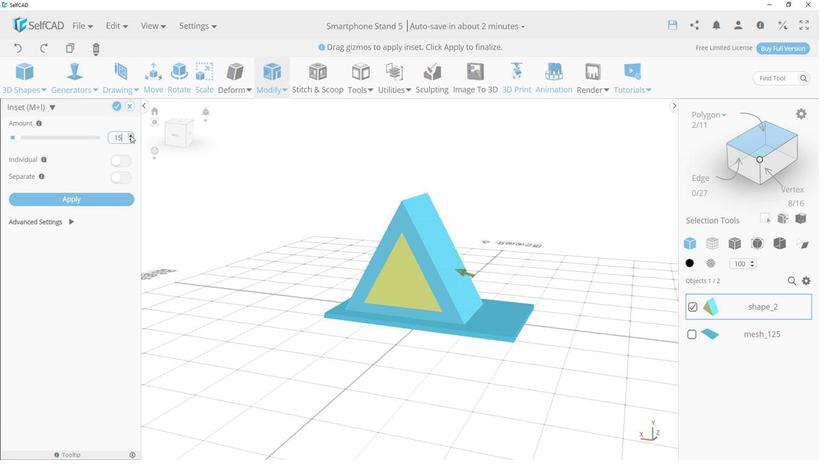 
Action: Mouse pressed left at (146, 144)
Screenshot: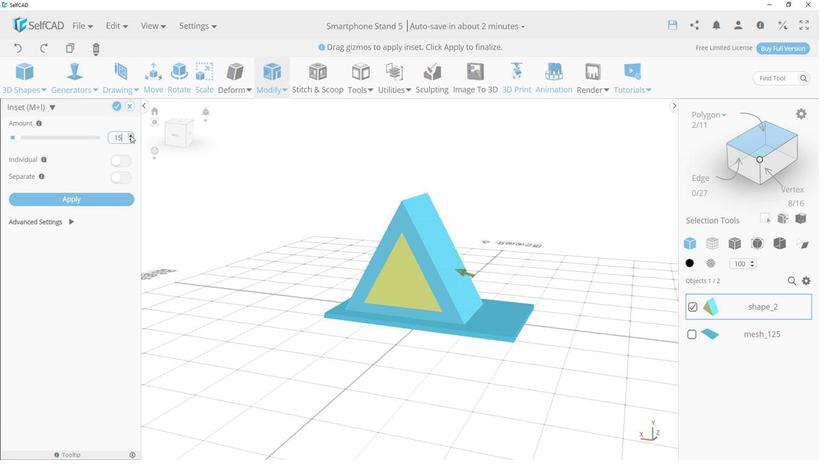 
Action: Mouse moved to (392, 208)
Screenshot: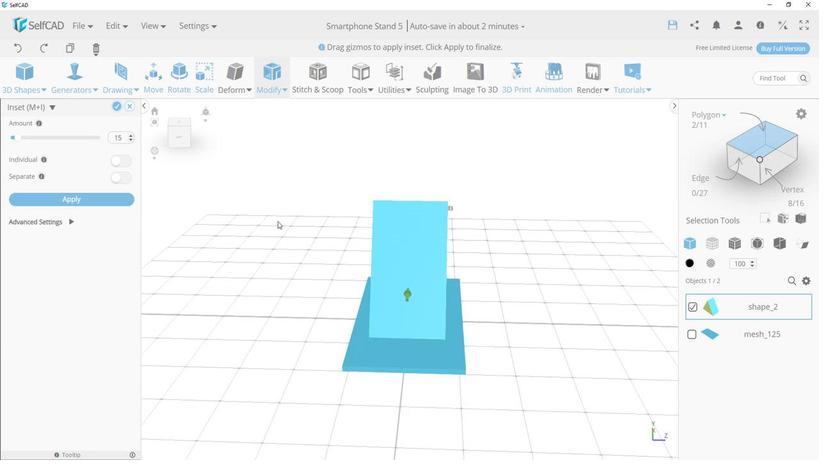 
Action: Mouse pressed left at (392, 208)
Screenshot: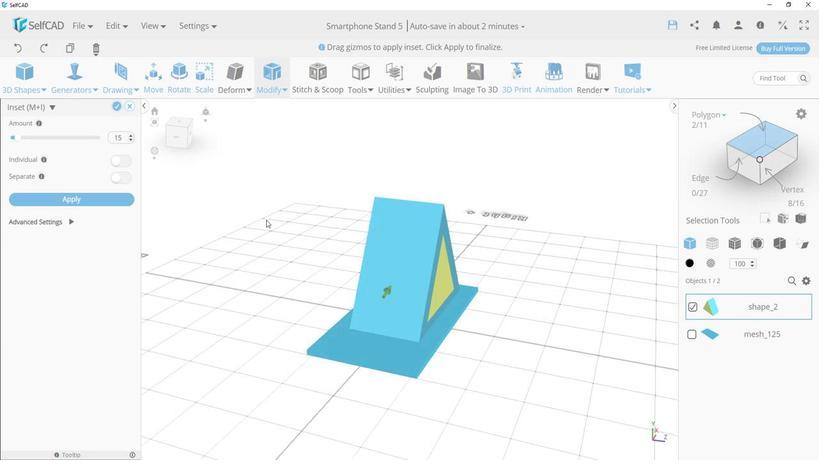 
Action: Mouse moved to (137, 122)
Screenshot: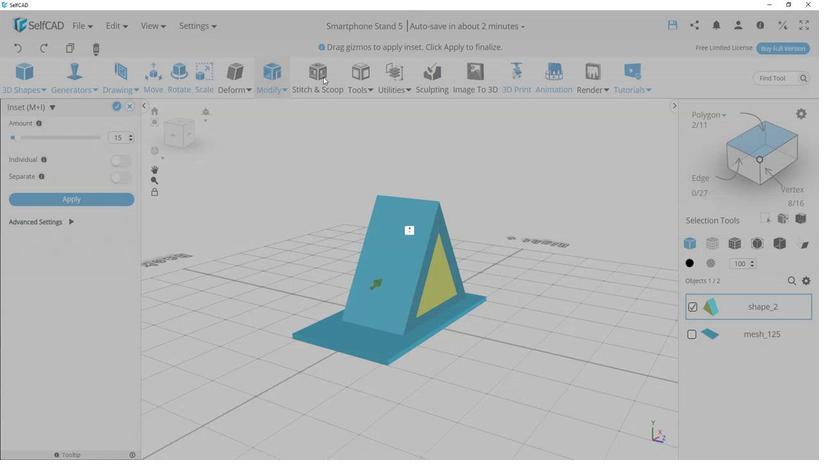 
Action: Mouse pressed left at (137, 122)
Screenshot: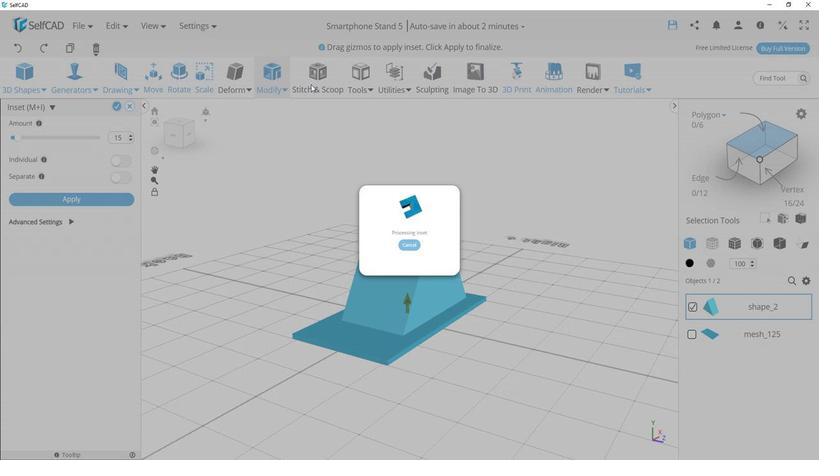 
Action: Mouse moved to (249, 126)
Screenshot: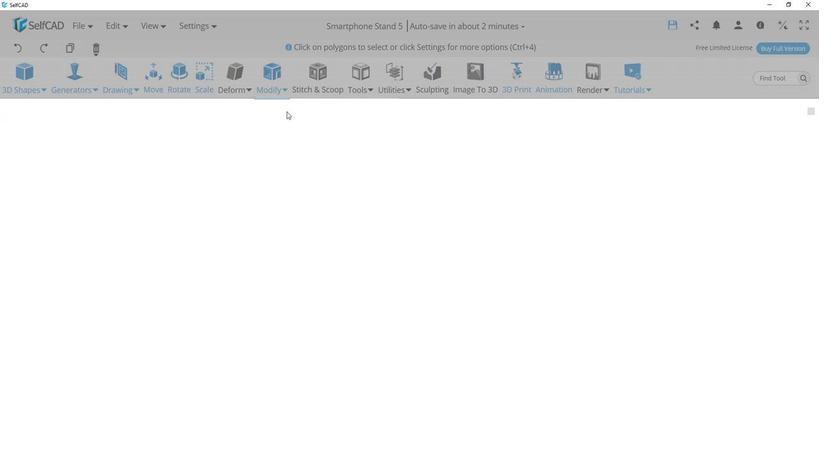 
Action: Mouse pressed left at (249, 126)
Screenshot: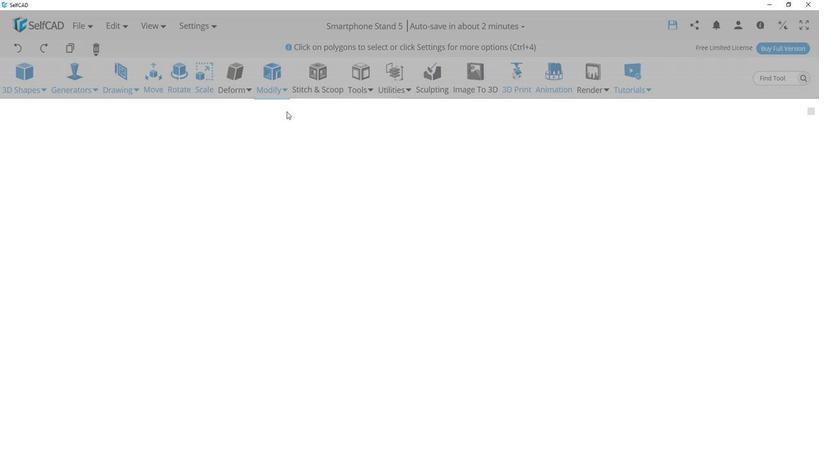 
Action: Mouse moved to (146, 148)
Screenshot: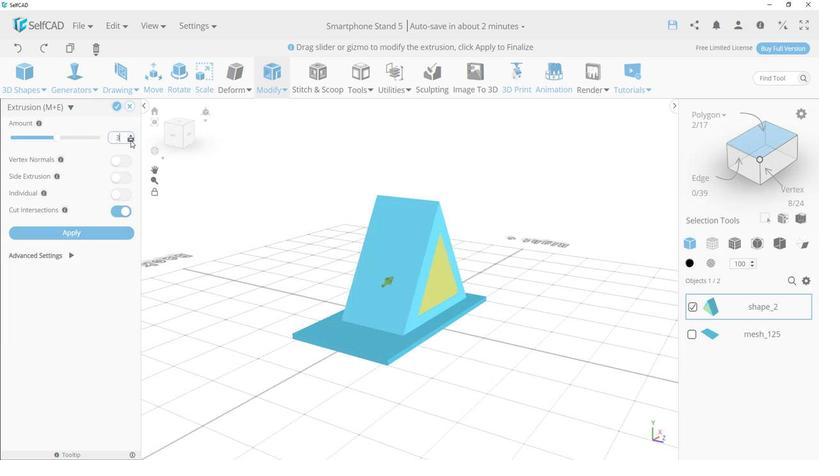 
Action: Mouse pressed left at (146, 148)
Screenshot: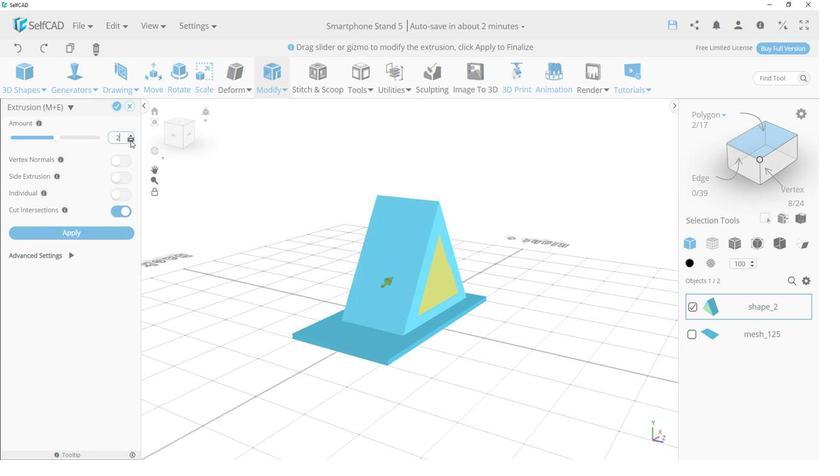 
Action: Mouse pressed left at (146, 148)
Screenshot: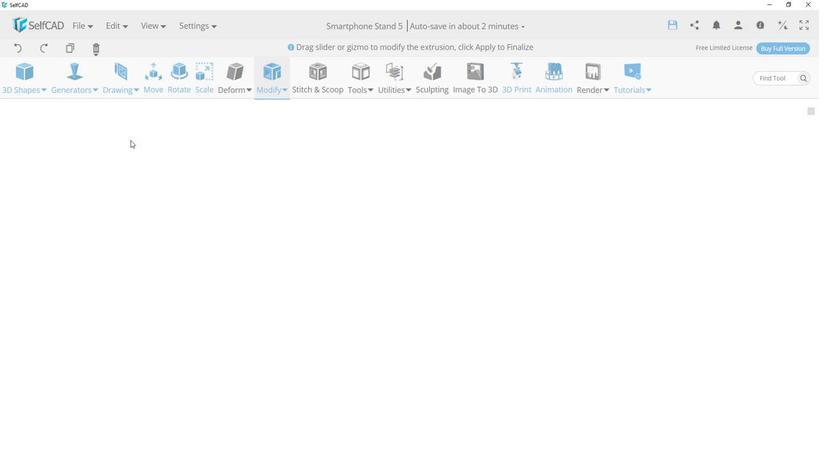 
Action: Mouse pressed left at (146, 148)
Screenshot: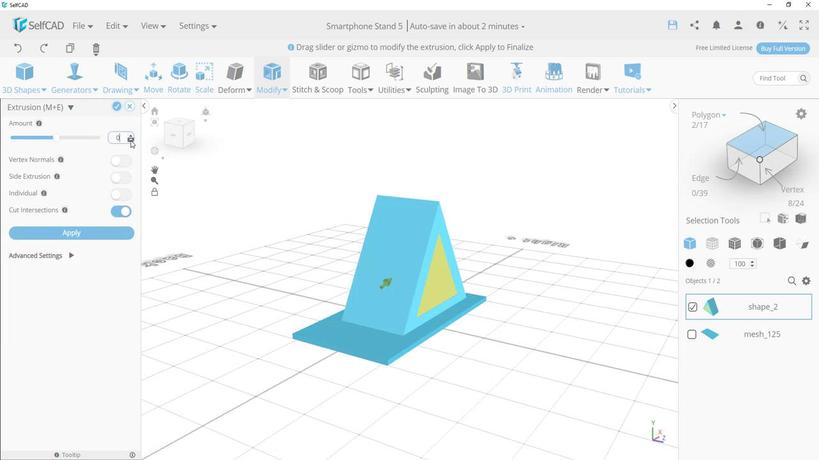 
Action: Mouse pressed left at (146, 148)
Screenshot: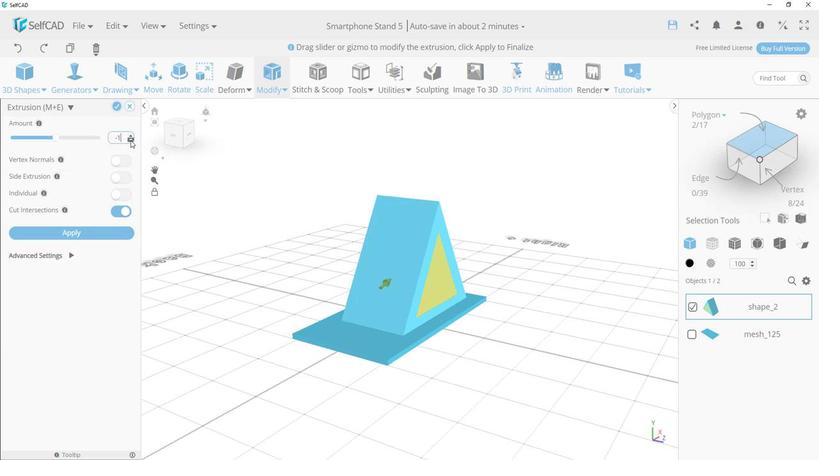 
Action: Mouse pressed left at (146, 148)
Screenshot: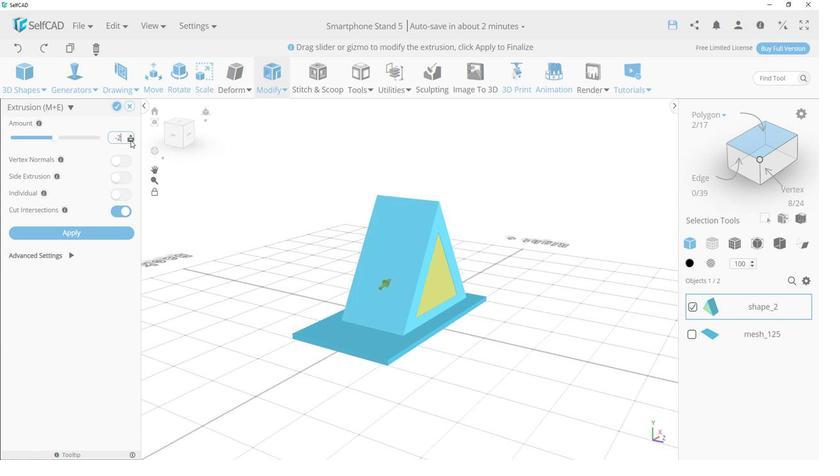 
Action: Mouse pressed left at (146, 148)
Screenshot: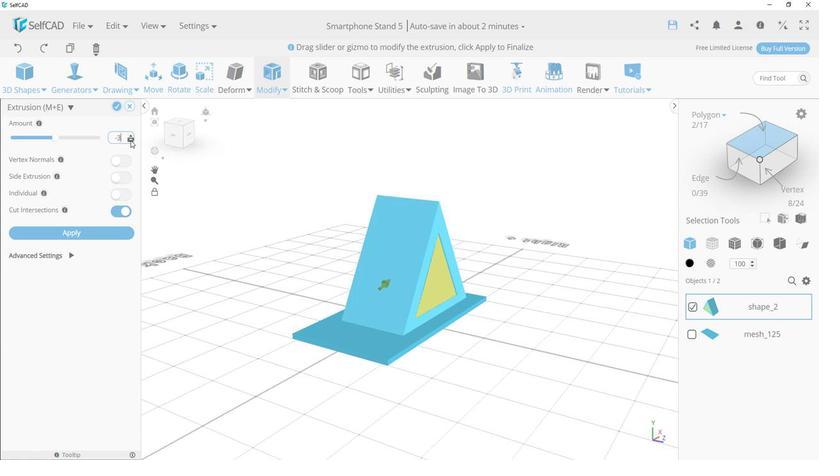 
Action: Mouse pressed left at (146, 148)
Screenshot: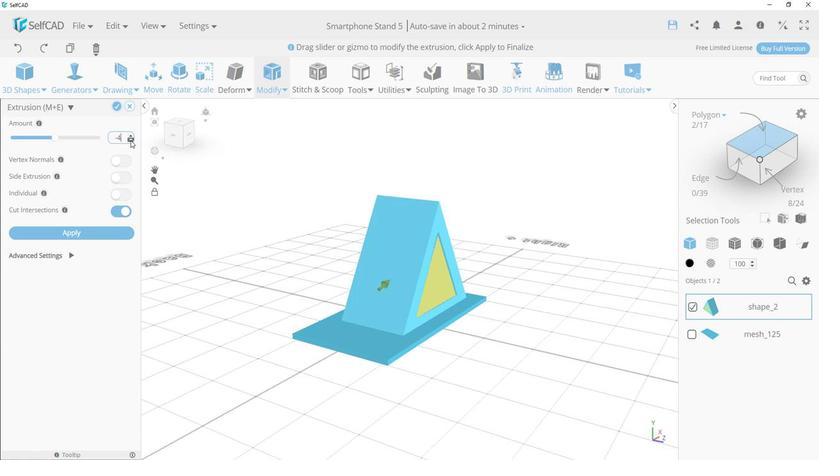 
Action: Mouse pressed left at (146, 148)
Screenshot: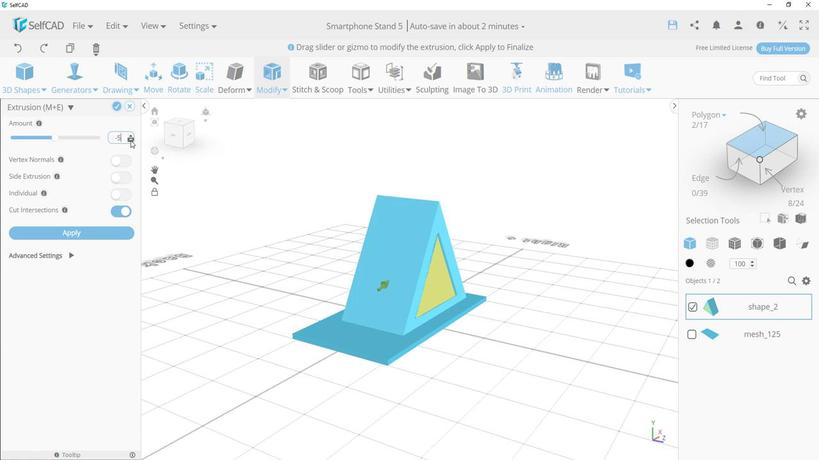 
Action: Mouse pressed left at (146, 148)
Screenshot: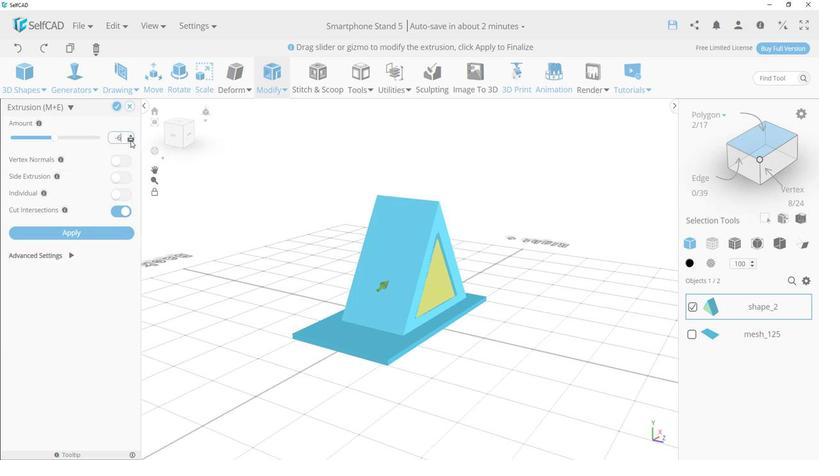 
Action: Mouse pressed left at (146, 148)
Screenshot: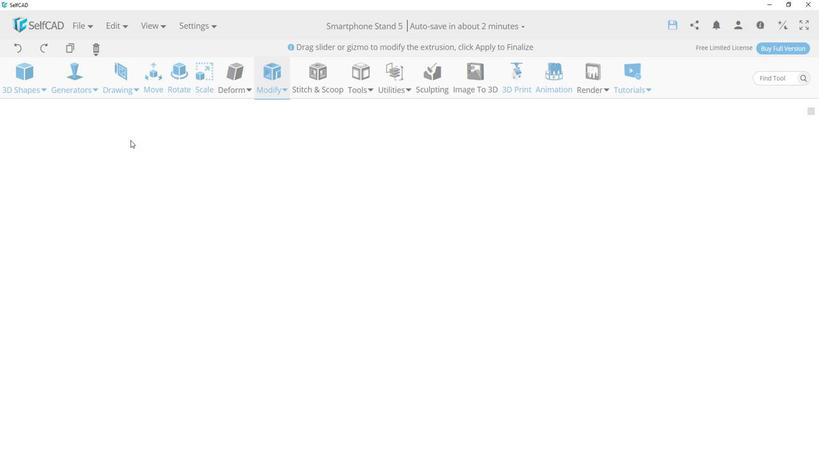 
Action: Mouse pressed left at (146, 148)
Screenshot: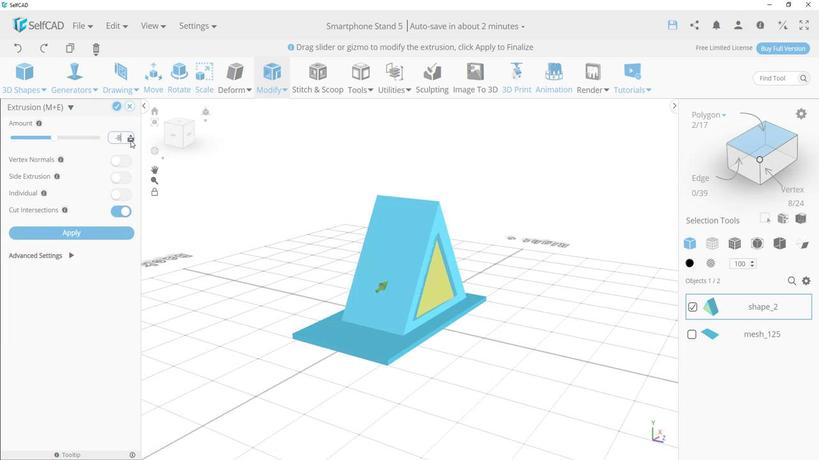 
Action: Mouse pressed left at (146, 148)
Screenshot: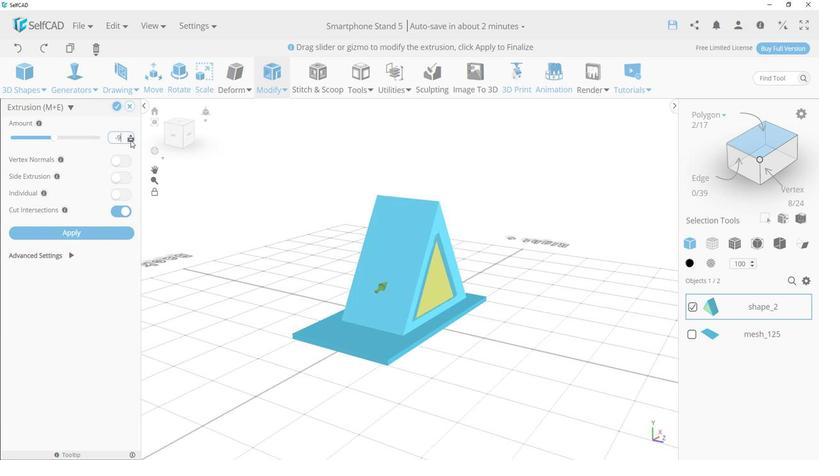 
Action: Mouse pressed left at (146, 148)
Screenshot: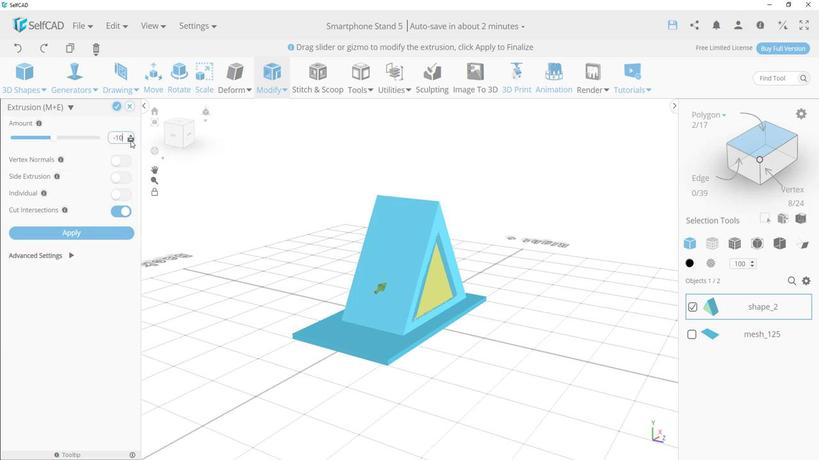 
Action: Mouse pressed left at (146, 148)
Screenshot: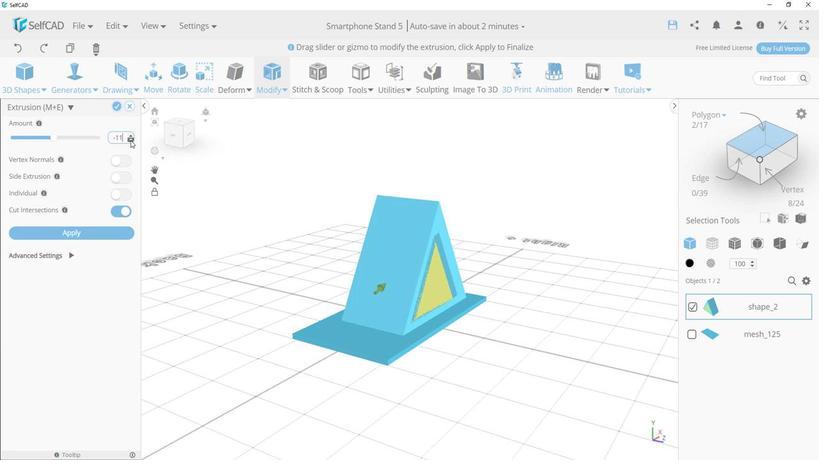 
Action: Mouse pressed left at (146, 148)
Screenshot: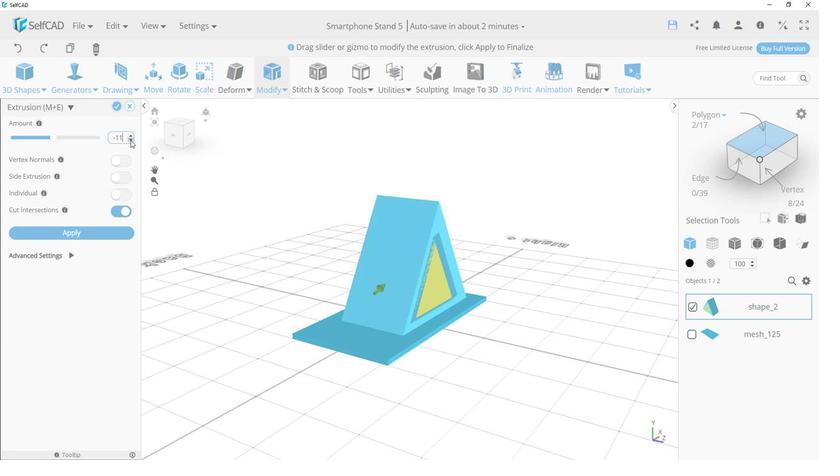 
Action: Mouse pressed left at (146, 148)
Screenshot: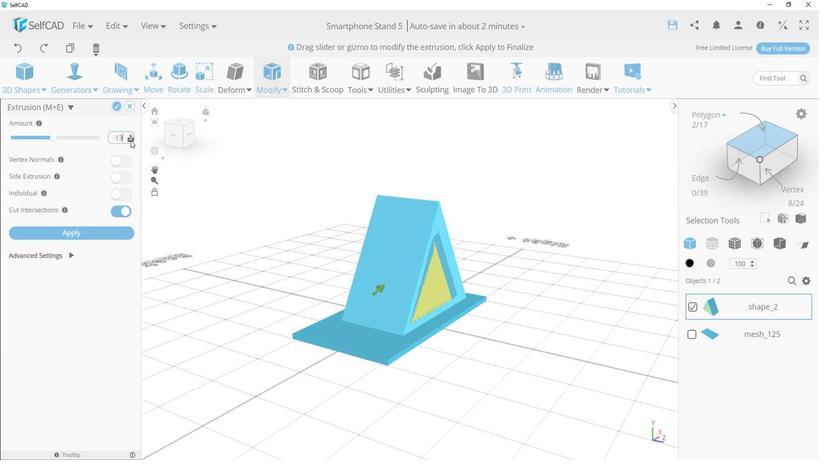 
Action: Mouse pressed left at (146, 148)
Screenshot: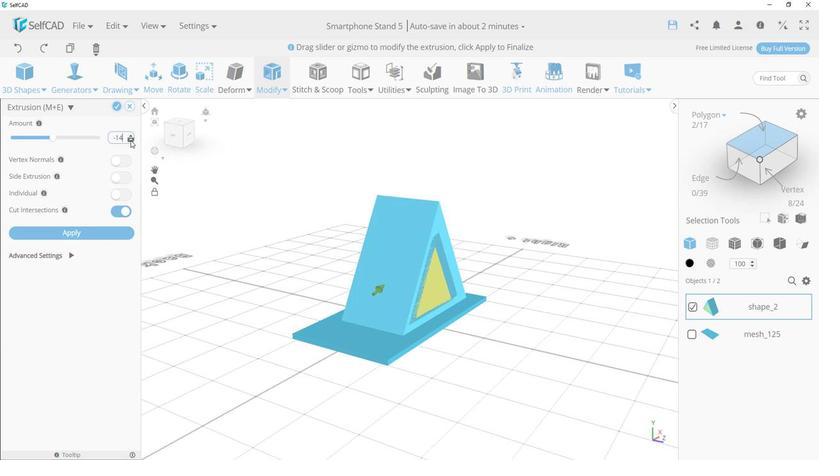 
Action: Mouse pressed left at (146, 148)
Screenshot: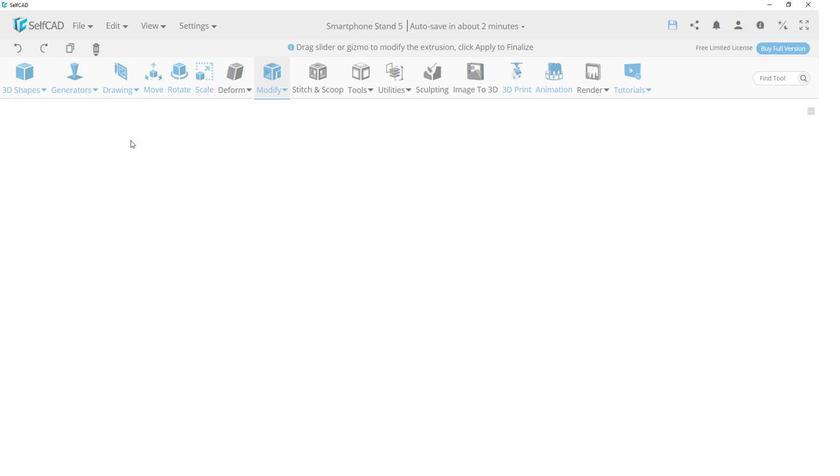 
Action: Mouse pressed left at (146, 148)
Screenshot: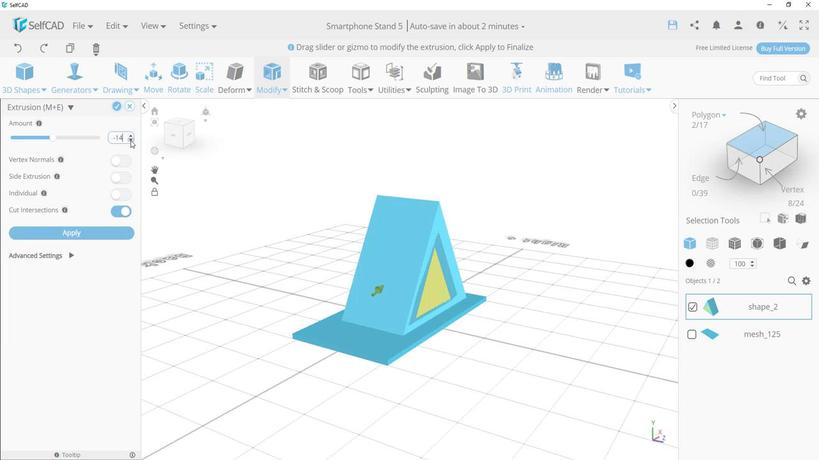 
Action: Mouse moved to (244, 206)
Screenshot: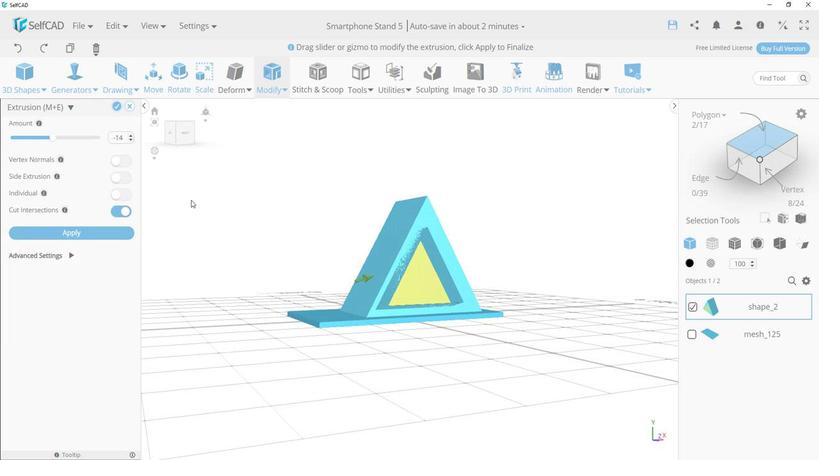 
Action: Mouse pressed left at (244, 206)
Screenshot: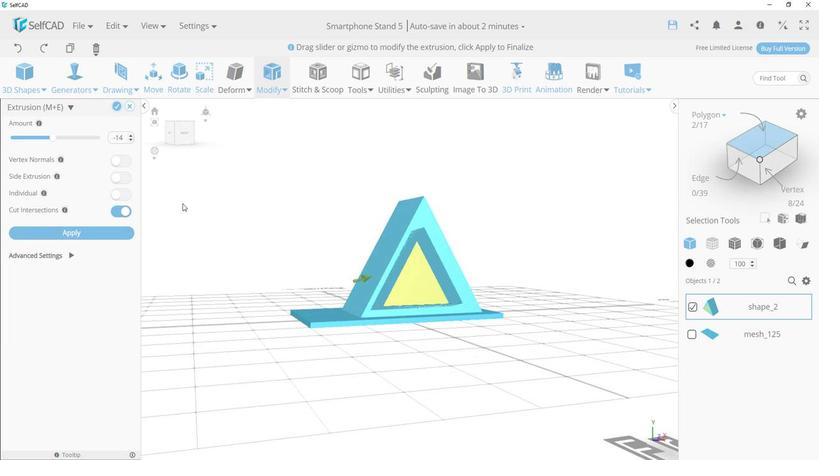 
Action: Mouse moved to (380, 219)
Screenshot: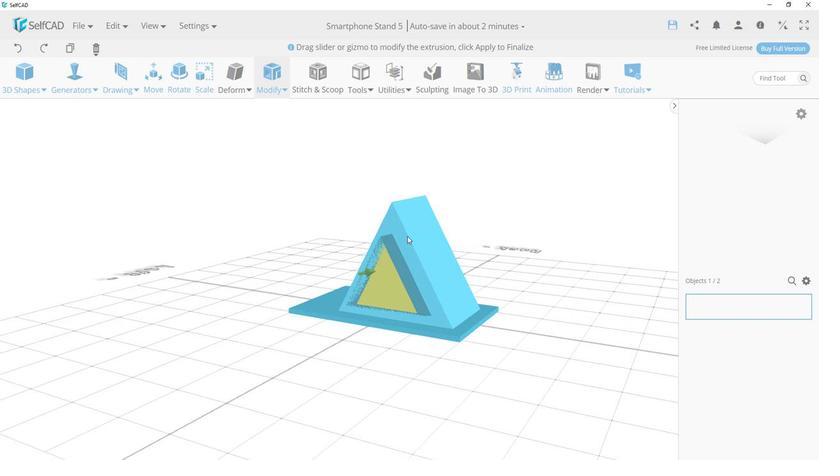 
Action: Mouse pressed left at (380, 219)
Screenshot: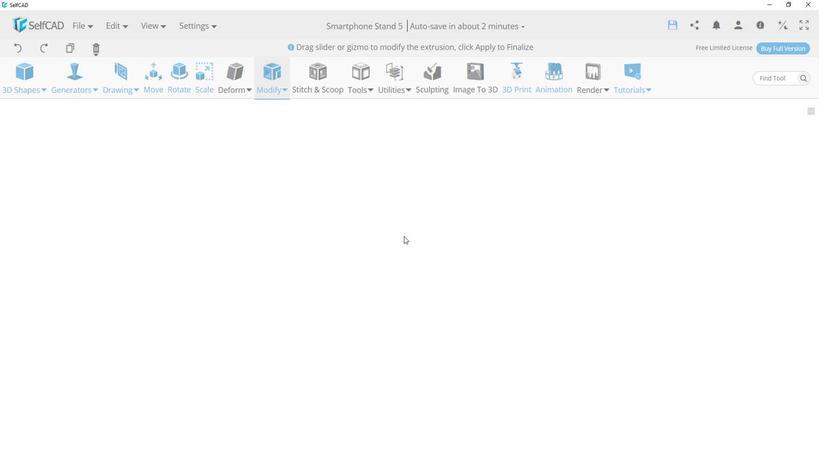 
Action: Mouse moved to (437, 217)
Screenshot: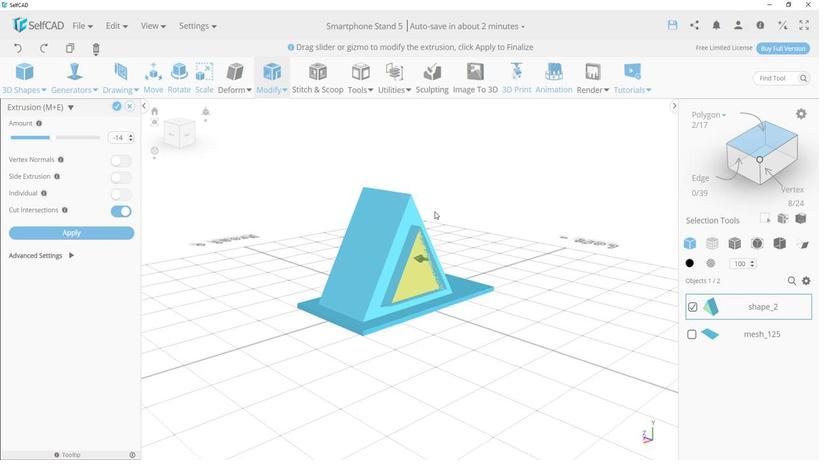 
Action: Mouse pressed left at (437, 217)
Screenshot: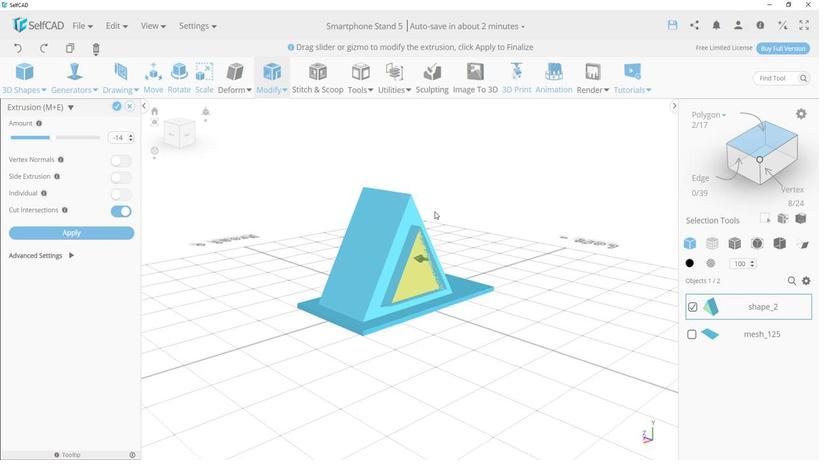 
Action: Mouse moved to (145, 123)
Screenshot: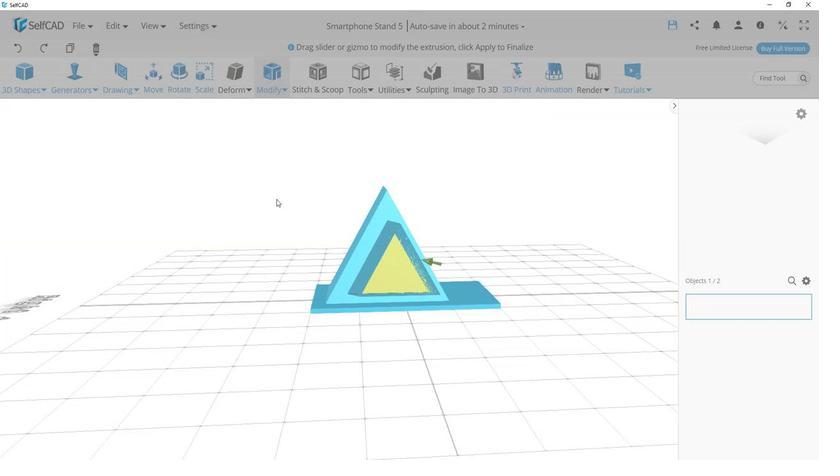 
Action: Mouse pressed left at (145, 123)
Screenshot: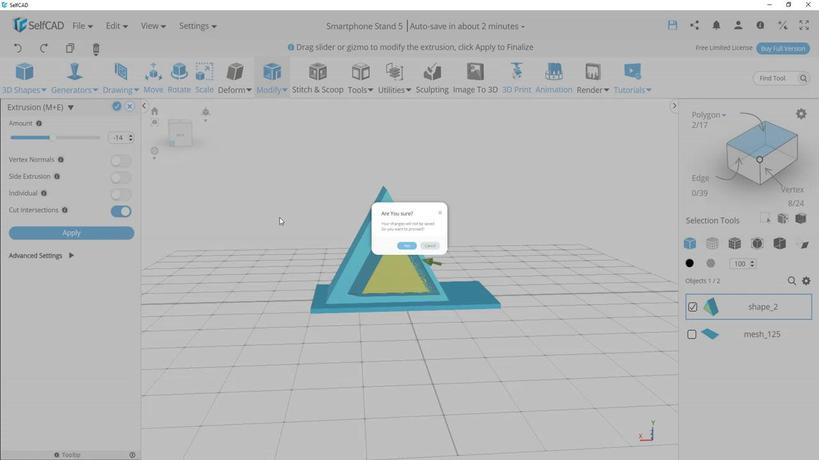 
Action: Mouse moved to (323, 245)
Screenshot: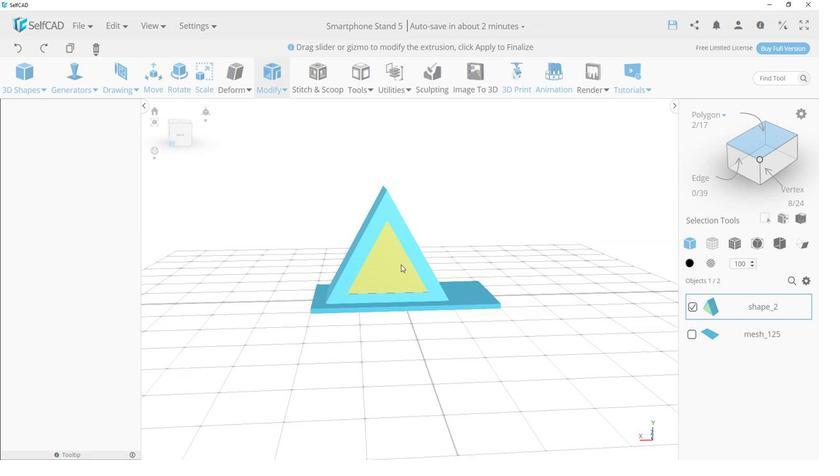 
Action: Mouse pressed left at (323, 245)
Screenshot: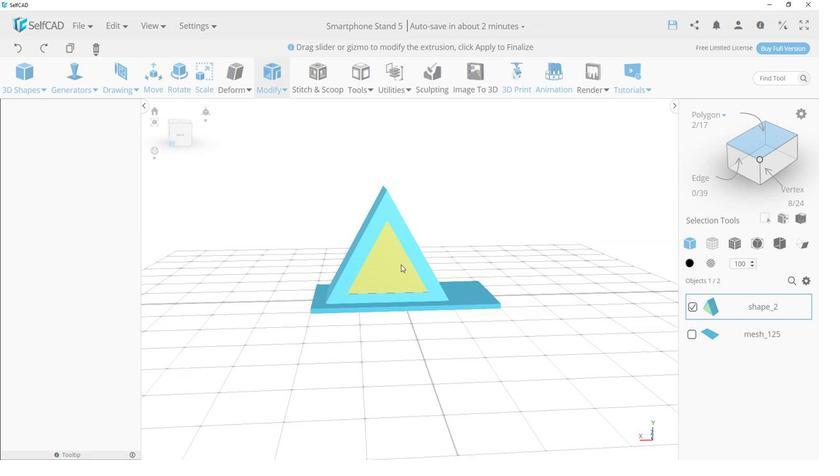 
Action: Mouse moved to (519, 138)
Screenshot: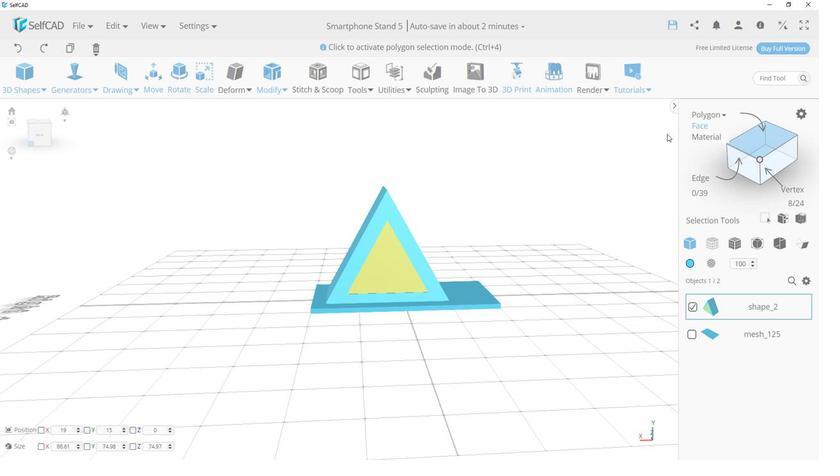 
Action: Mouse pressed left at (519, 138)
Screenshot: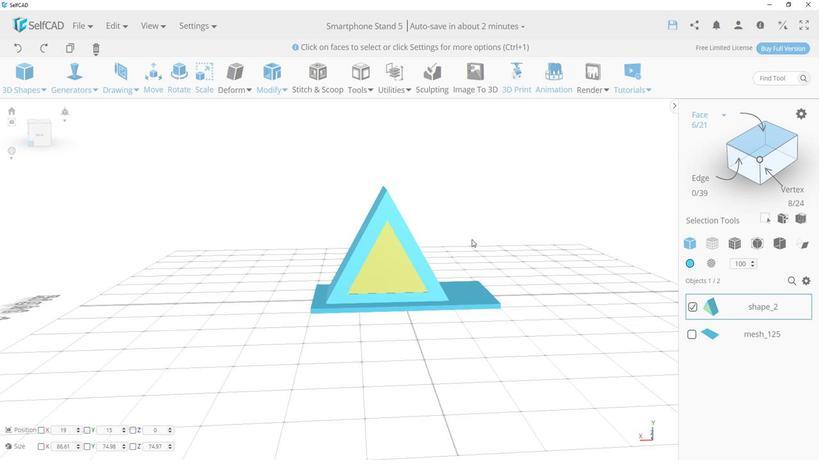 
Action: Mouse moved to (315, 253)
Screenshot: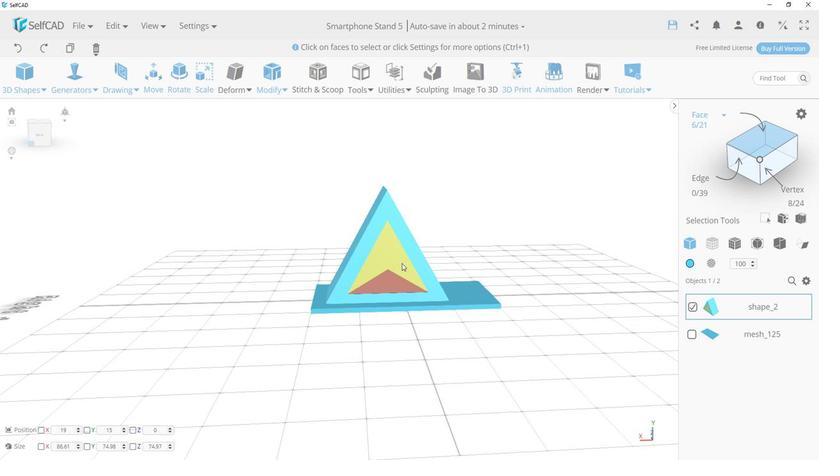 
Action: Mouse pressed left at (315, 253)
Screenshot: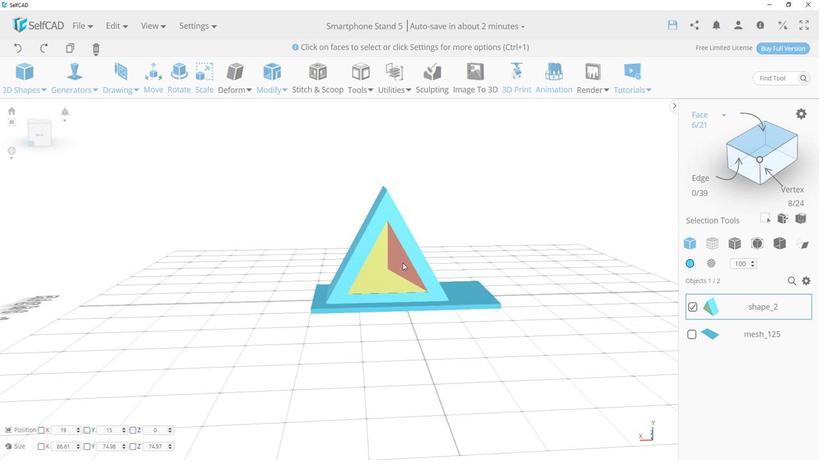 
Action: Mouse moved to (324, 243)
Screenshot: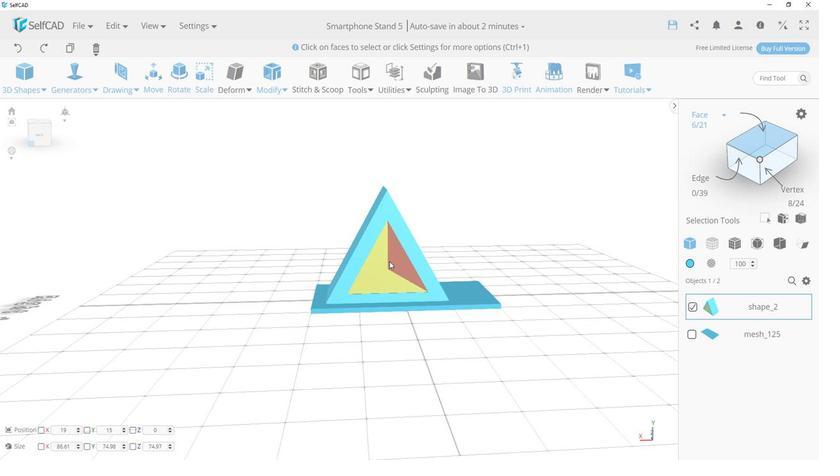 
Action: Mouse pressed left at (324, 243)
Screenshot: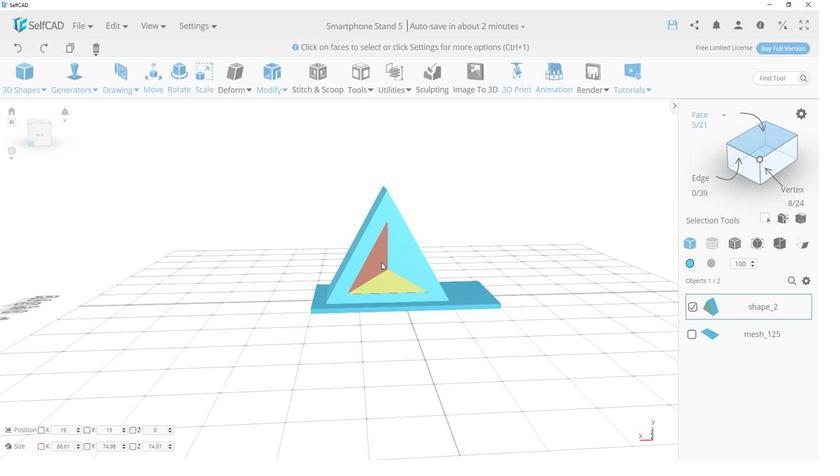 
Action: Mouse moved to (310, 243)
Screenshot: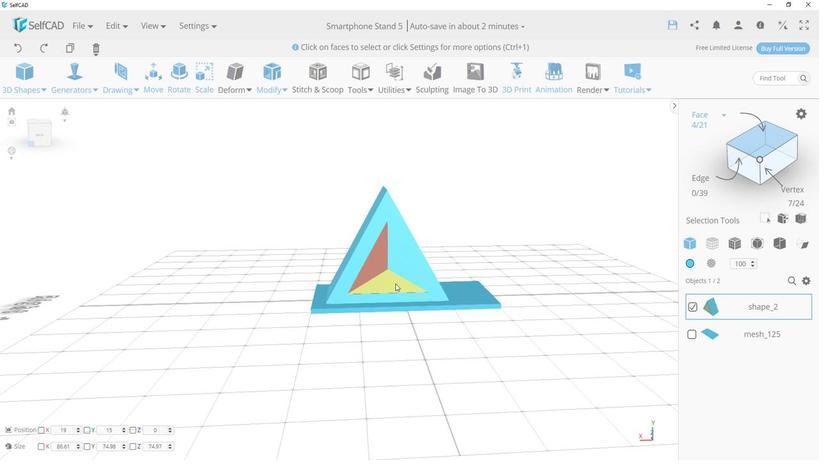 
Action: Mouse pressed left at (310, 243)
Screenshot: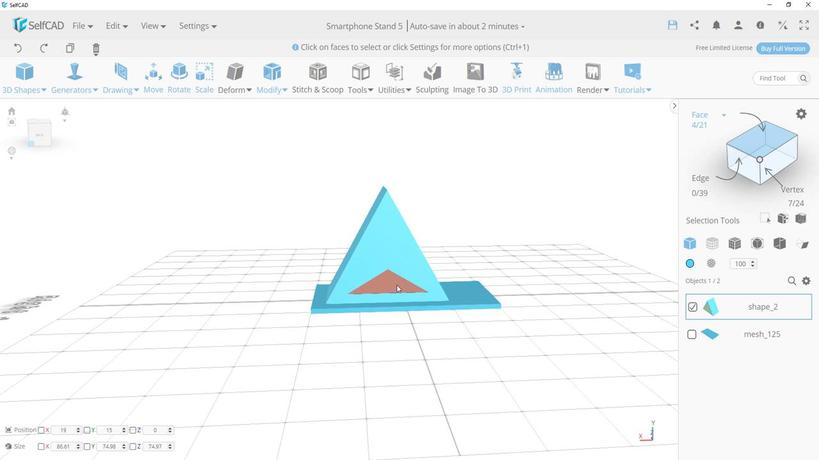 
Action: Mouse moved to (321, 262)
Screenshot: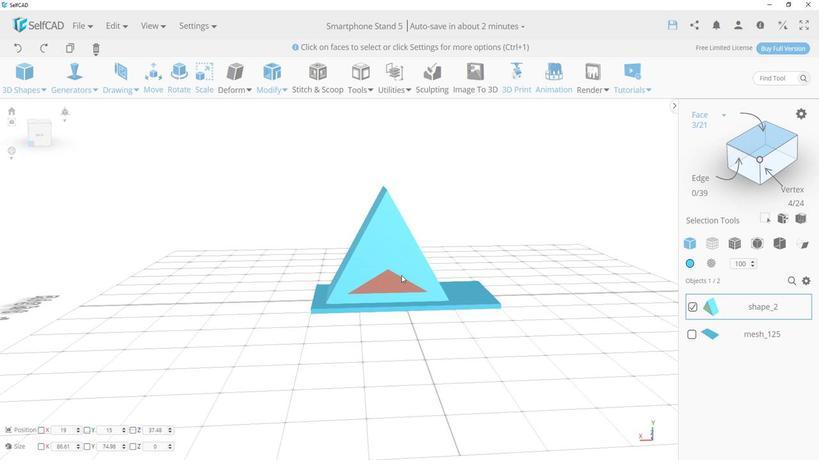
Action: Mouse pressed left at (321, 262)
Screenshot: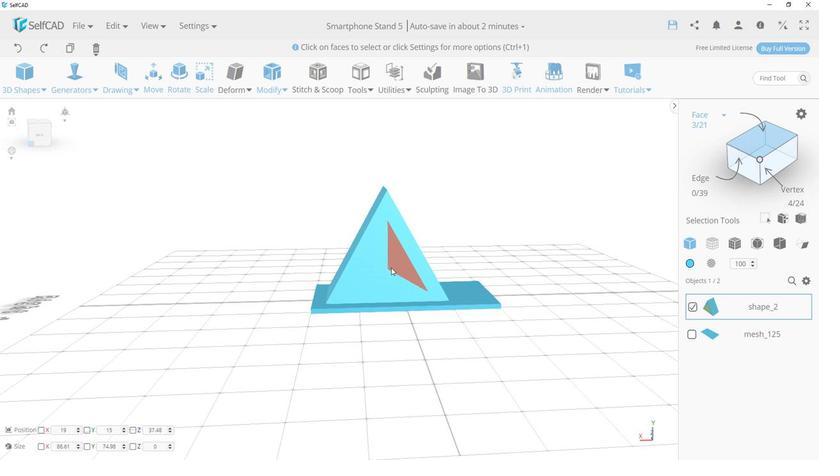 
Action: Mouse moved to (249, 198)
Screenshot: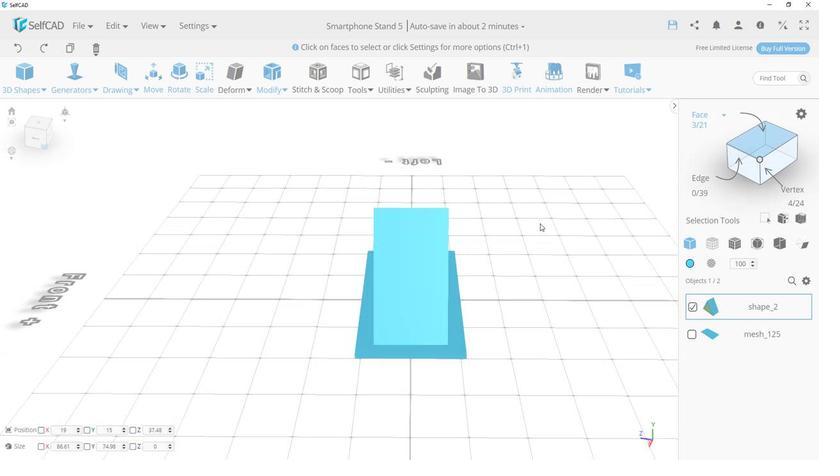 
Action: Mouse pressed left at (249, 198)
Screenshot: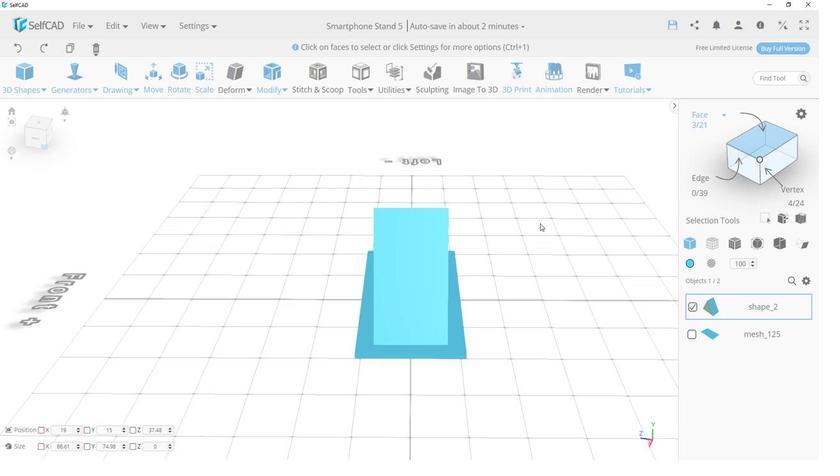 
Action: Mouse moved to (253, 129)
Screenshot: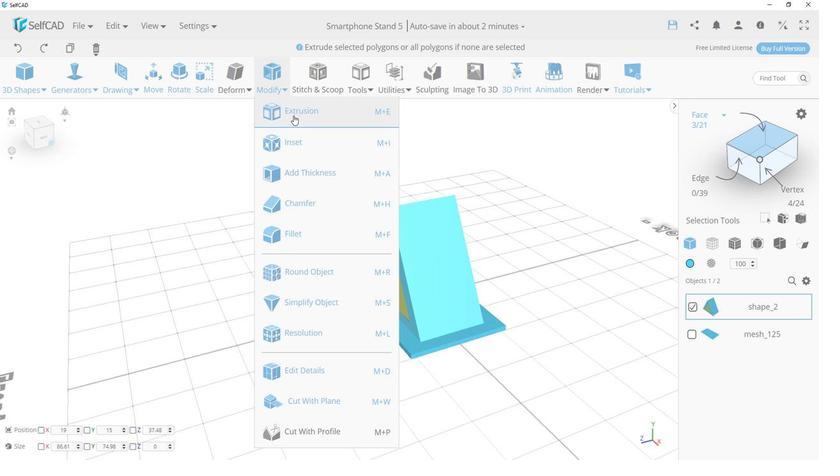 
Action: Mouse pressed left at (253, 129)
Screenshot: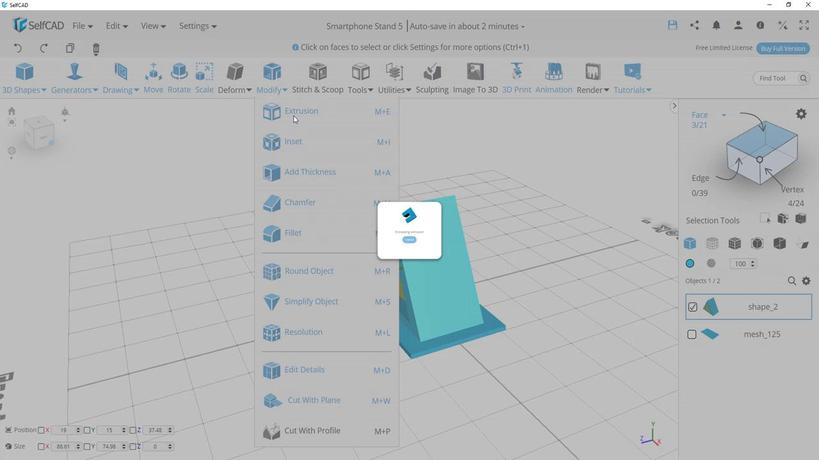 
Action: Mouse moved to (202, 211)
Screenshot: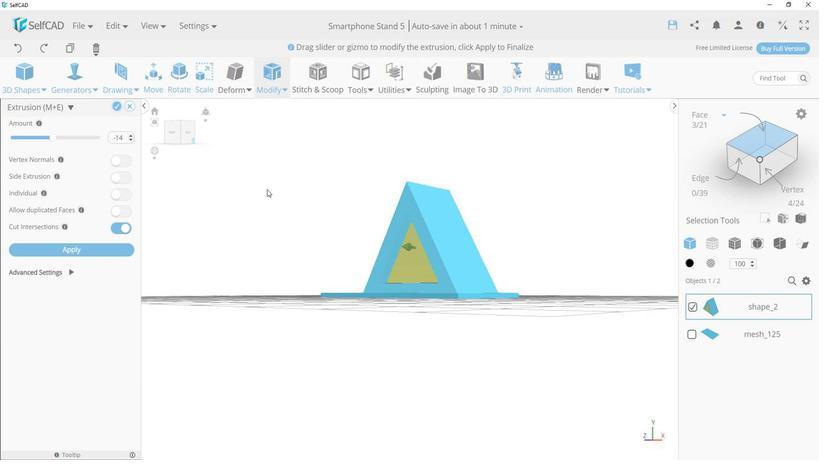 
Action: Mouse pressed left at (202, 211)
Screenshot: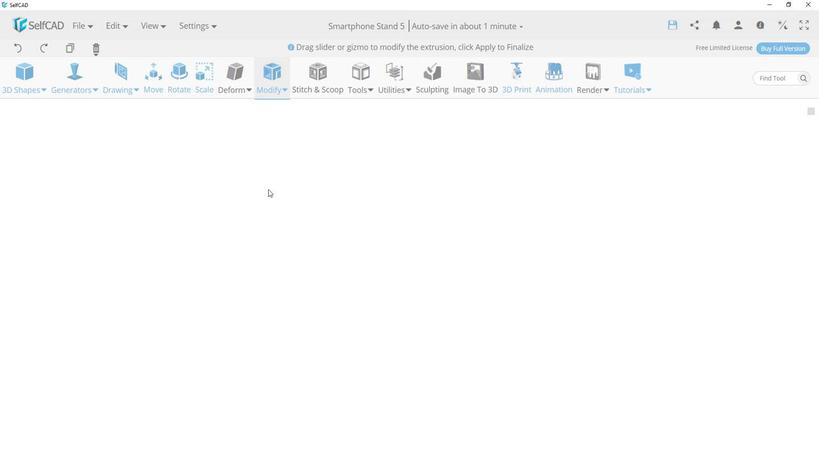 
Action: Mouse moved to (318, 245)
Screenshot: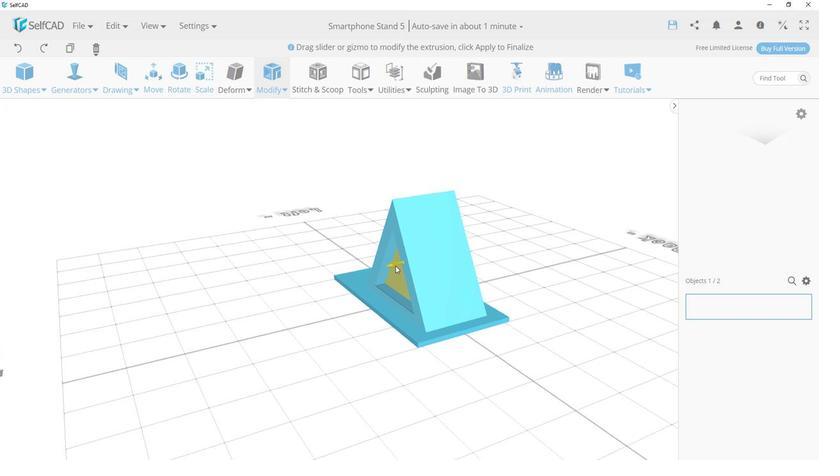 
Action: Mouse pressed left at (318, 245)
Screenshot: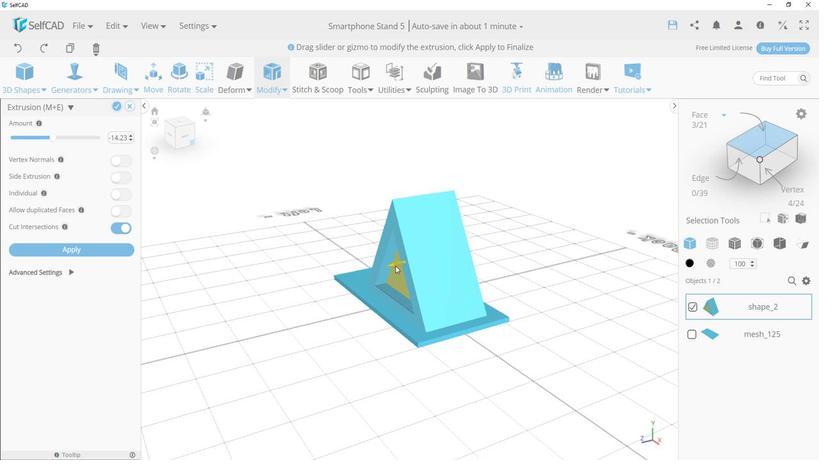 
Action: Mouse moved to (274, 271)
Screenshot: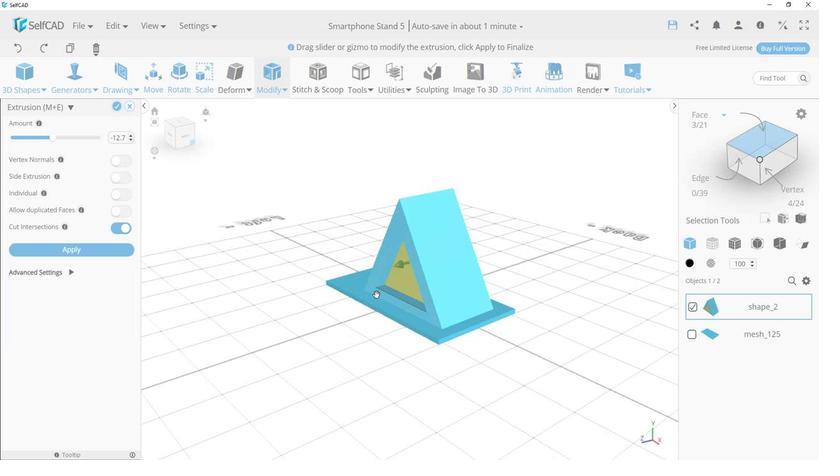 
Action: Mouse pressed left at (274, 271)
Screenshot: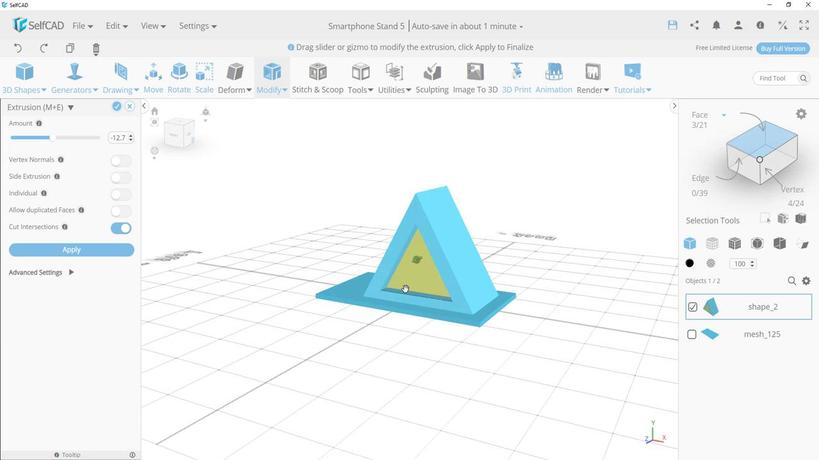 
Action: Mouse moved to (145, 146)
Screenshot: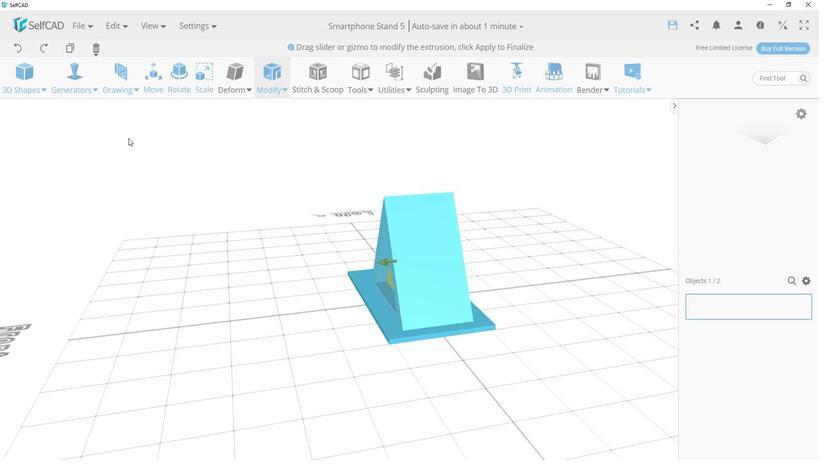 
Action: Mouse pressed left at (145, 146)
Screenshot: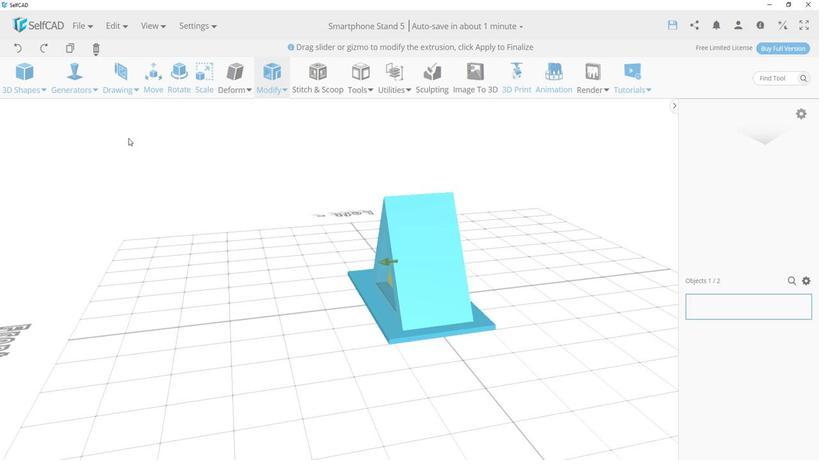 
Action: Mouse moved to (138, 122)
Screenshot: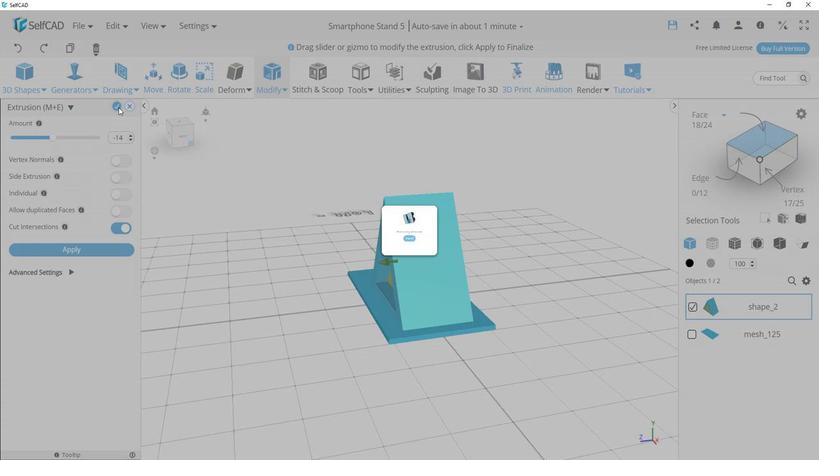 
Action: Mouse pressed left at (138, 122)
Screenshot: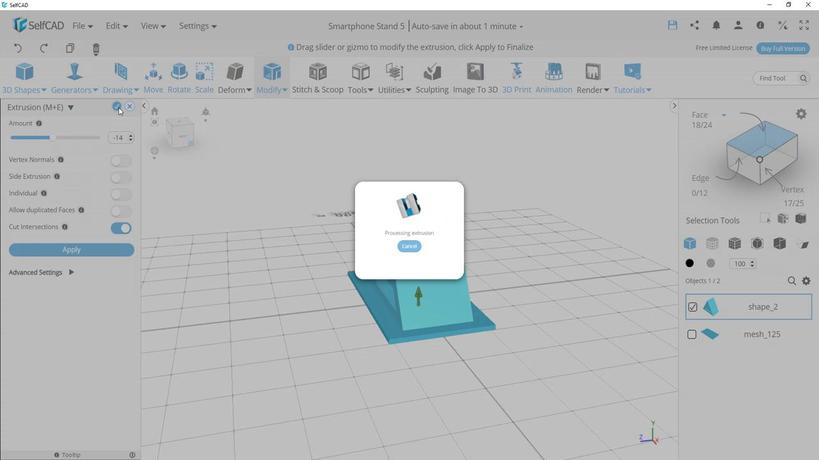 
Action: Mouse moved to (412, 238)
Screenshot: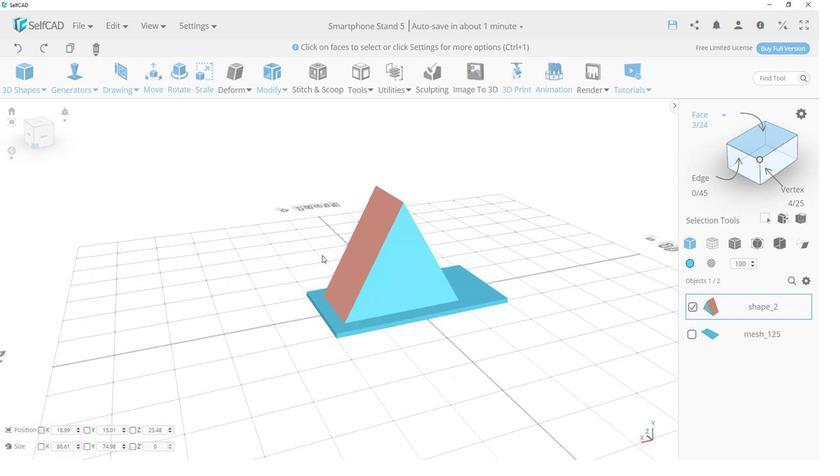 
Action: Mouse pressed left at (412, 238)
Screenshot: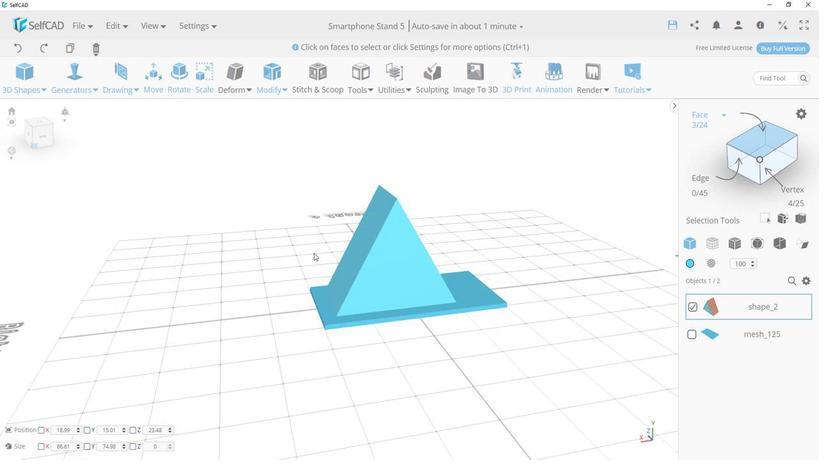 
Action: Mouse moved to (319, 243)
Screenshot: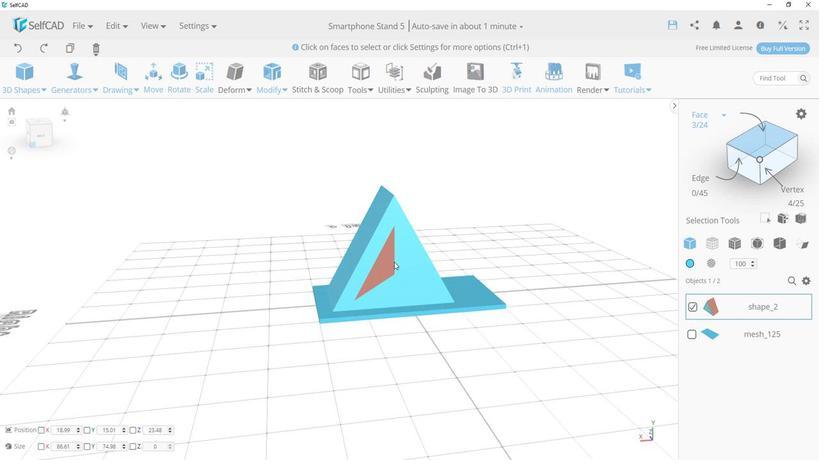 
Action: Mouse pressed left at (319, 243)
Screenshot: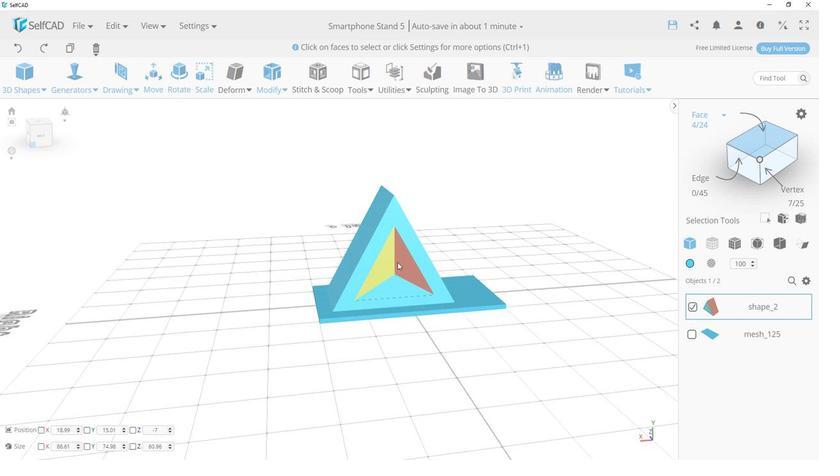 
Action: Mouse moved to (323, 243)
Screenshot: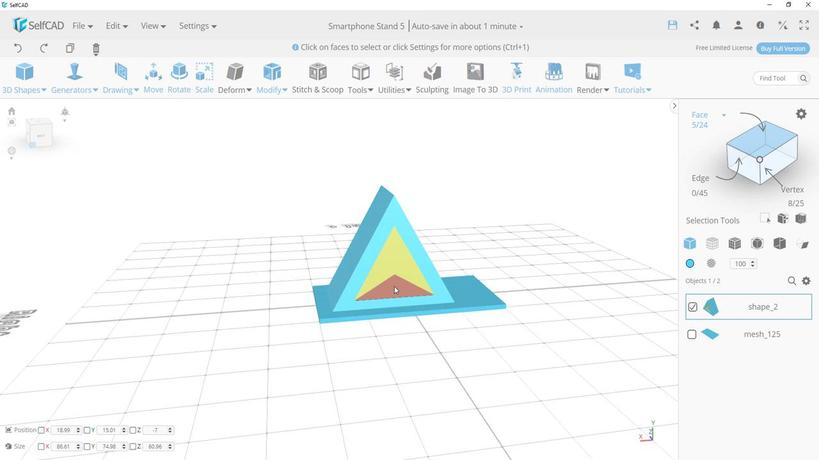 
Action: Mouse pressed left at (323, 243)
Screenshot: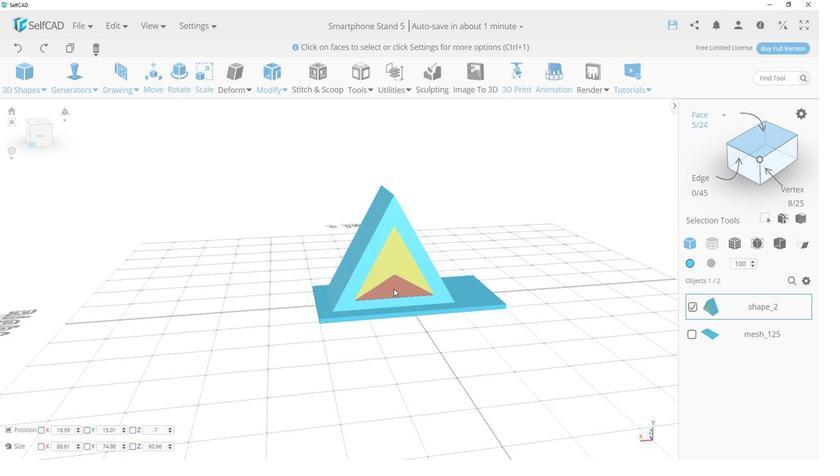 
Action: Mouse moved to (318, 264)
Screenshot: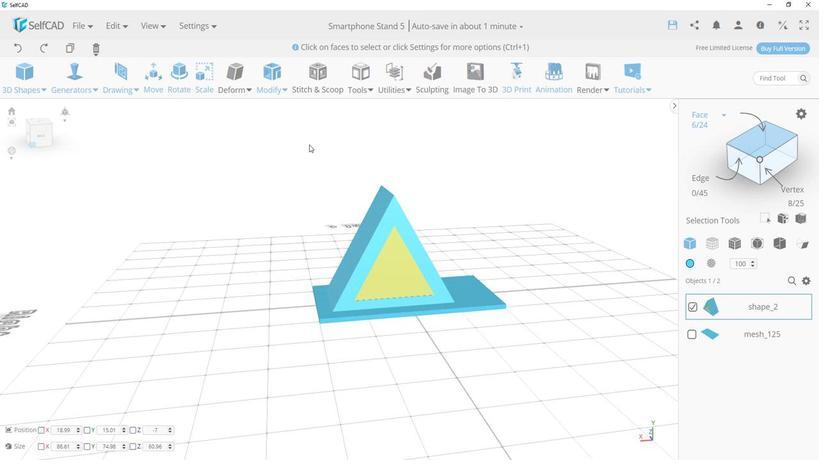 
Action: Mouse pressed left at (318, 264)
Screenshot: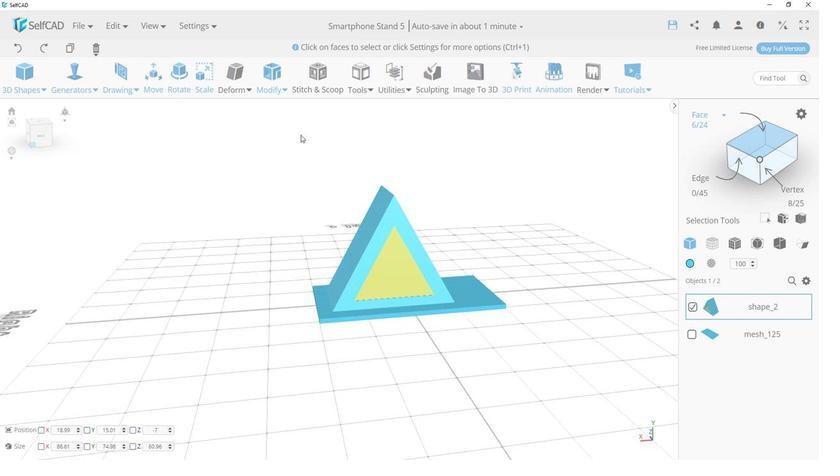 
Action: Mouse moved to (258, 126)
Screenshot: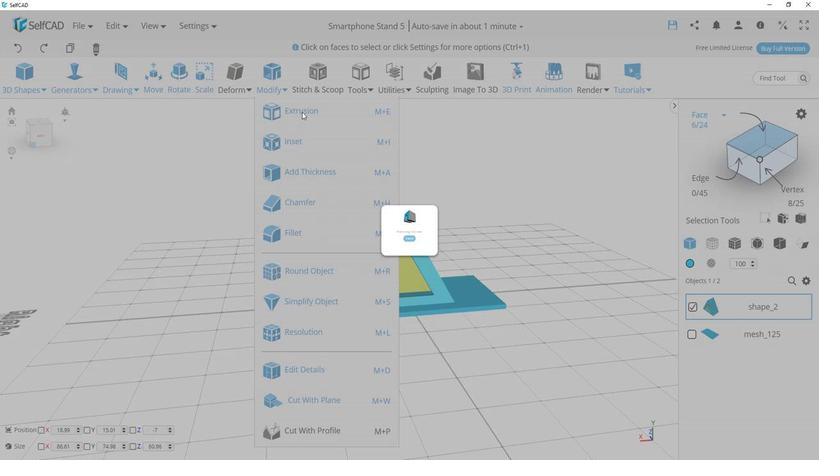 
Action: Mouse pressed left at (258, 126)
Screenshot: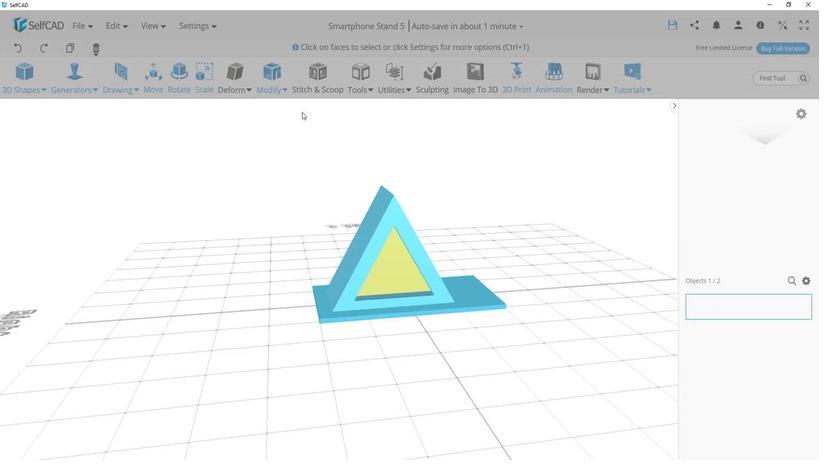 
Action: Mouse moved to (137, 121)
Screenshot: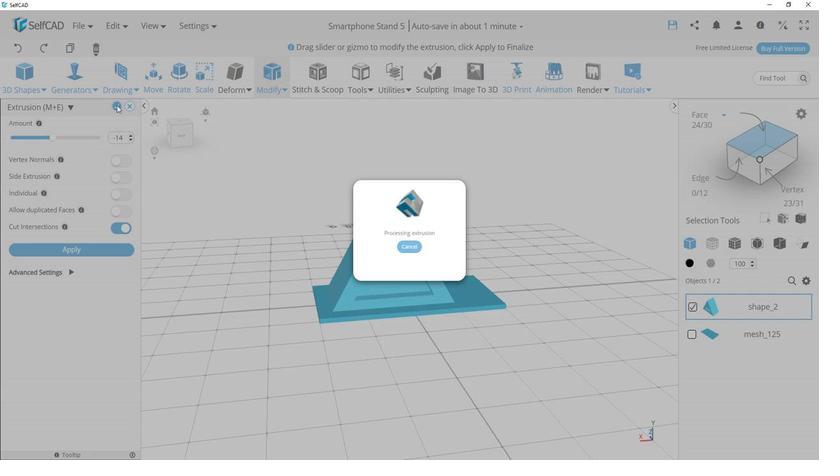 
Action: Mouse pressed left at (137, 121)
Screenshot: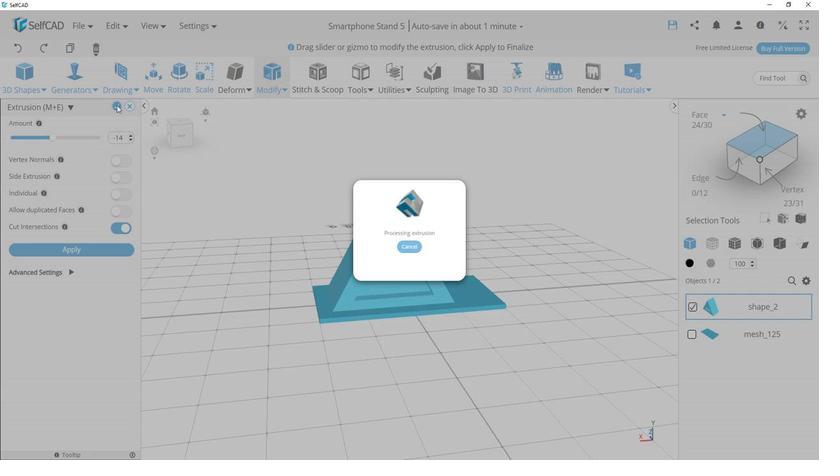 
Action: Mouse moved to (235, 236)
Screenshot: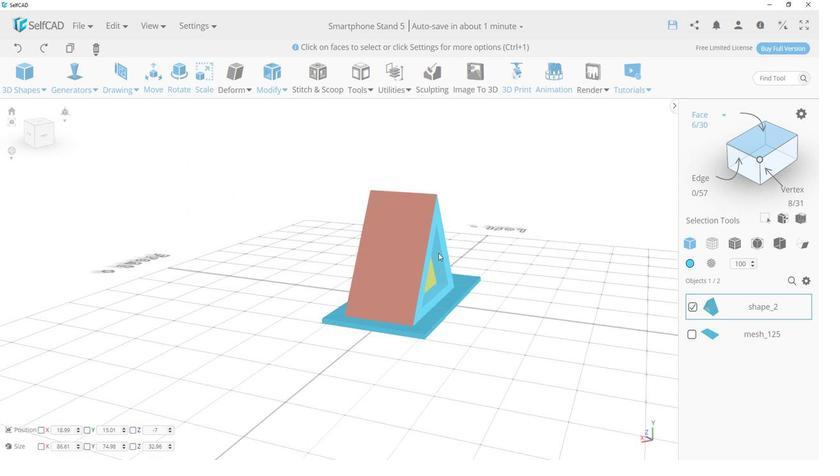 
Action: Mouse pressed left at (235, 236)
Screenshot: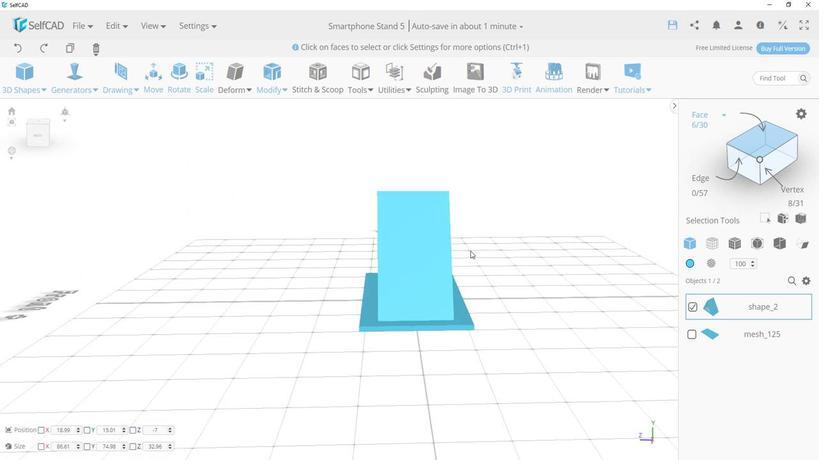 
Action: Mouse moved to (211, 262)
Screenshot: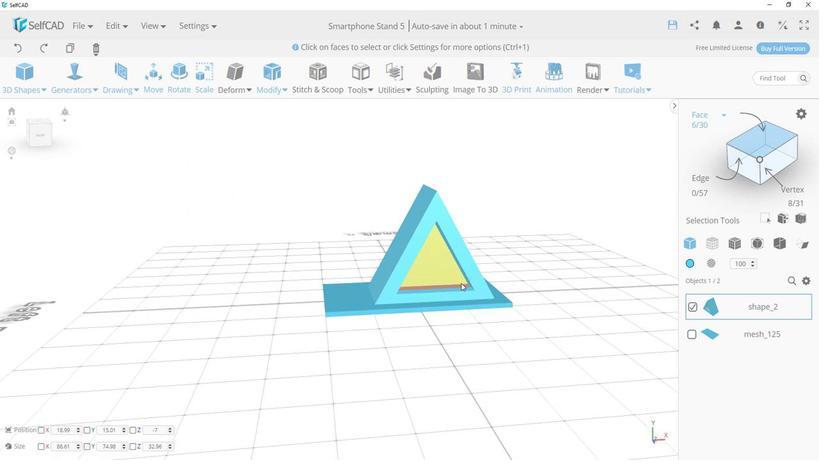 
Action: Mouse pressed left at (211, 262)
Screenshot: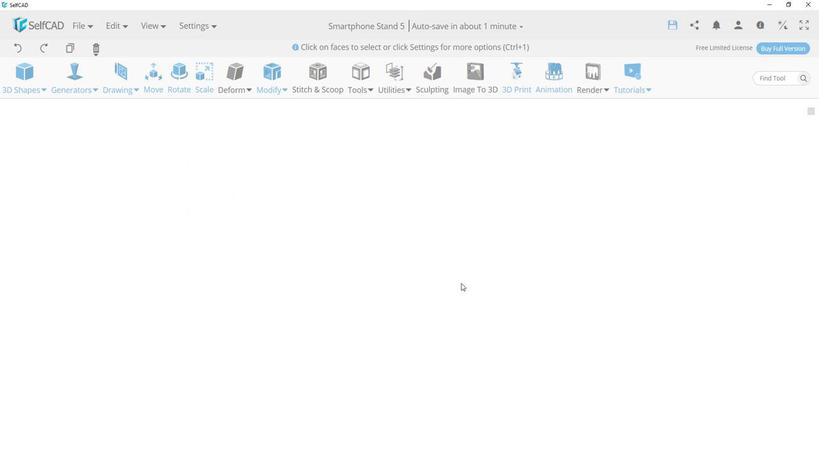
Action: Mouse moved to (352, 316)
Screenshot: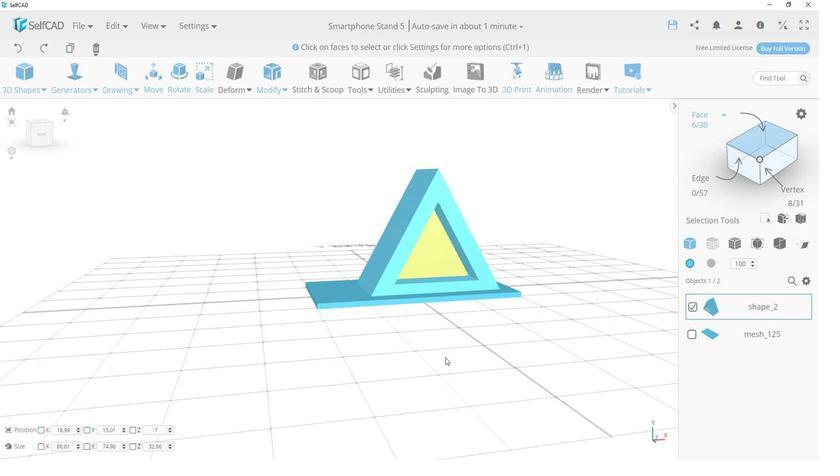 
Action: Mouse scrolled (352, 317) with delta (0, 0)
Screenshot: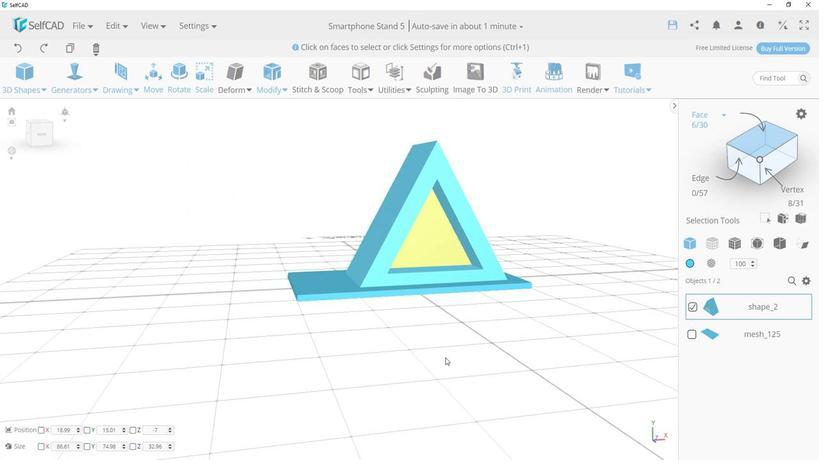 
Action: Mouse scrolled (352, 317) with delta (0, 0)
Screenshot: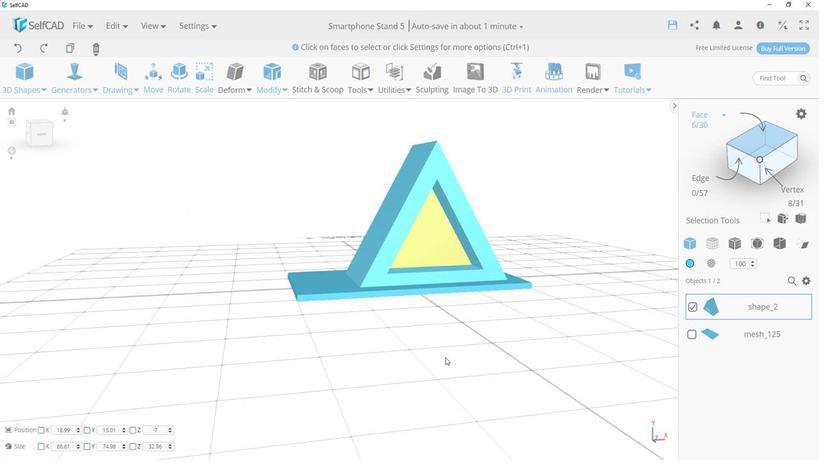 
Action: Mouse scrolled (352, 317) with delta (0, 0)
Screenshot: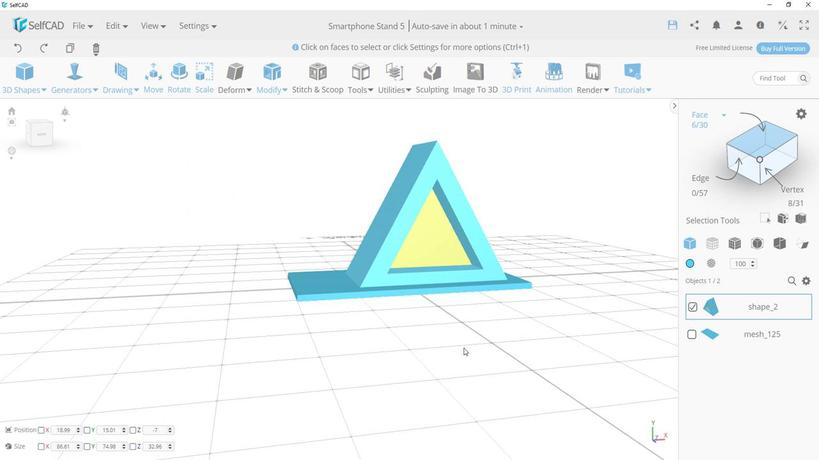 
Action: Mouse scrolled (352, 317) with delta (0, 0)
Screenshot: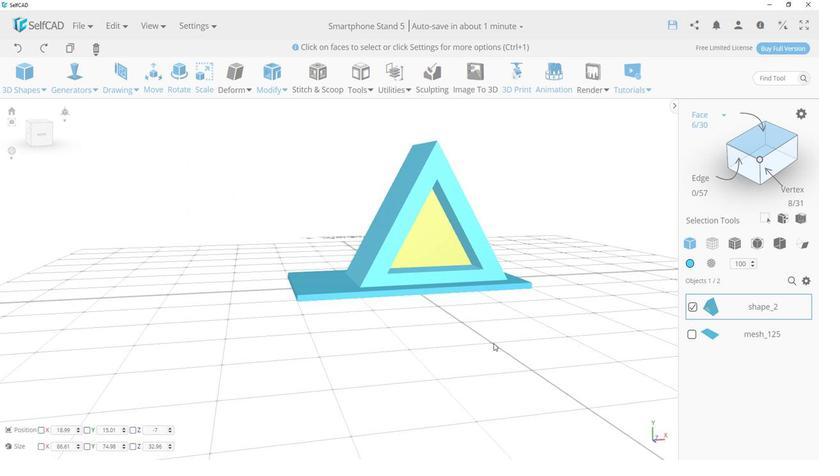 
Action: Mouse scrolled (352, 317) with delta (0, 0)
Screenshot: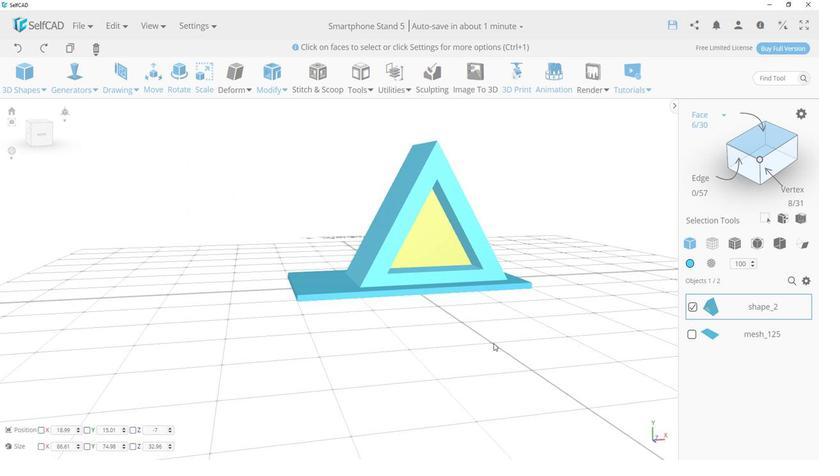 
Action: Mouse scrolled (352, 317) with delta (0, 0)
